 Task: Find connections with filter location Sīkar with filter topic #Jobsearchwith filter profile language Spanish with filter current company Genetec with filter school Badruka College Commerce Arts with filter industry Museums, Historical Sites, and Zoos with filter service category Illustration with filter keywords title Application Developer
Action: Mouse moved to (587, 90)
Screenshot: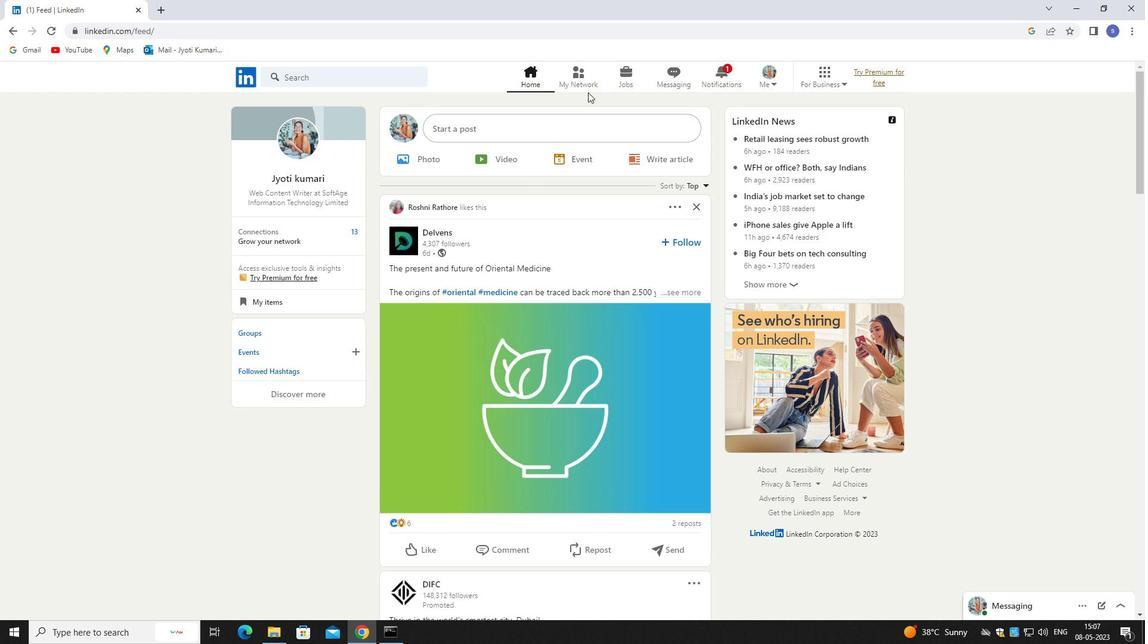 
Action: Mouse pressed left at (587, 90)
Screenshot: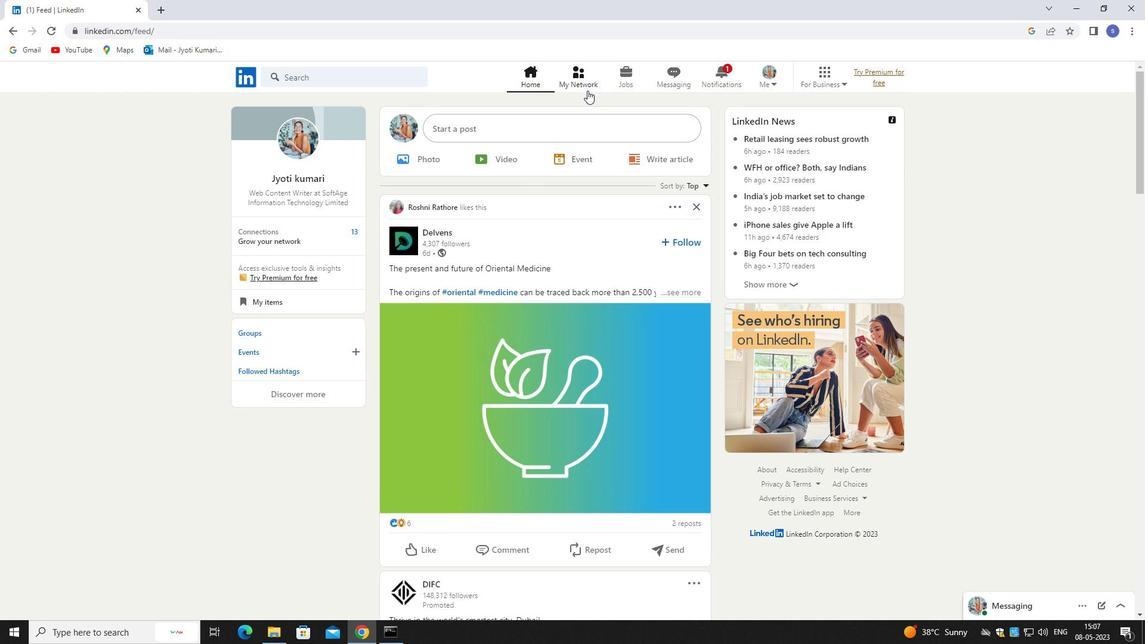 
Action: Mouse pressed left at (587, 90)
Screenshot: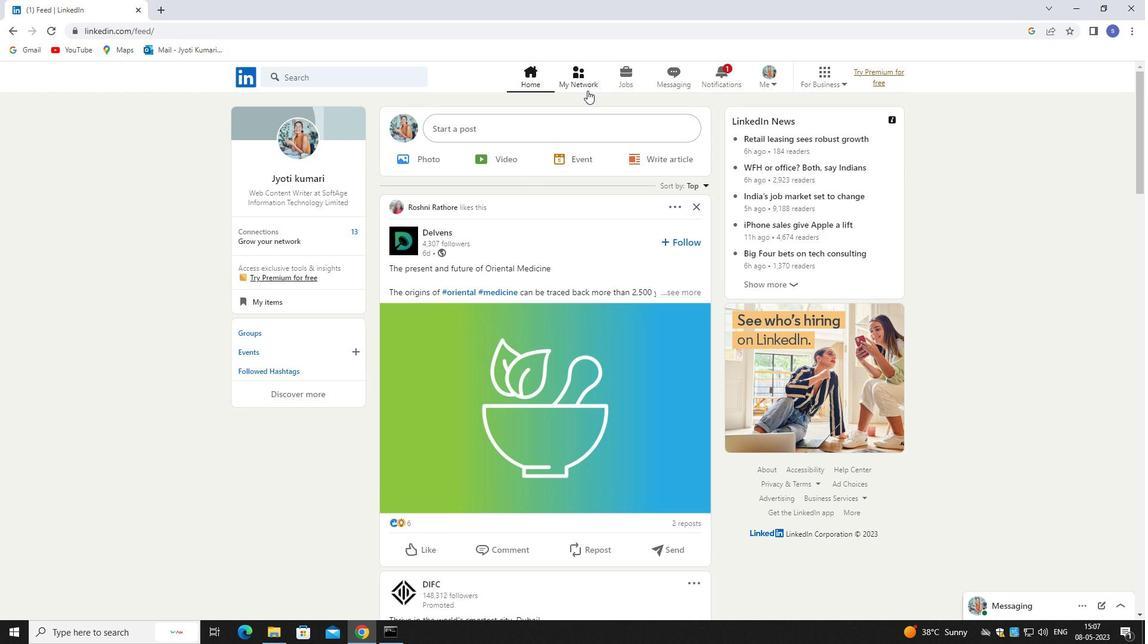 
Action: Mouse moved to (362, 146)
Screenshot: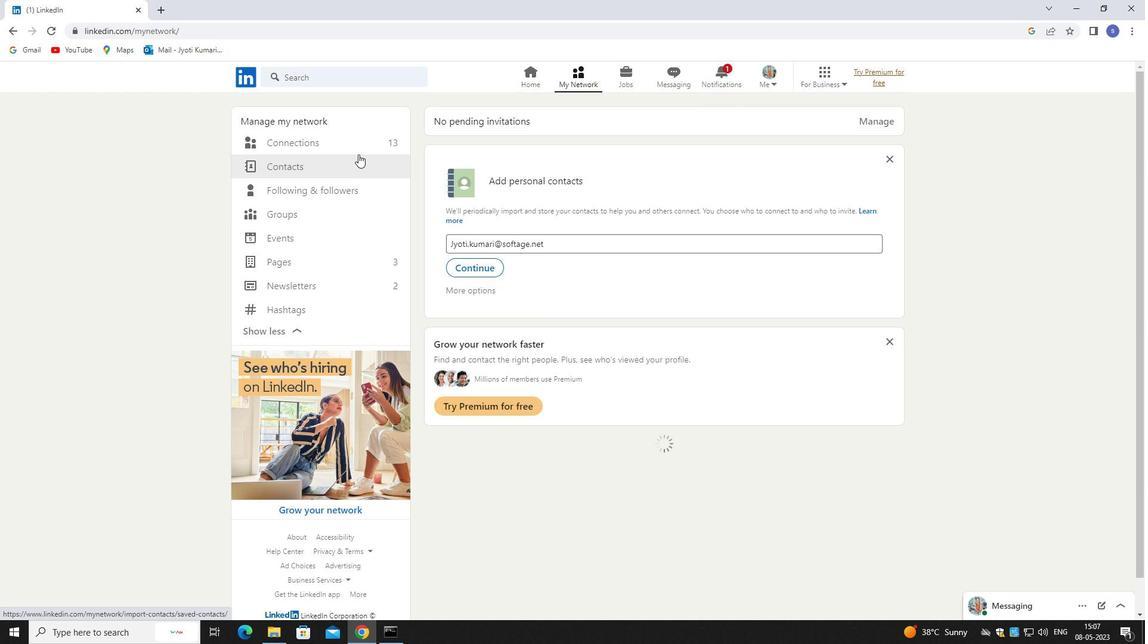 
Action: Mouse pressed left at (362, 146)
Screenshot: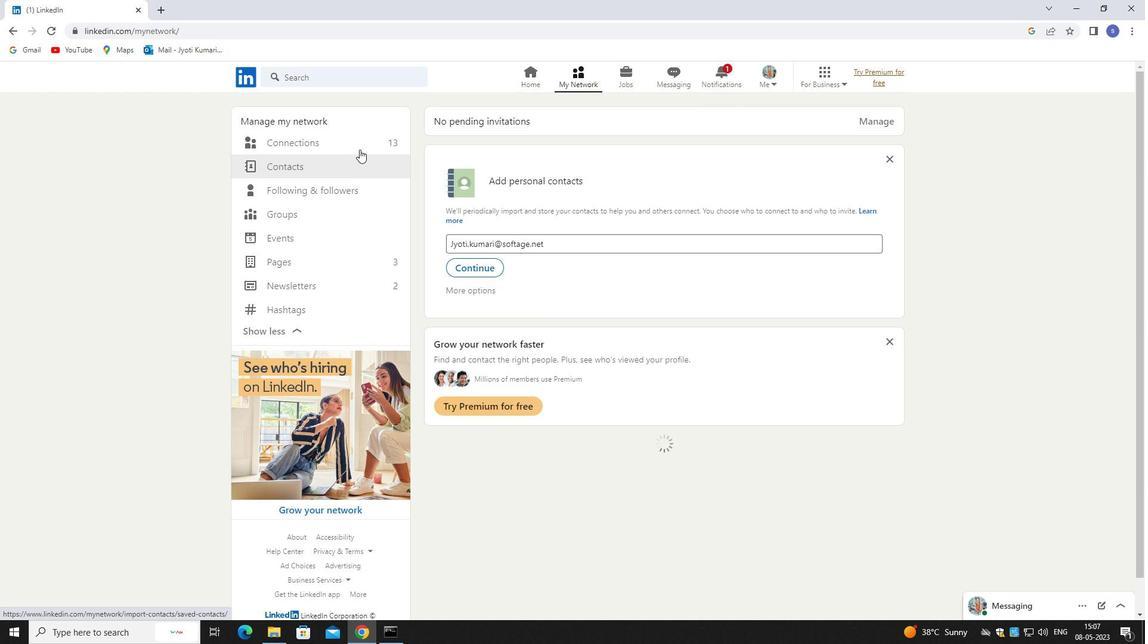 
Action: Mouse pressed left at (362, 146)
Screenshot: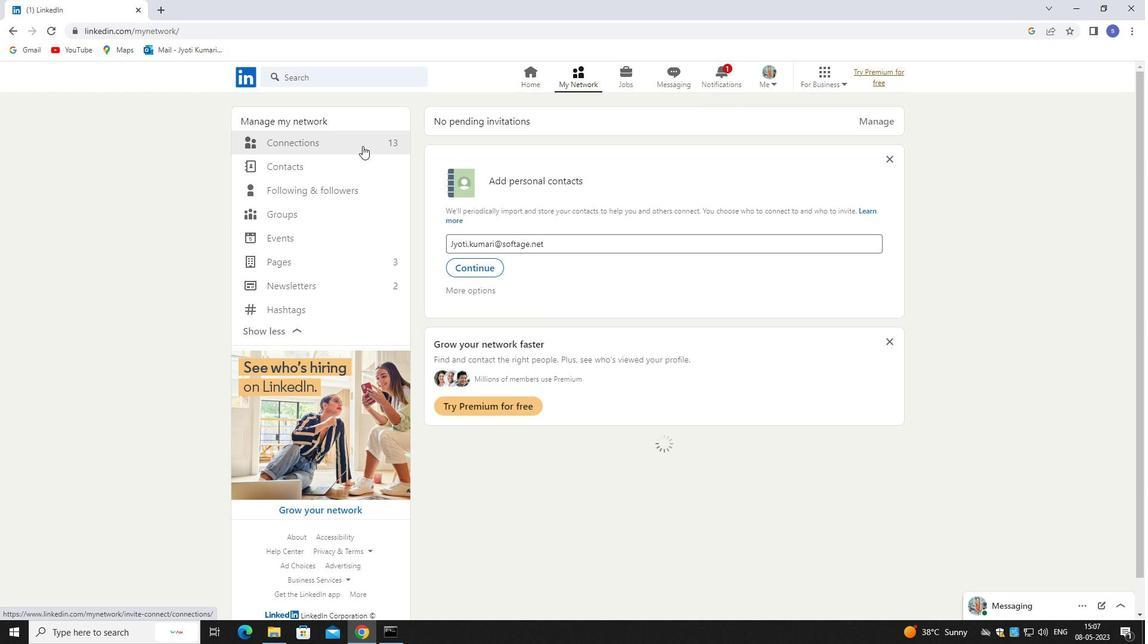 
Action: Mouse moved to (661, 146)
Screenshot: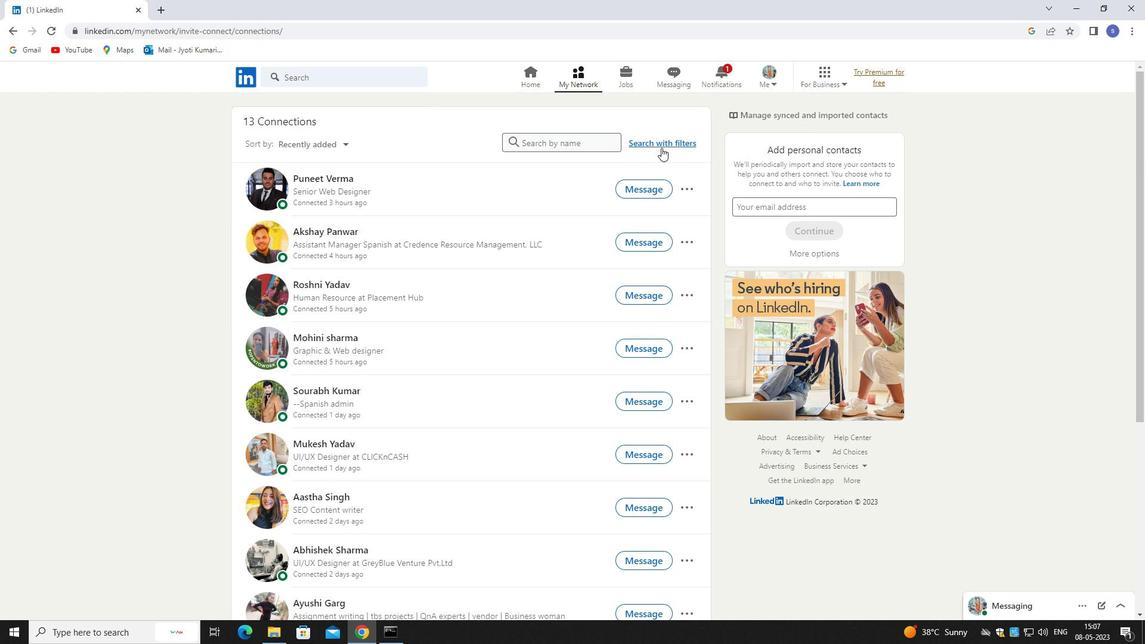 
Action: Mouse pressed left at (661, 146)
Screenshot: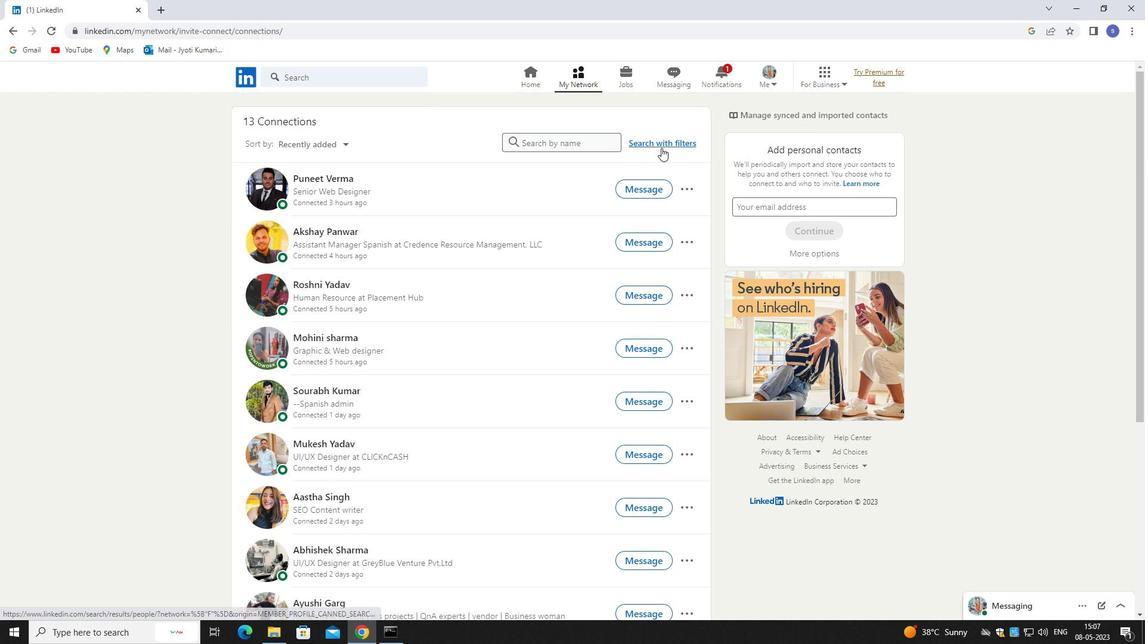 
Action: Mouse moved to (604, 109)
Screenshot: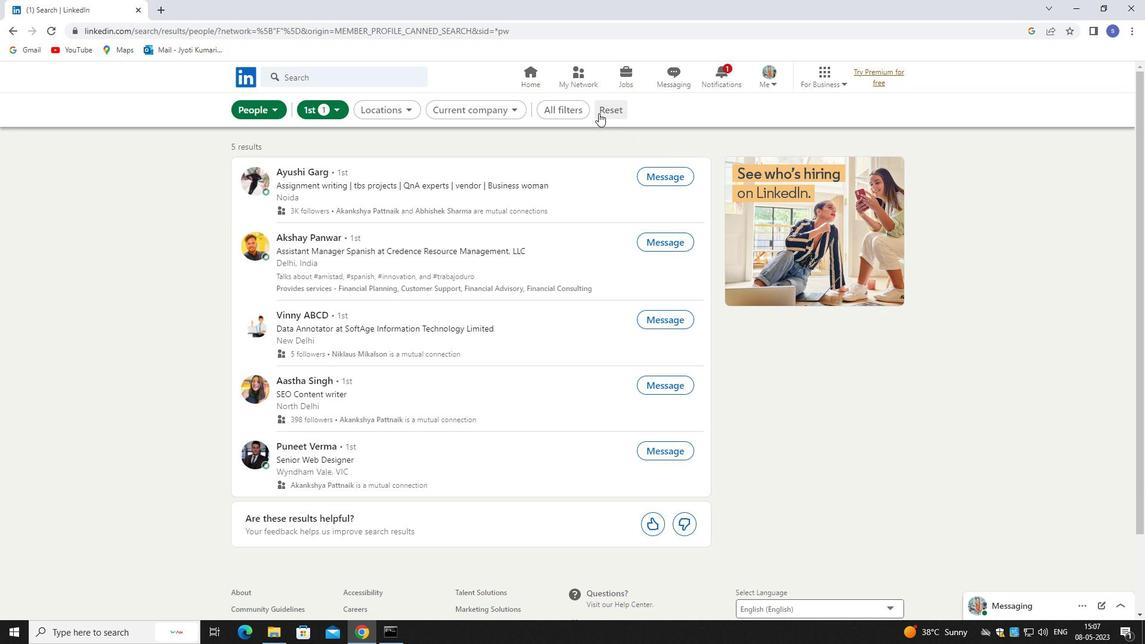 
Action: Mouse pressed left at (604, 109)
Screenshot: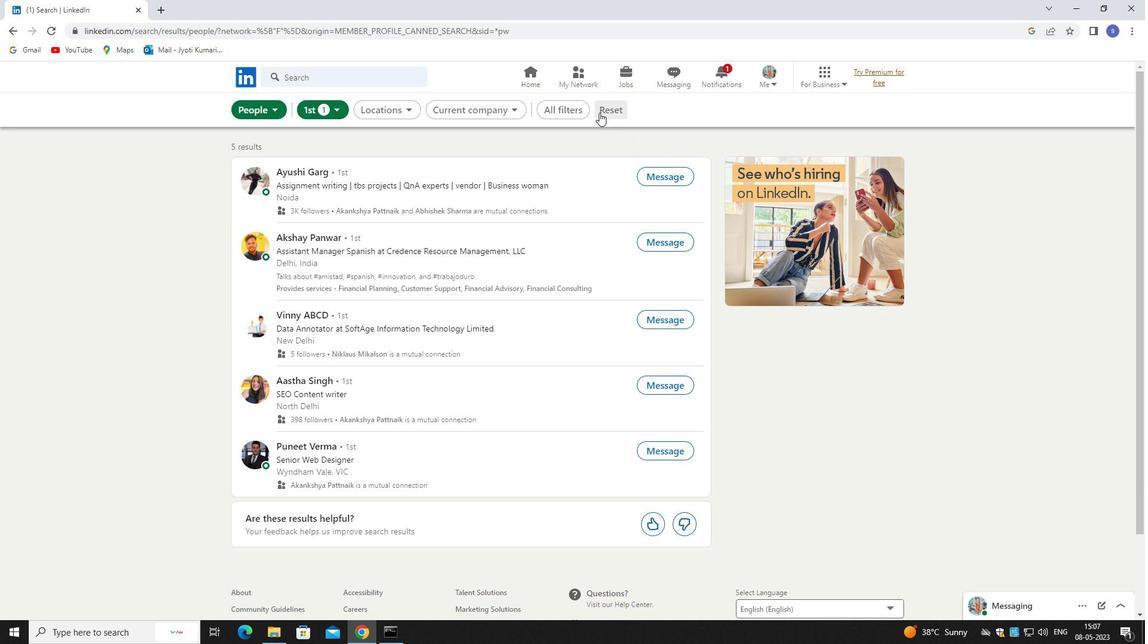 
Action: Mouse moved to (581, 113)
Screenshot: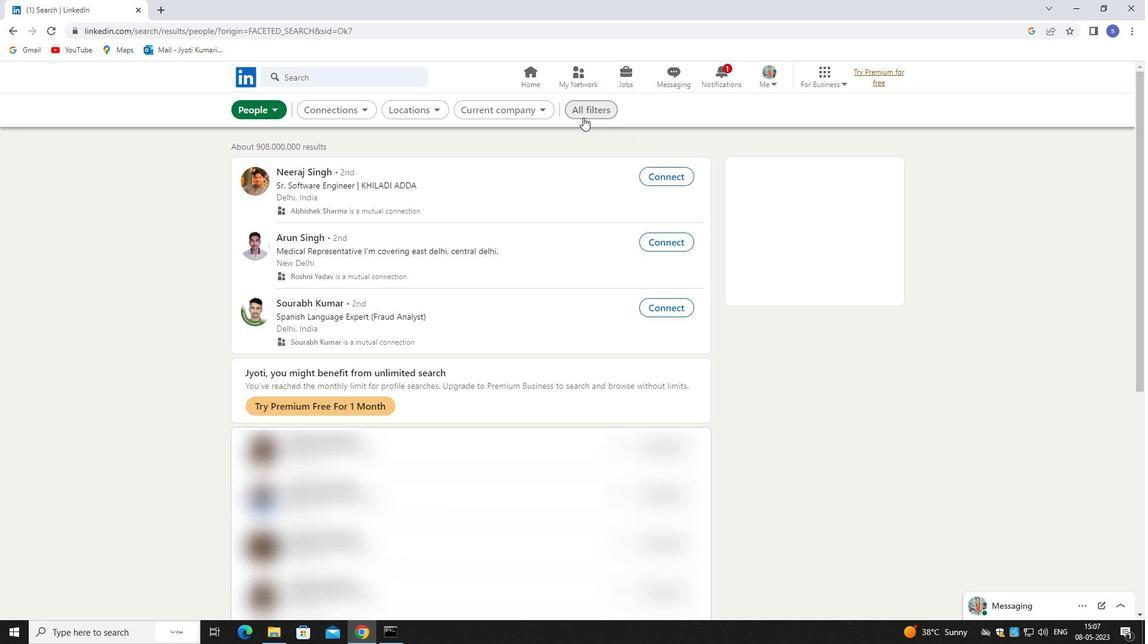
Action: Mouse pressed left at (581, 113)
Screenshot: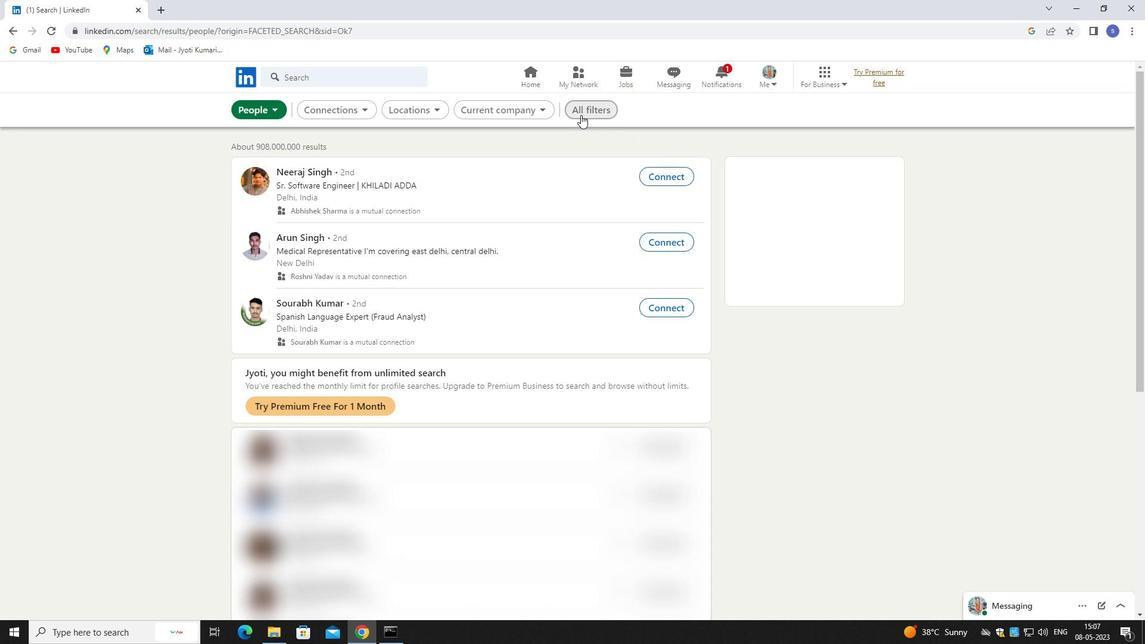 
Action: Mouse moved to (1031, 468)
Screenshot: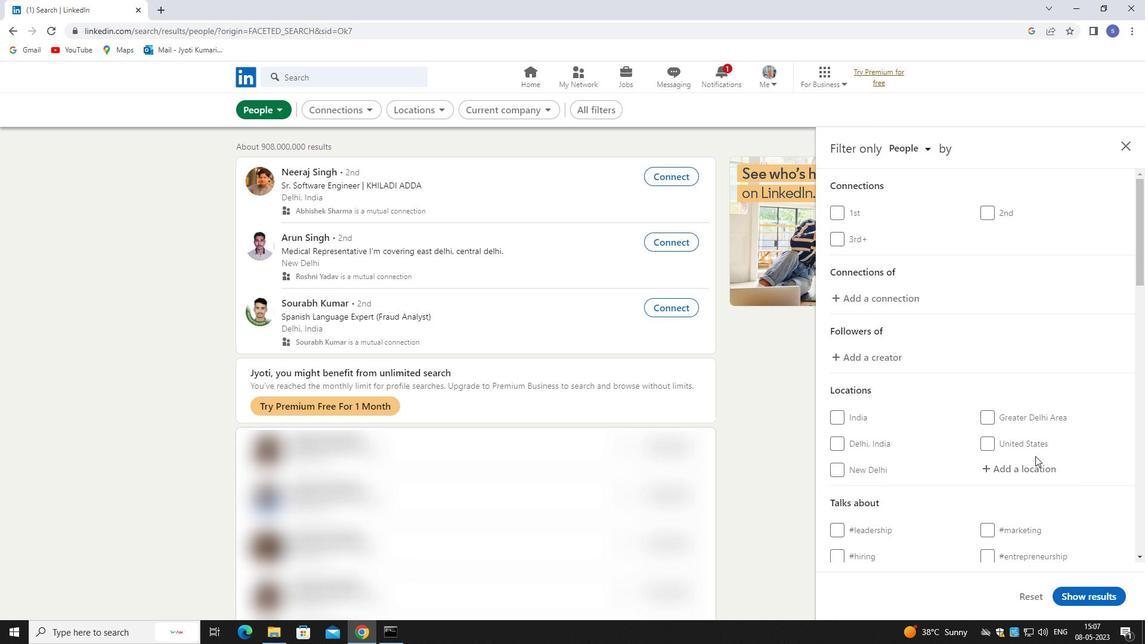 
Action: Mouse pressed left at (1031, 468)
Screenshot: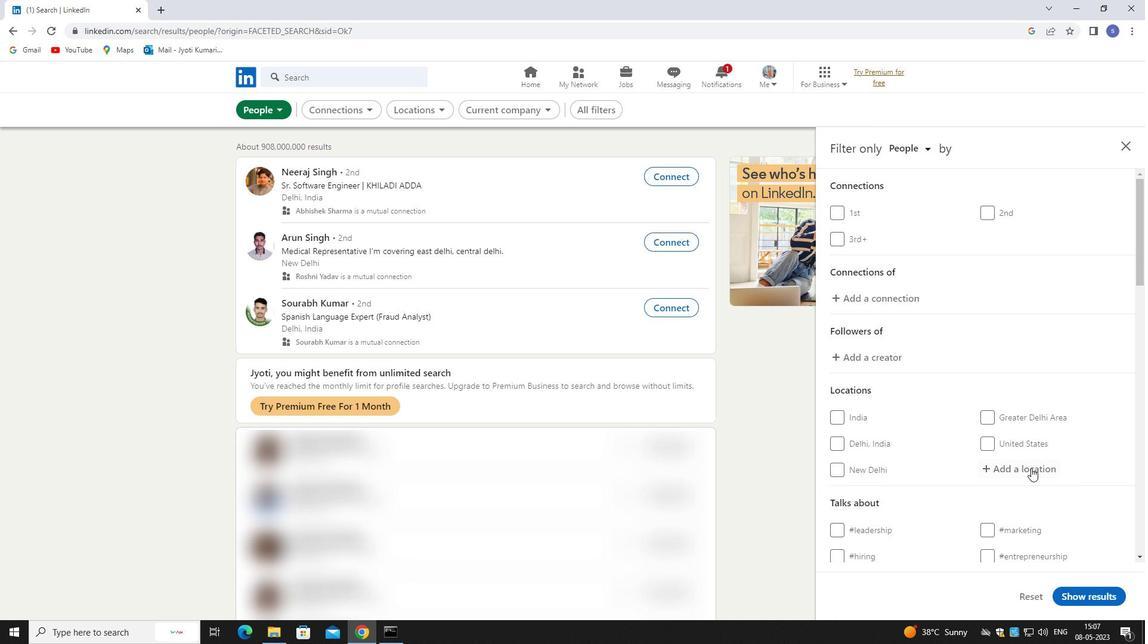 
Action: Mouse moved to (951, 433)
Screenshot: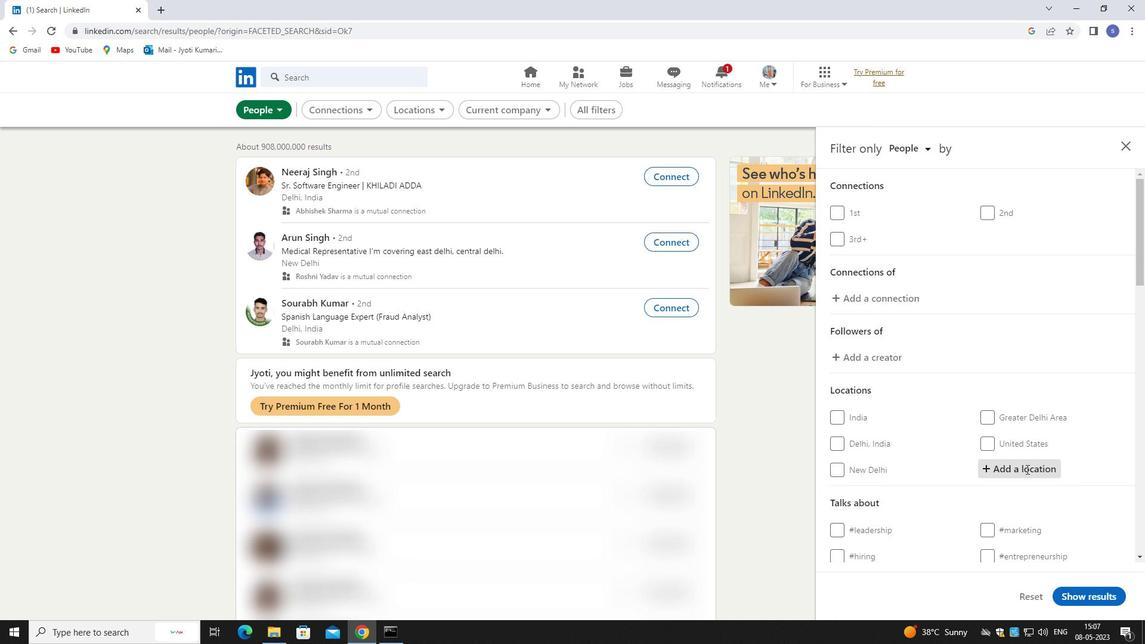 
Action: Key pressed <Key.shift>SIKAR
Screenshot: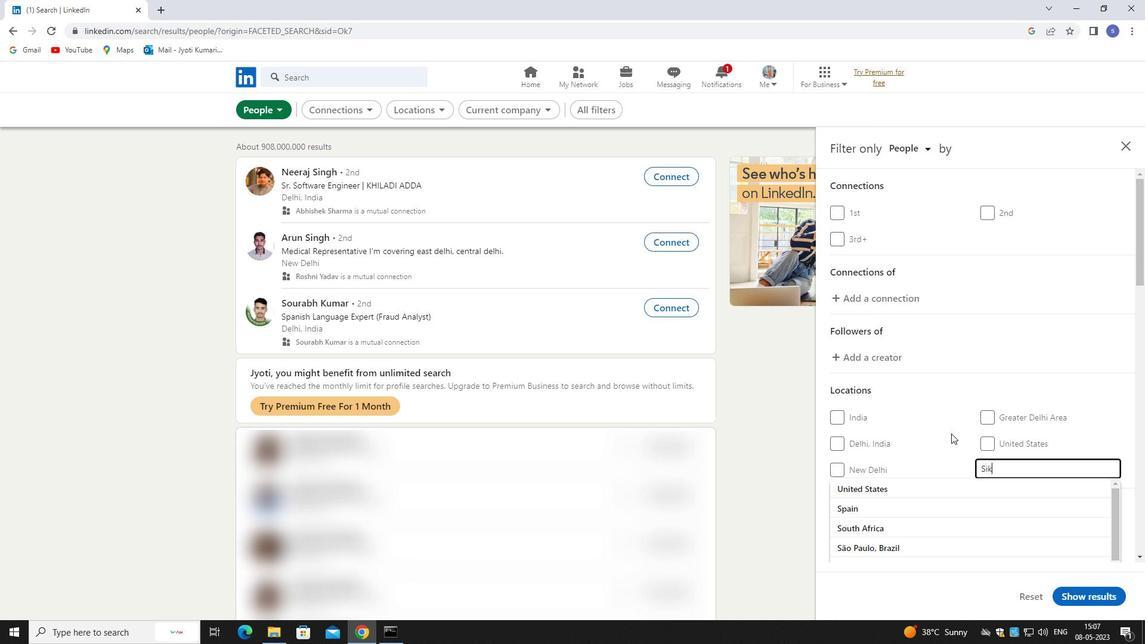 
Action: Mouse moved to (958, 481)
Screenshot: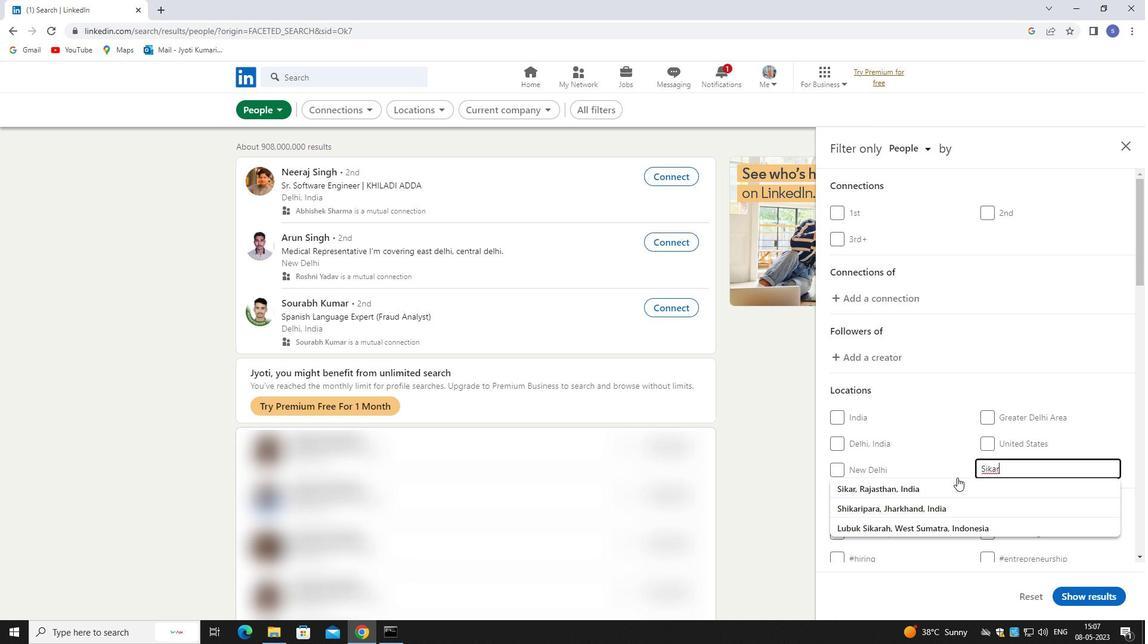 
Action: Mouse pressed left at (958, 481)
Screenshot: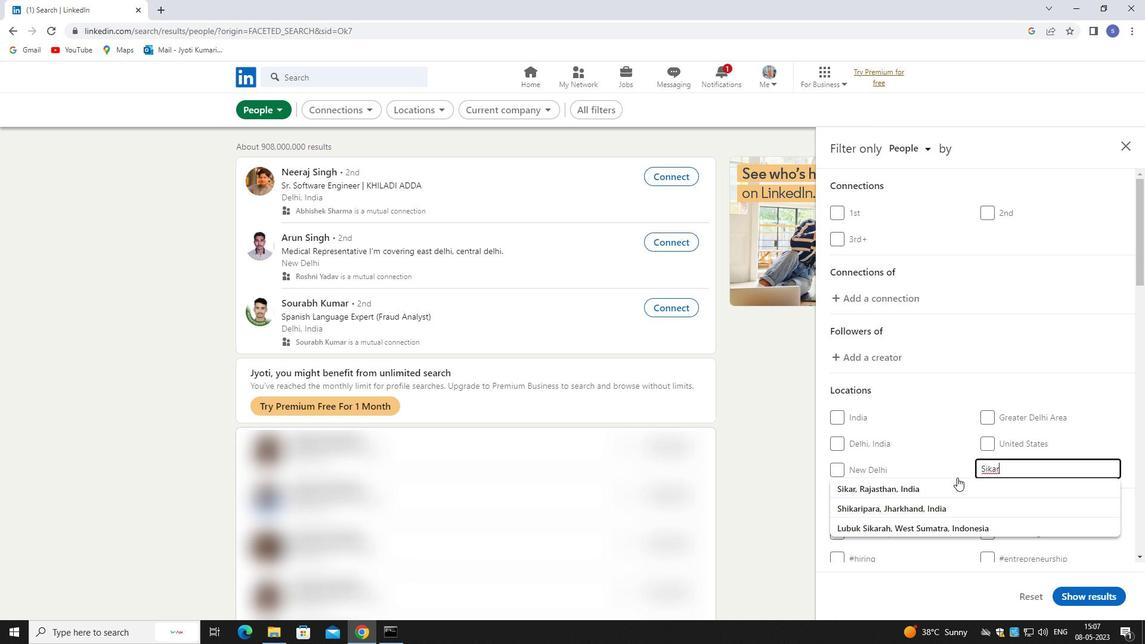 
Action: Mouse moved to (960, 480)
Screenshot: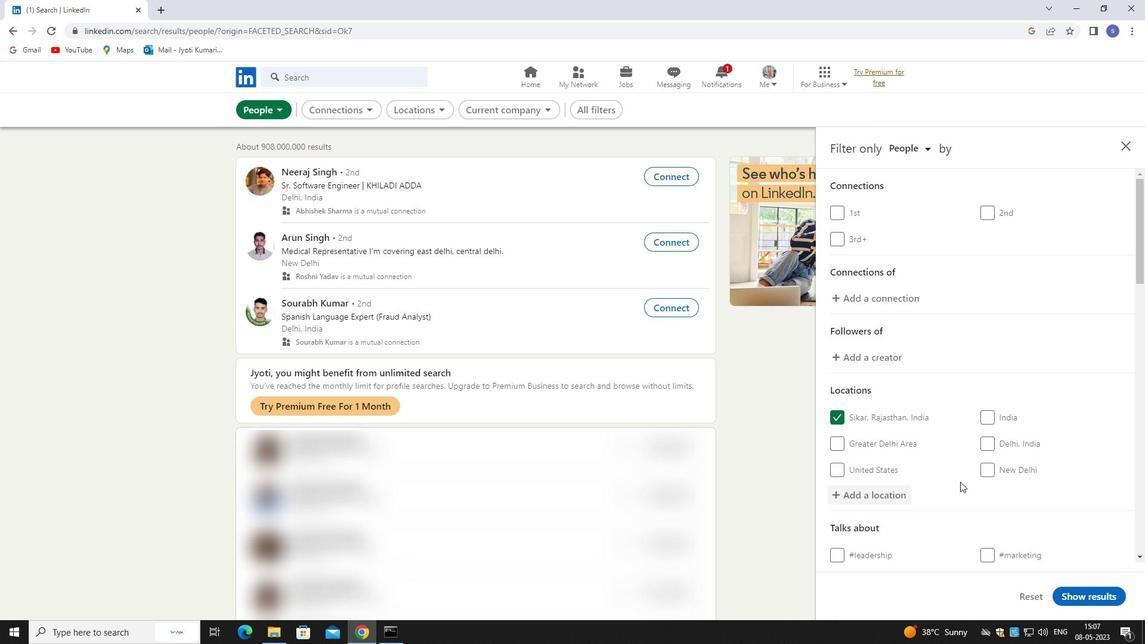 
Action: Mouse scrolled (960, 479) with delta (0, 0)
Screenshot: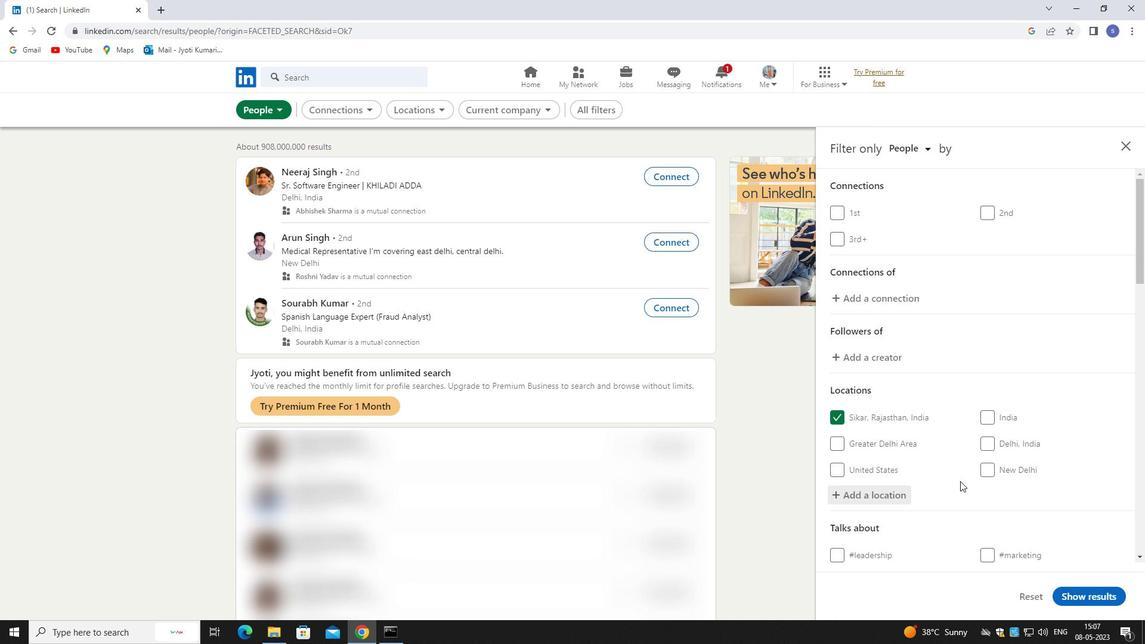 
Action: Mouse scrolled (960, 479) with delta (0, 0)
Screenshot: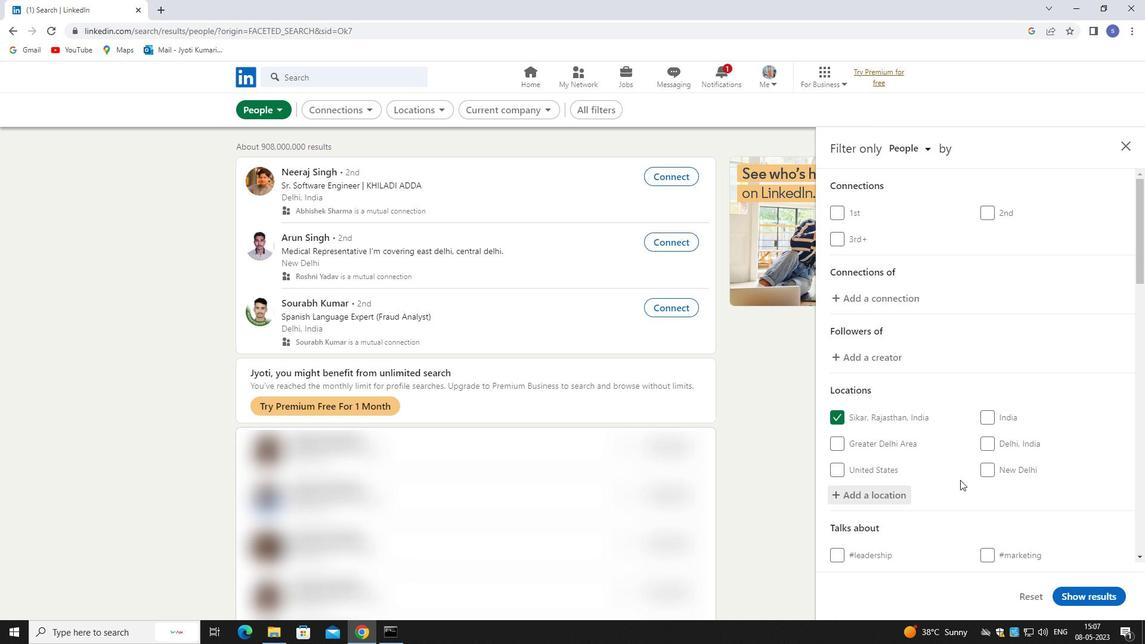 
Action: Mouse moved to (960, 479)
Screenshot: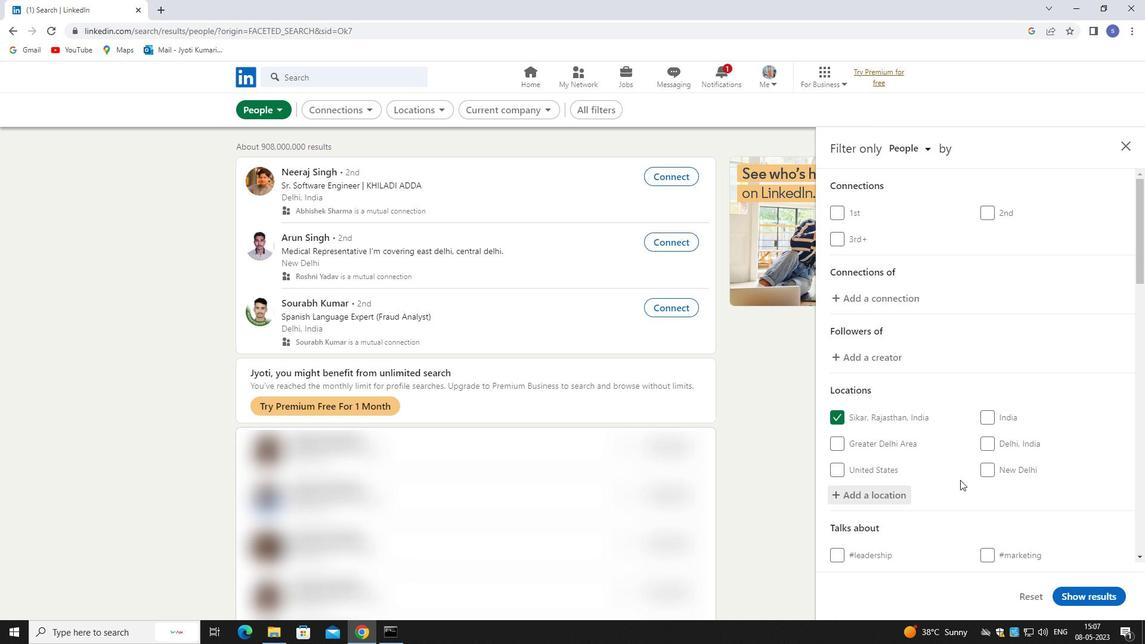 
Action: Mouse scrolled (960, 479) with delta (0, 0)
Screenshot: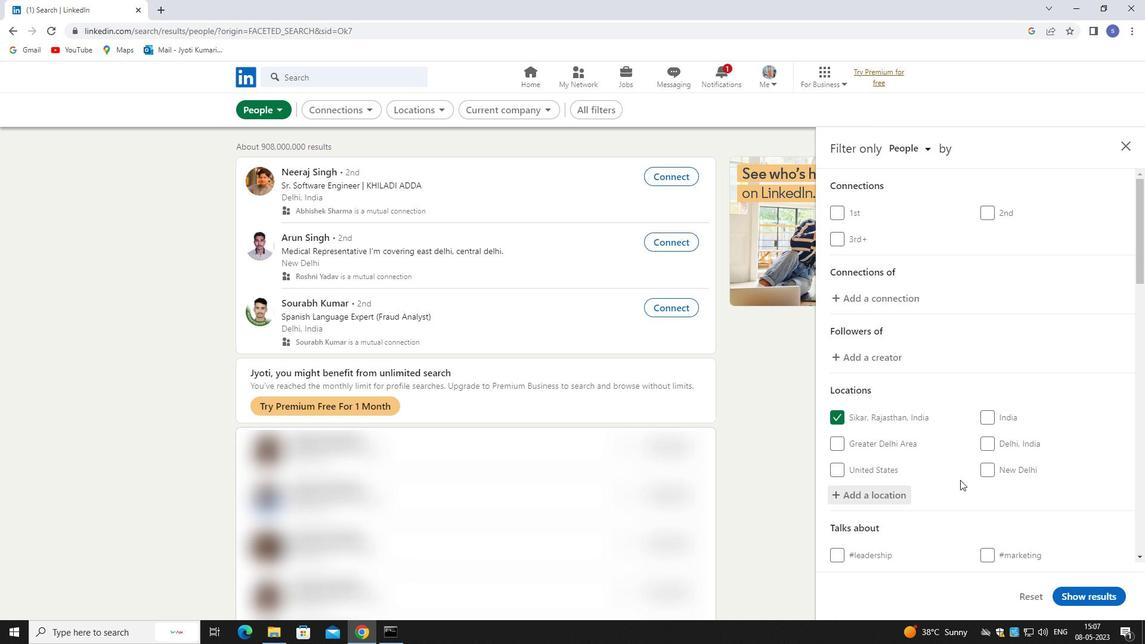 
Action: Mouse moved to (1010, 426)
Screenshot: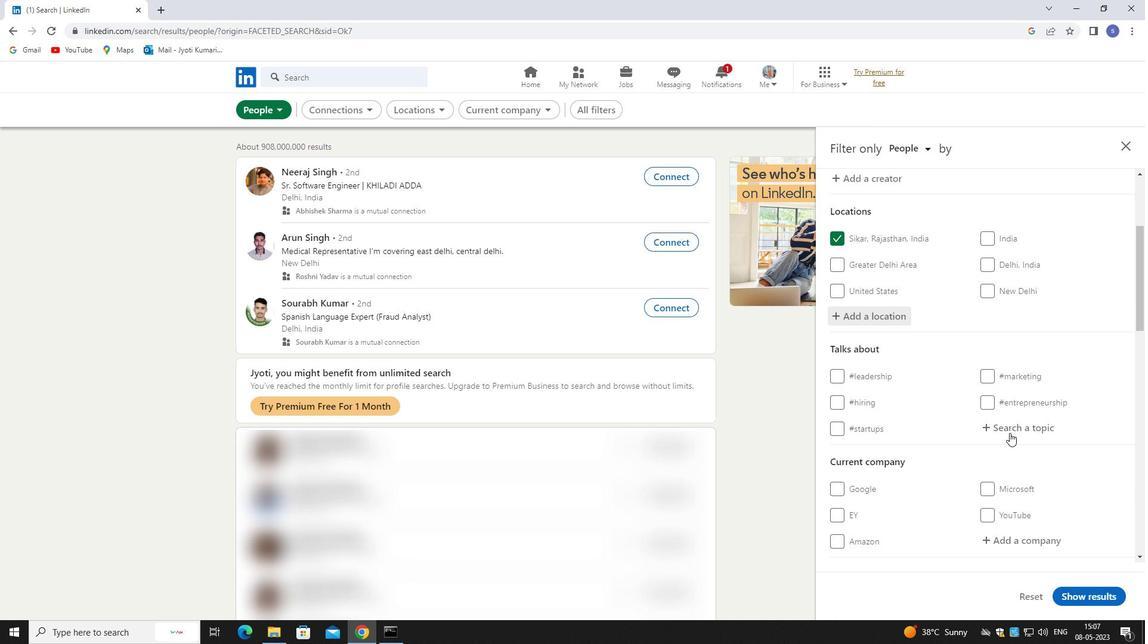 
Action: Mouse pressed left at (1010, 426)
Screenshot: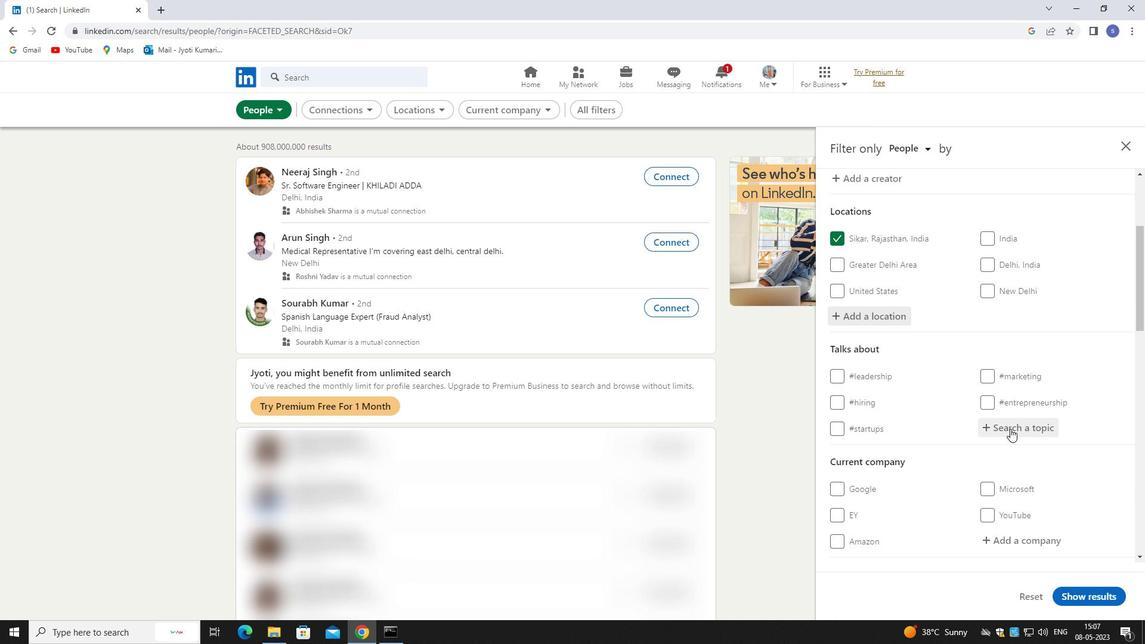 
Action: Key pressed <Key.shift><Key.shift><Key.shift><Key.shift>JON<Key.backspace>B
Screenshot: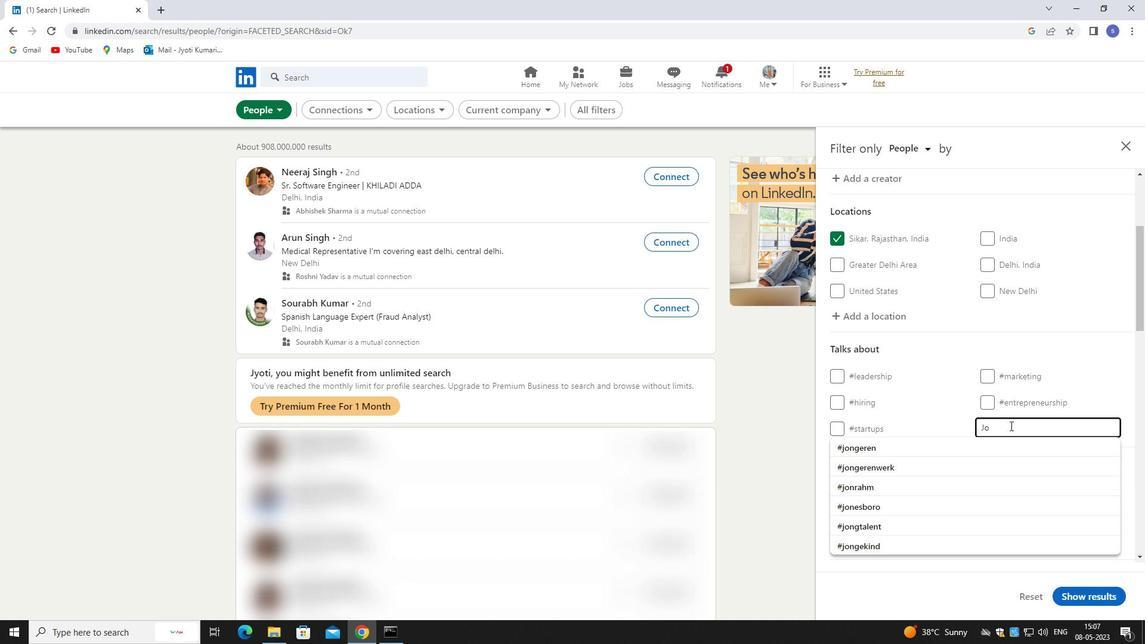 
Action: Mouse moved to (992, 475)
Screenshot: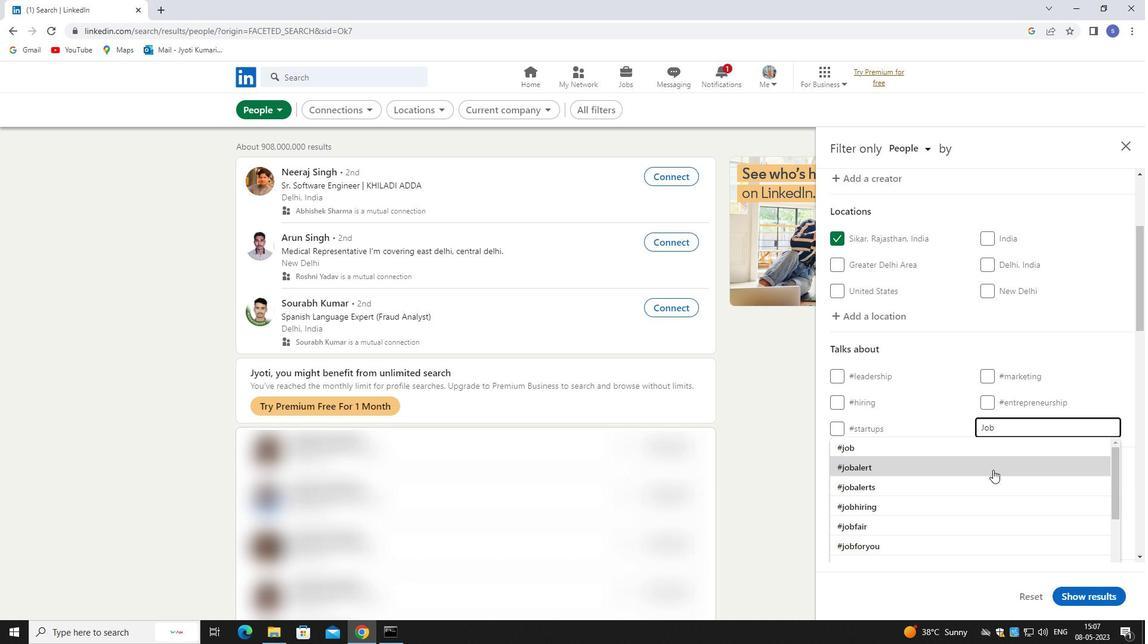 
Action: Key pressed SEARCH
Screenshot: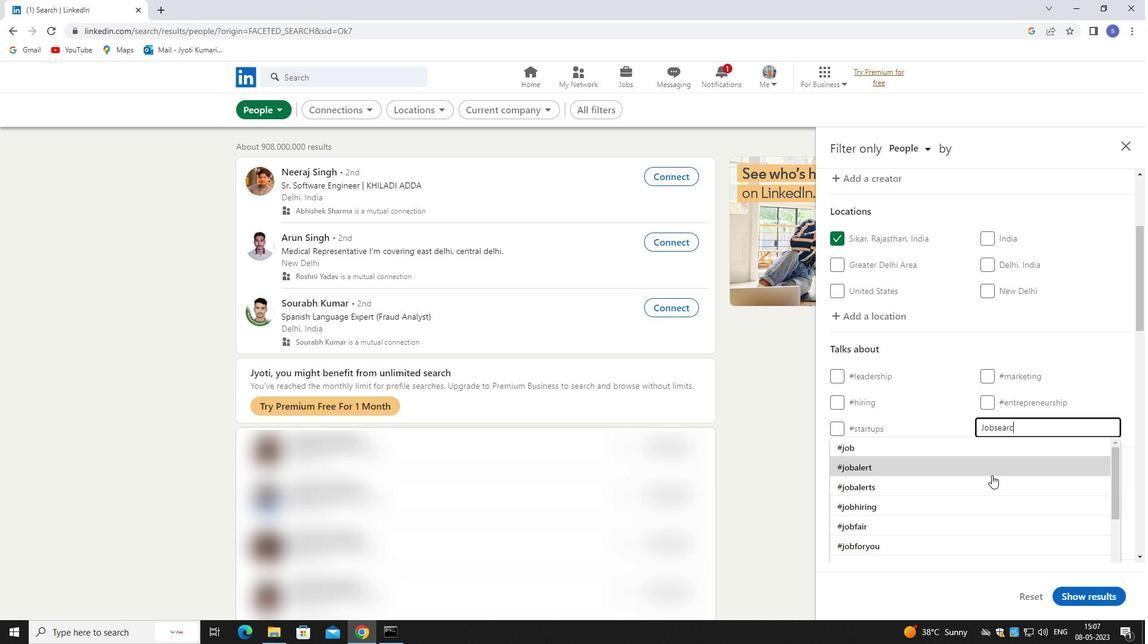 
Action: Mouse moved to (985, 446)
Screenshot: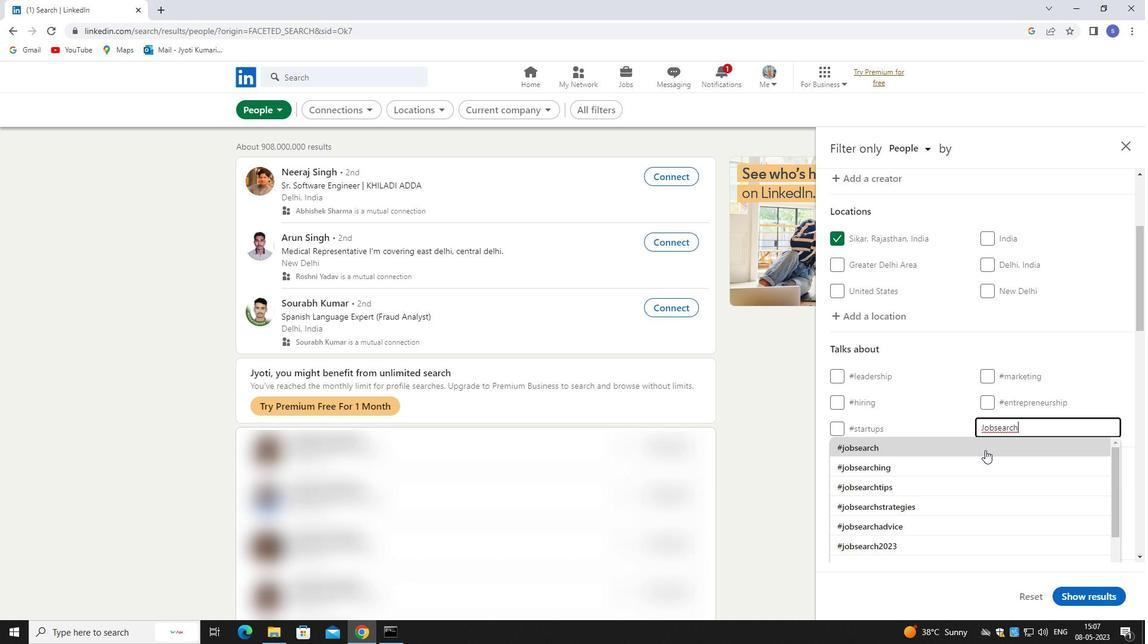 
Action: Mouse pressed left at (985, 446)
Screenshot: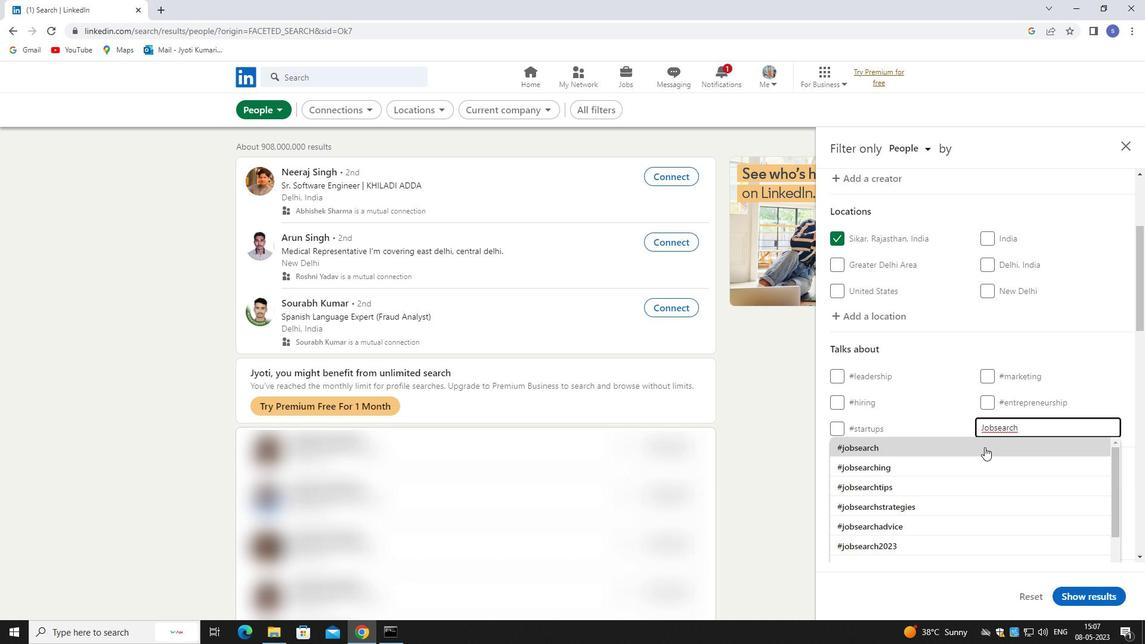 
Action: Mouse moved to (991, 468)
Screenshot: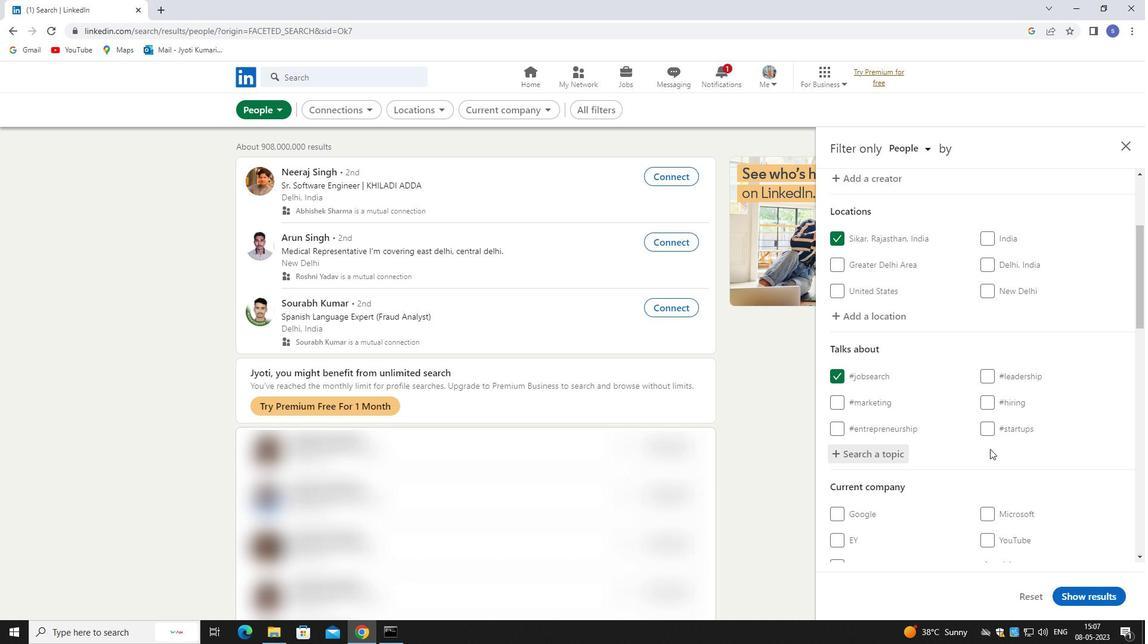 
Action: Mouse scrolled (991, 468) with delta (0, 0)
Screenshot: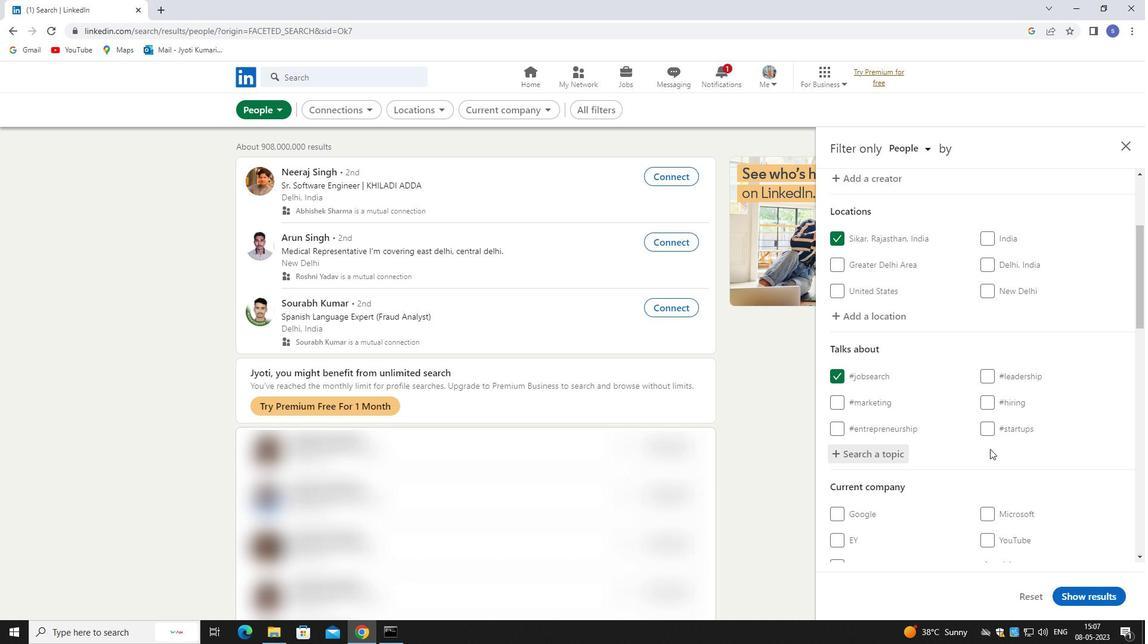 
Action: Mouse moved to (991, 469)
Screenshot: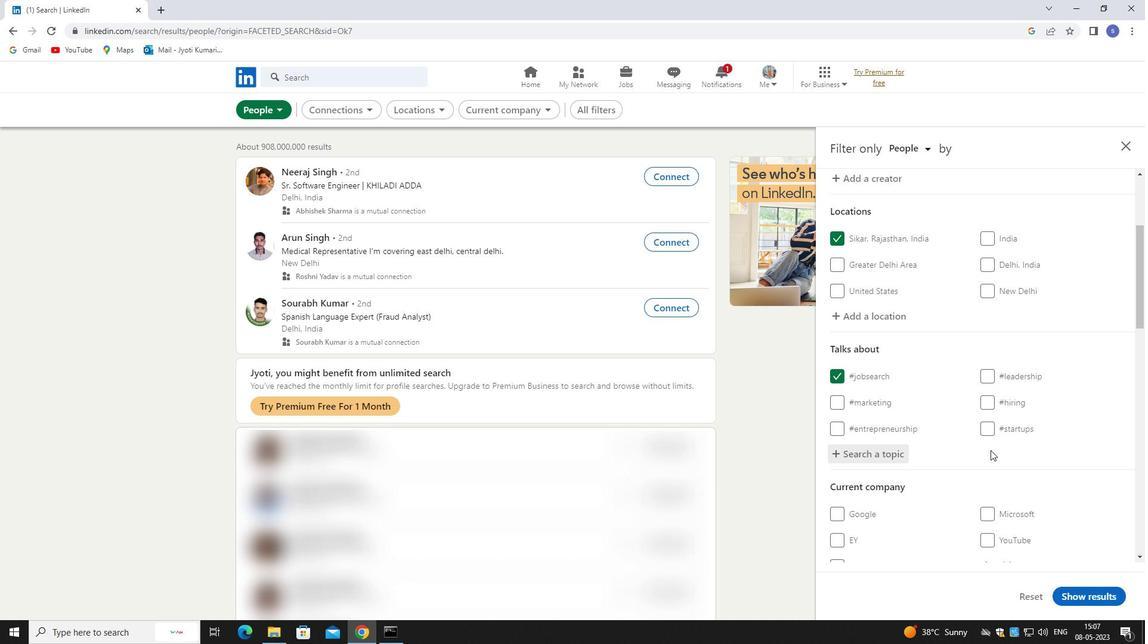 
Action: Mouse scrolled (991, 468) with delta (0, 0)
Screenshot: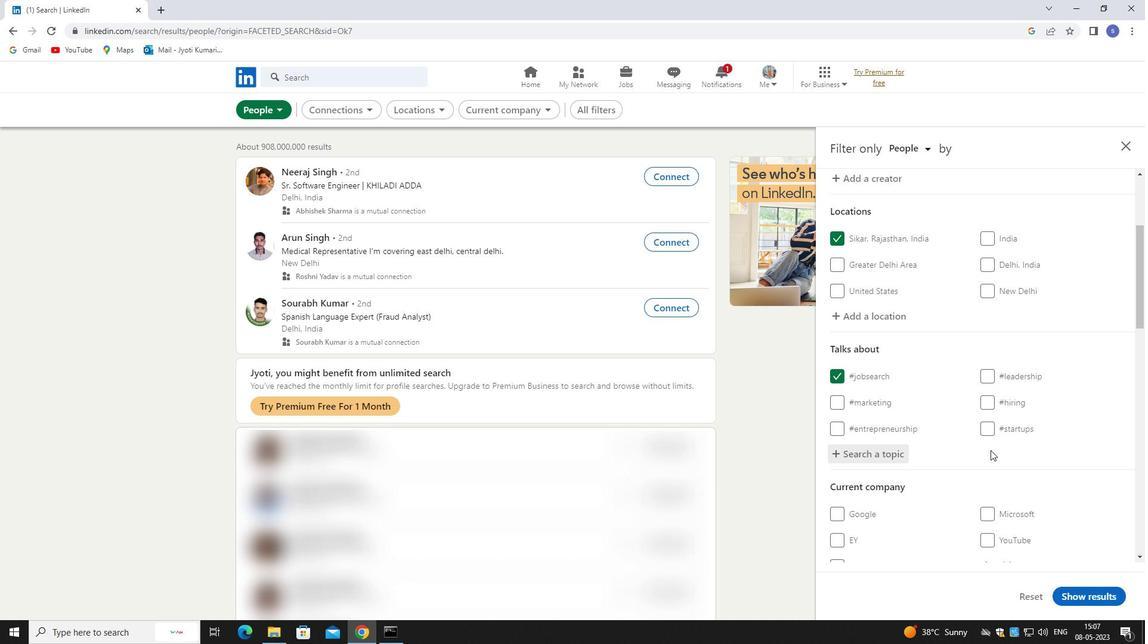
Action: Mouse moved to (991, 470)
Screenshot: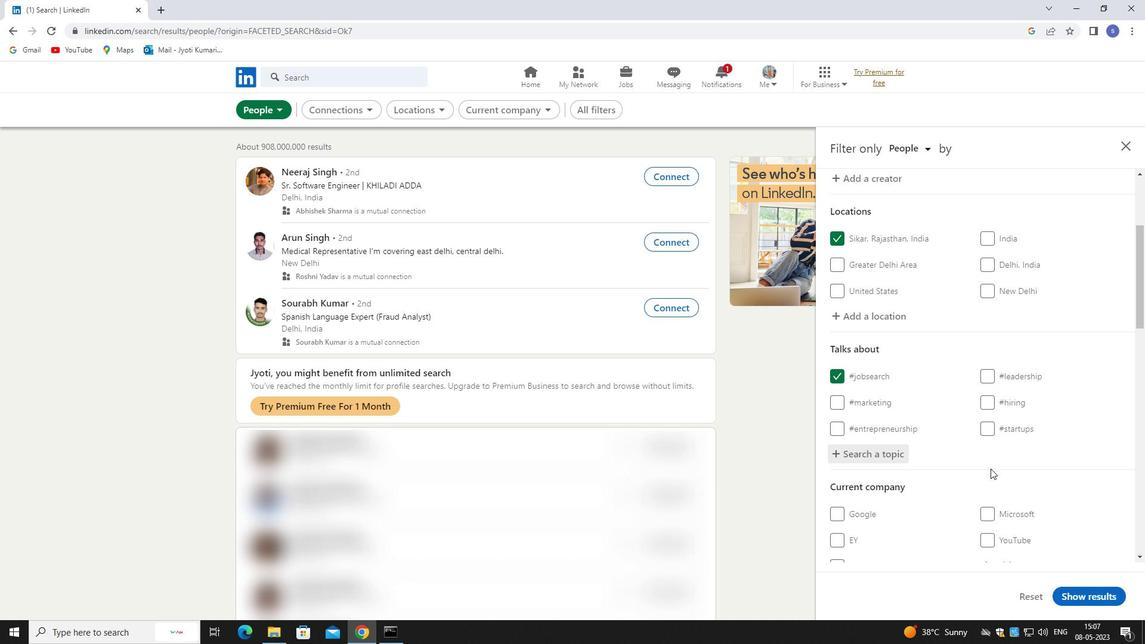 
Action: Mouse scrolled (991, 469) with delta (0, 0)
Screenshot: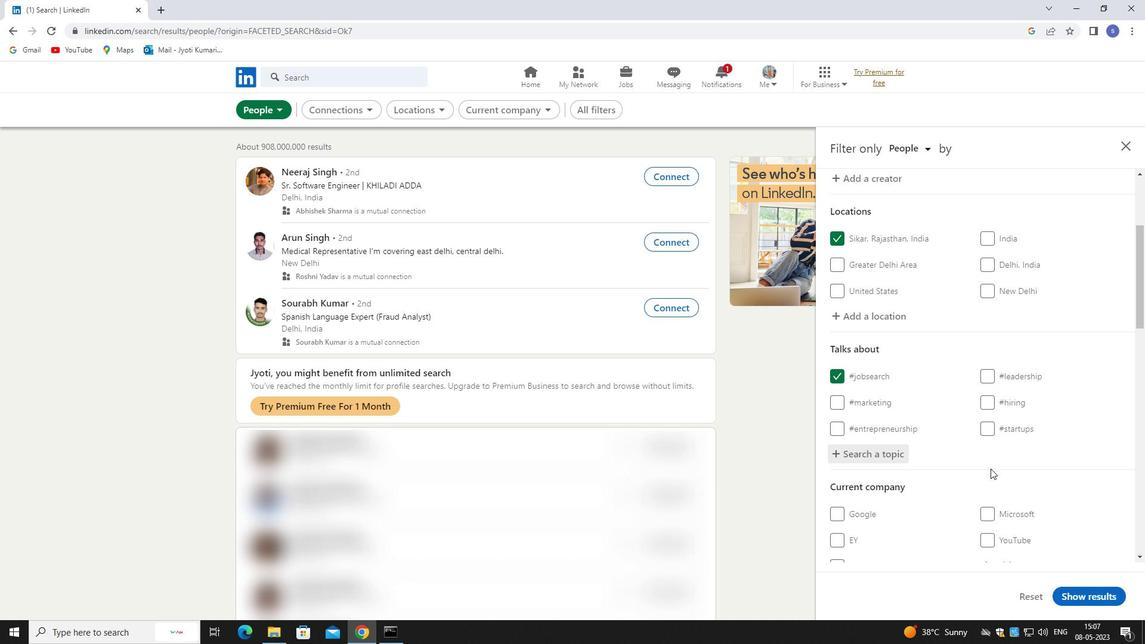 
Action: Mouse moved to (1040, 392)
Screenshot: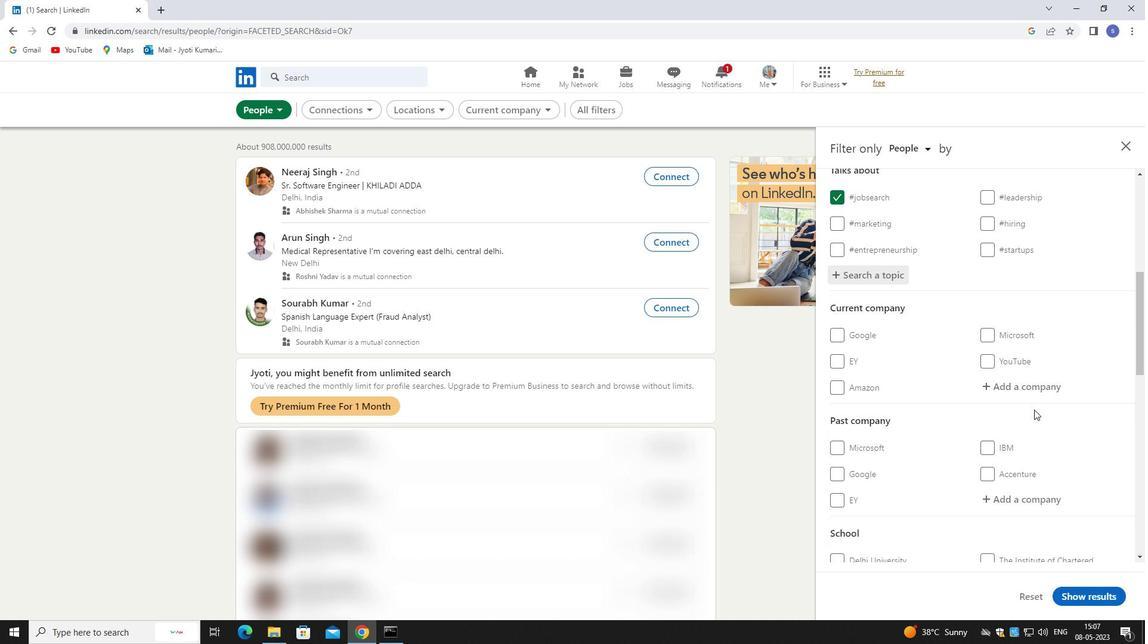 
Action: Mouse pressed left at (1040, 392)
Screenshot: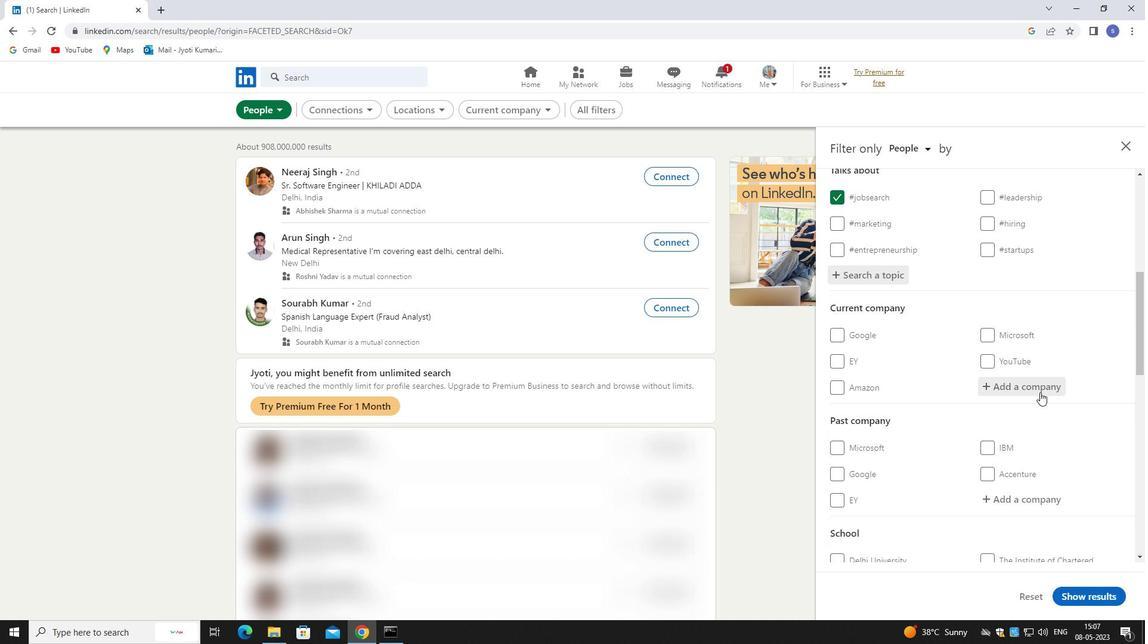 
Action: Key pressed GENETEC
Screenshot: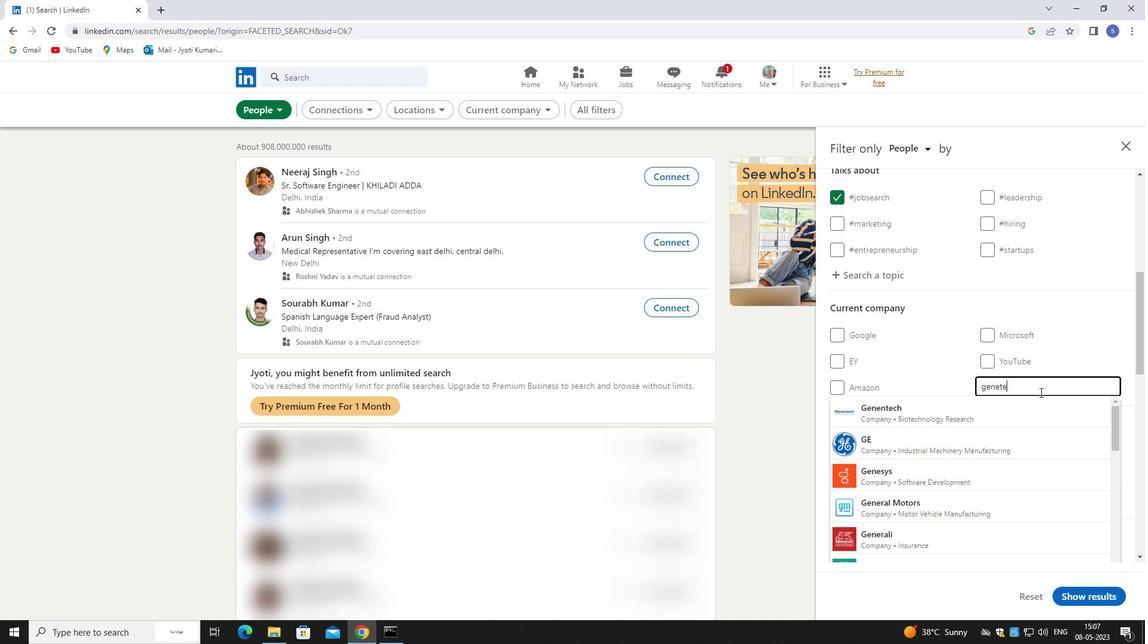 
Action: Mouse moved to (1033, 402)
Screenshot: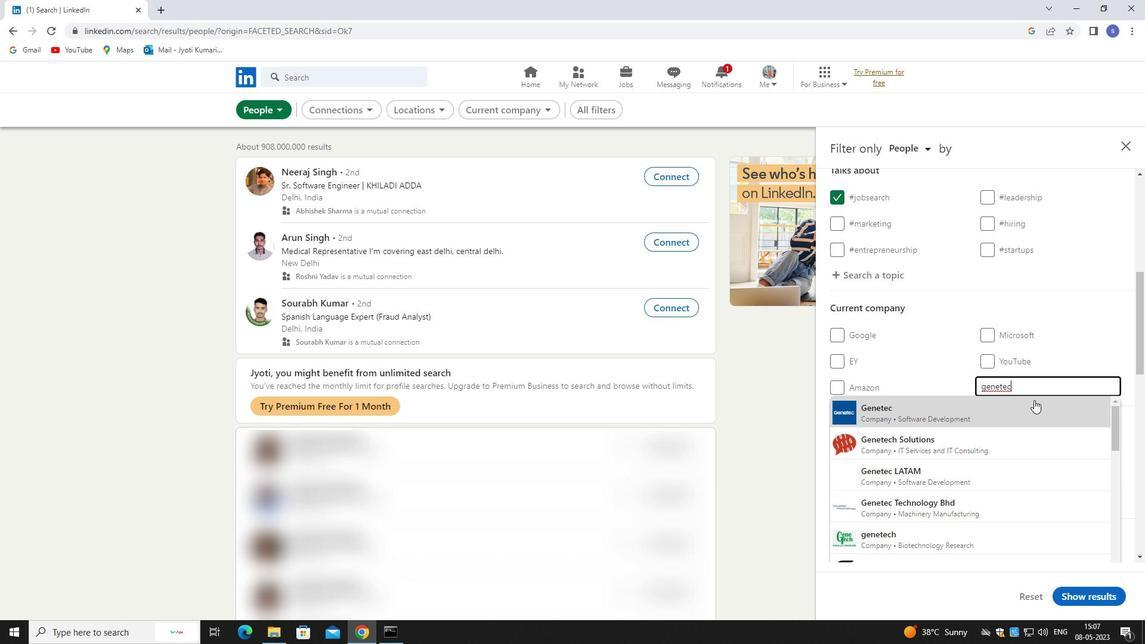 
Action: Mouse pressed left at (1033, 402)
Screenshot: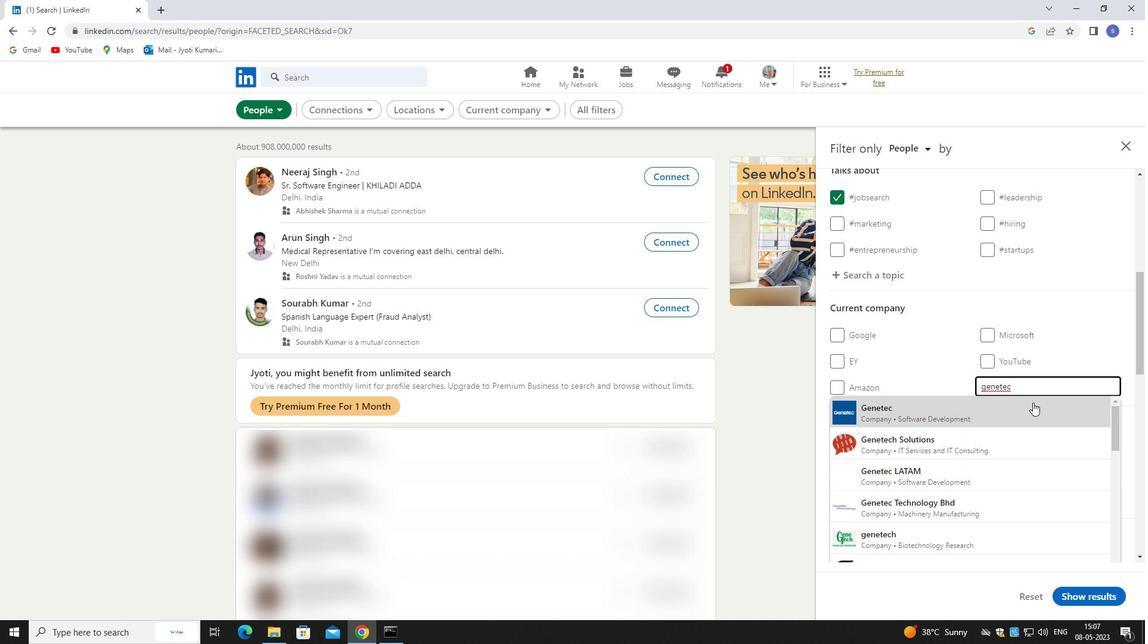 
Action: Mouse moved to (1030, 406)
Screenshot: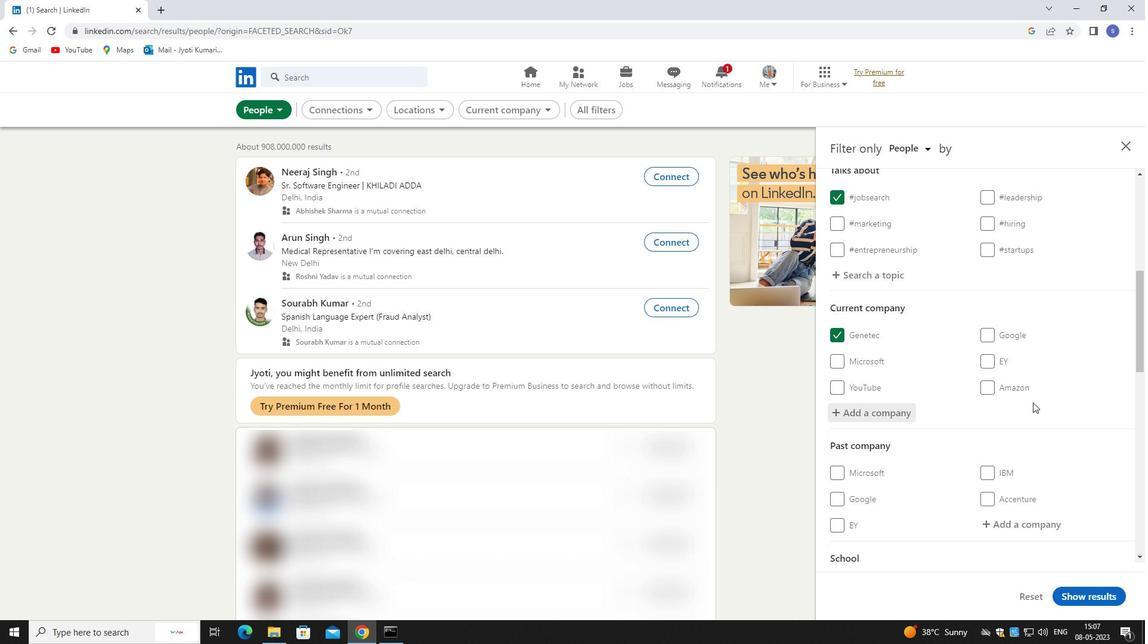 
Action: Mouse scrolled (1030, 405) with delta (0, 0)
Screenshot: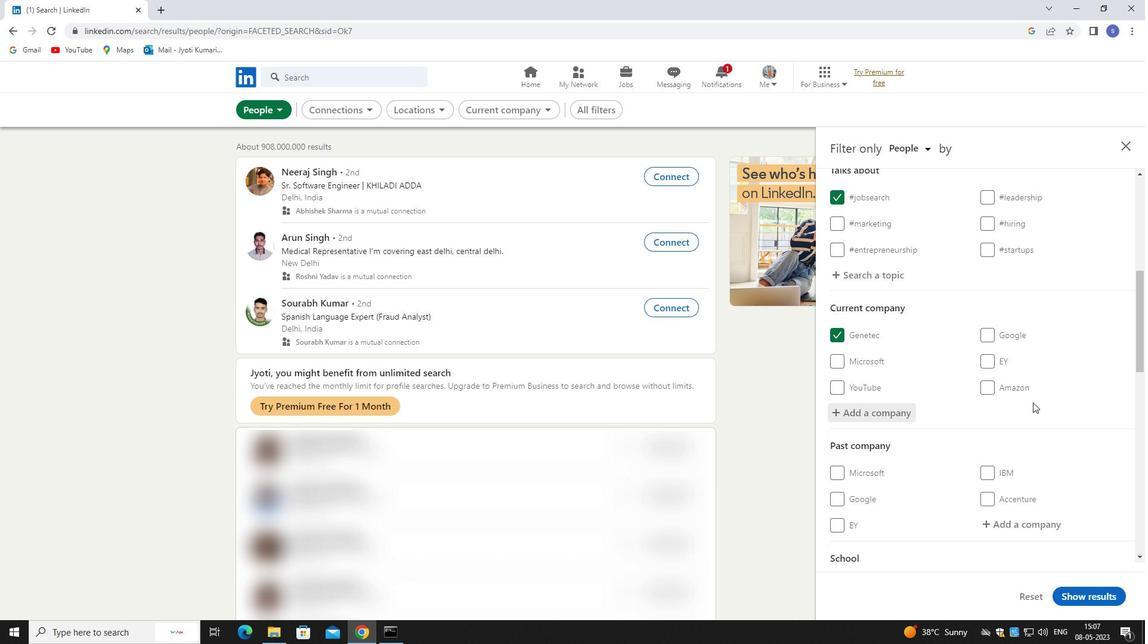 
Action: Mouse moved to (1026, 415)
Screenshot: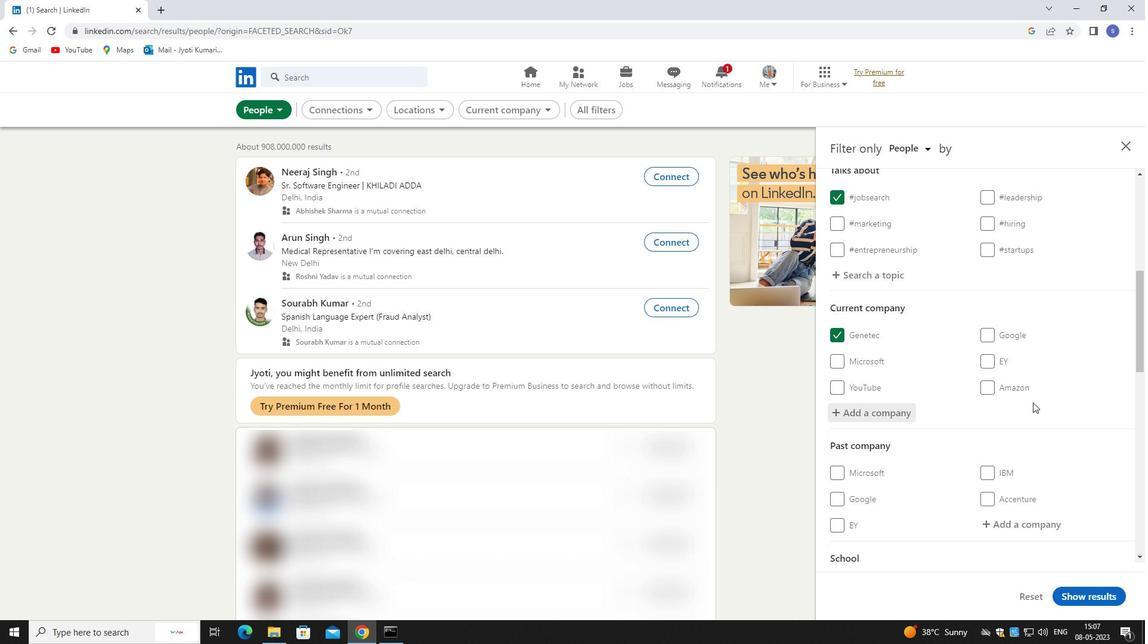 
Action: Mouse scrolled (1026, 415) with delta (0, 0)
Screenshot: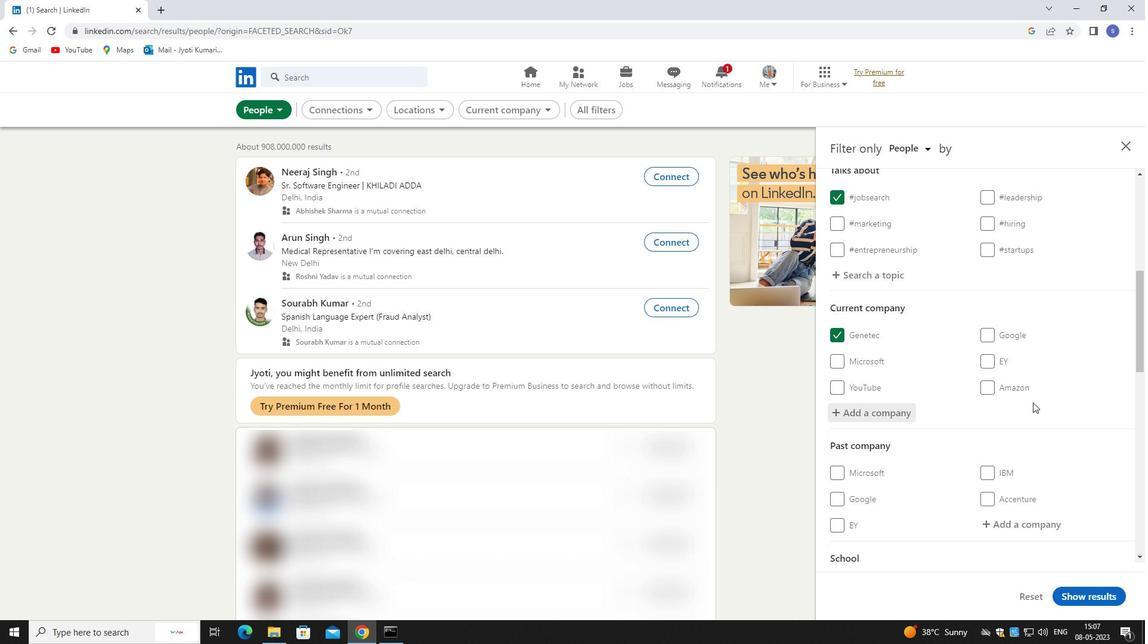 
Action: Mouse moved to (1023, 423)
Screenshot: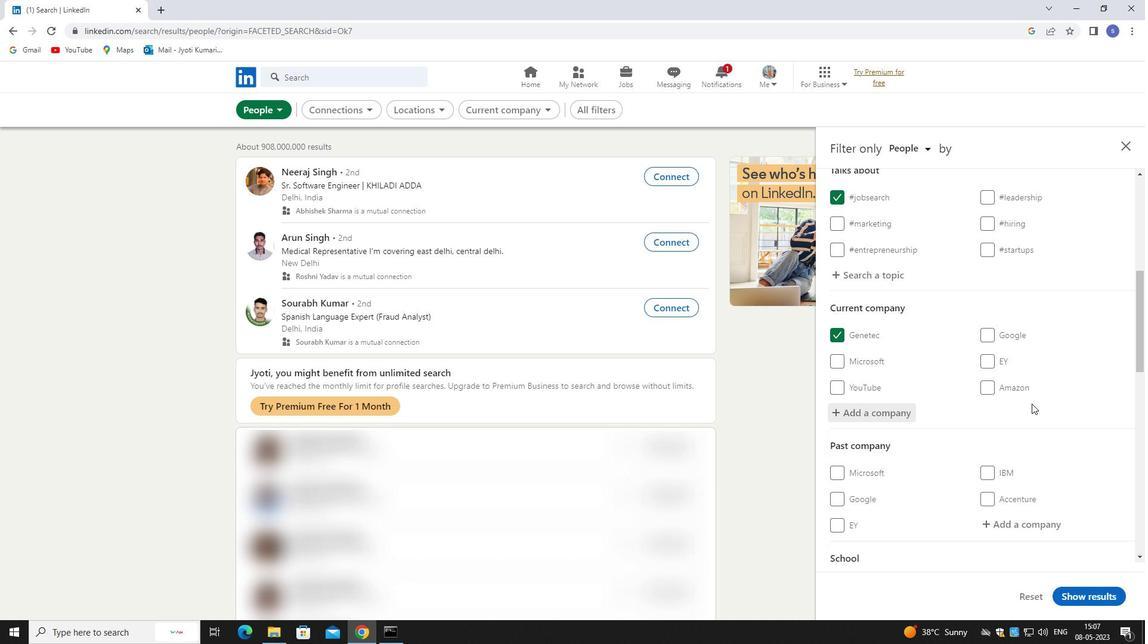 
Action: Mouse scrolled (1023, 423) with delta (0, 0)
Screenshot: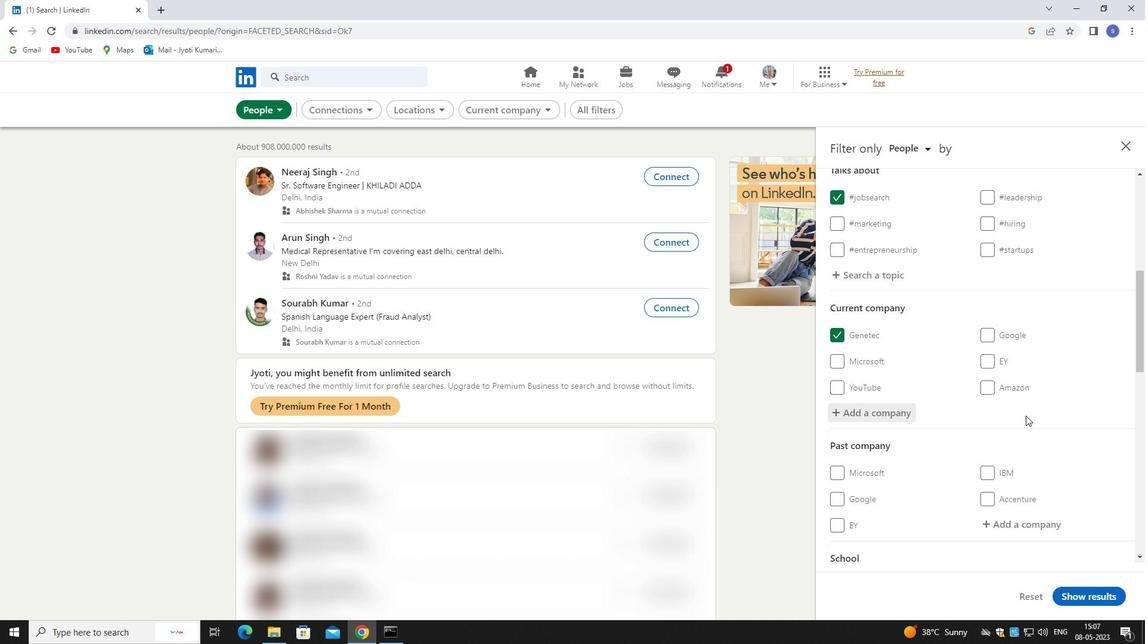 
Action: Mouse moved to (1015, 489)
Screenshot: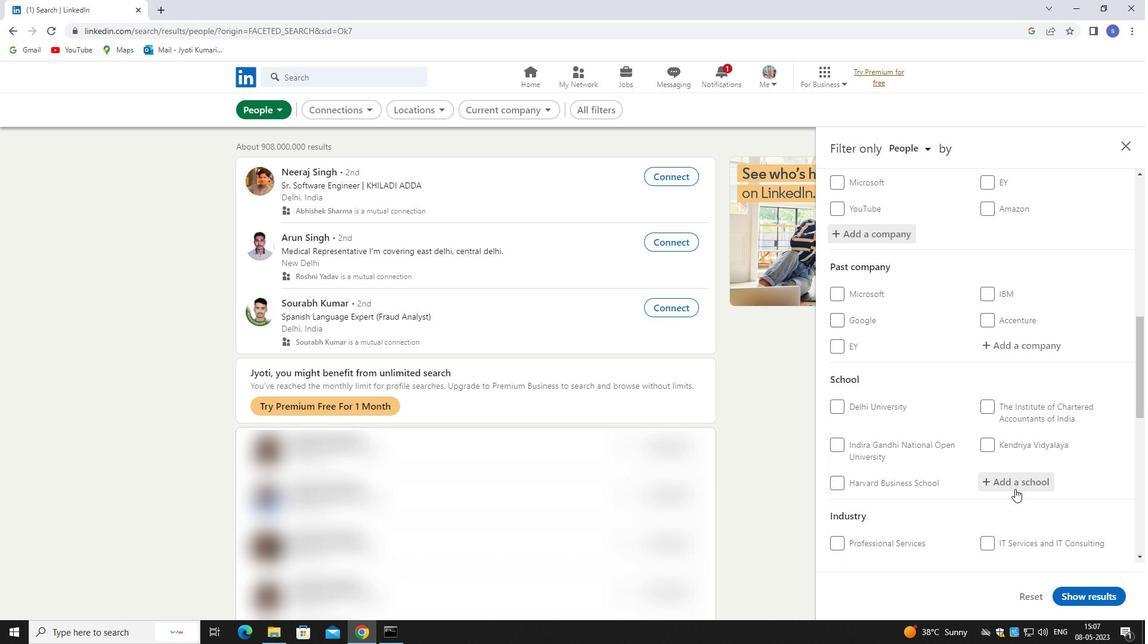 
Action: Mouse pressed left at (1015, 489)
Screenshot: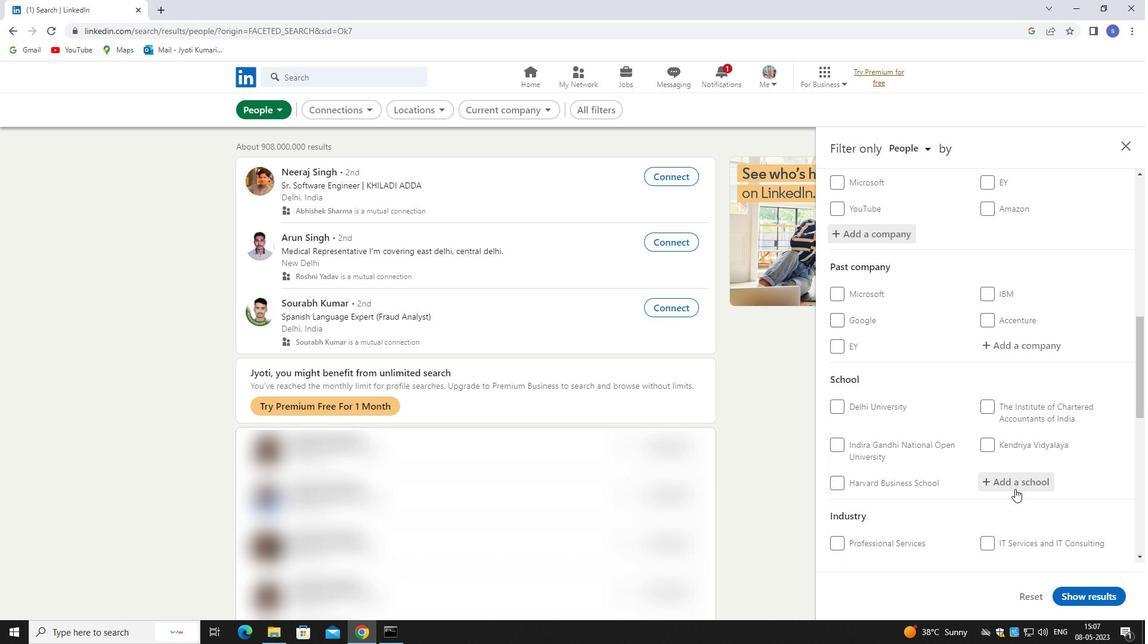 
Action: Key pressed BADRUKA
Screenshot: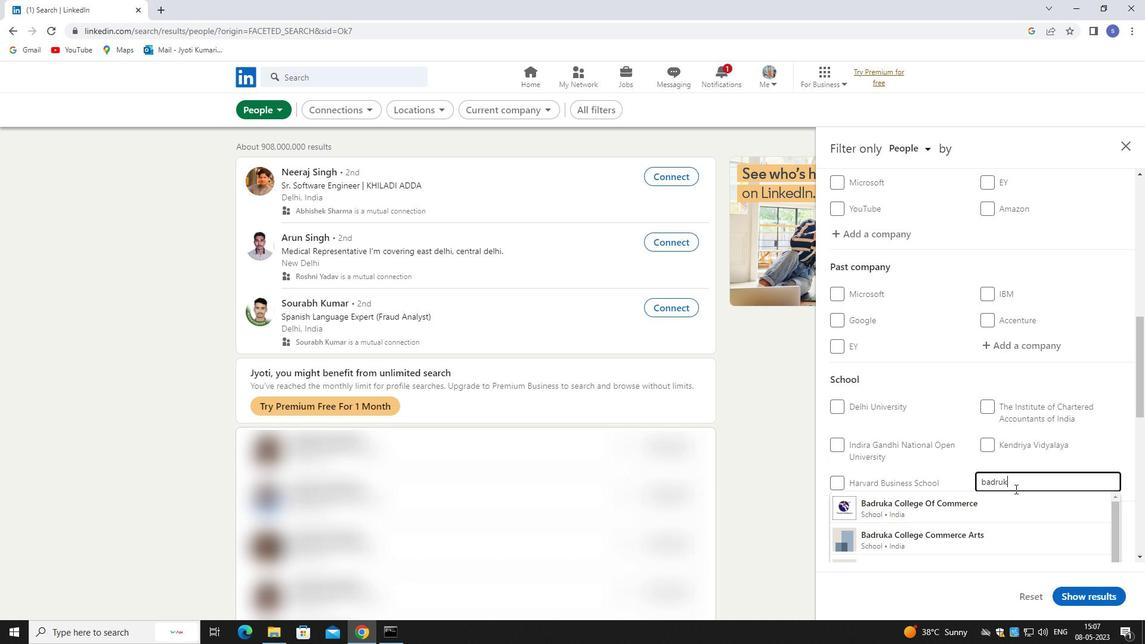 
Action: Mouse moved to (1017, 500)
Screenshot: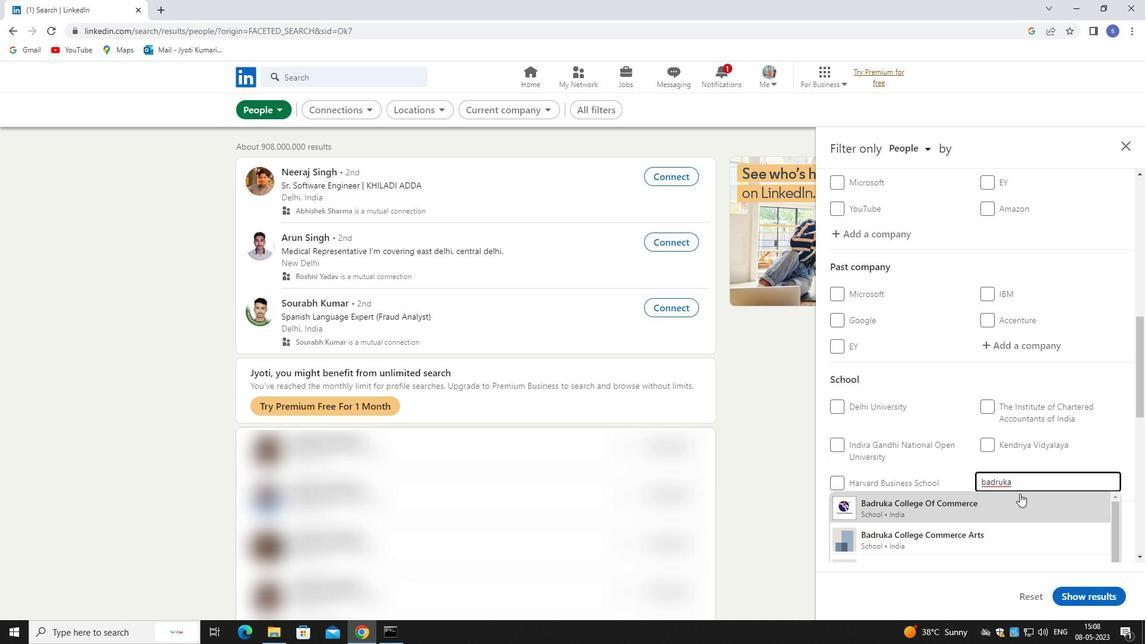 
Action: Mouse pressed left at (1017, 500)
Screenshot: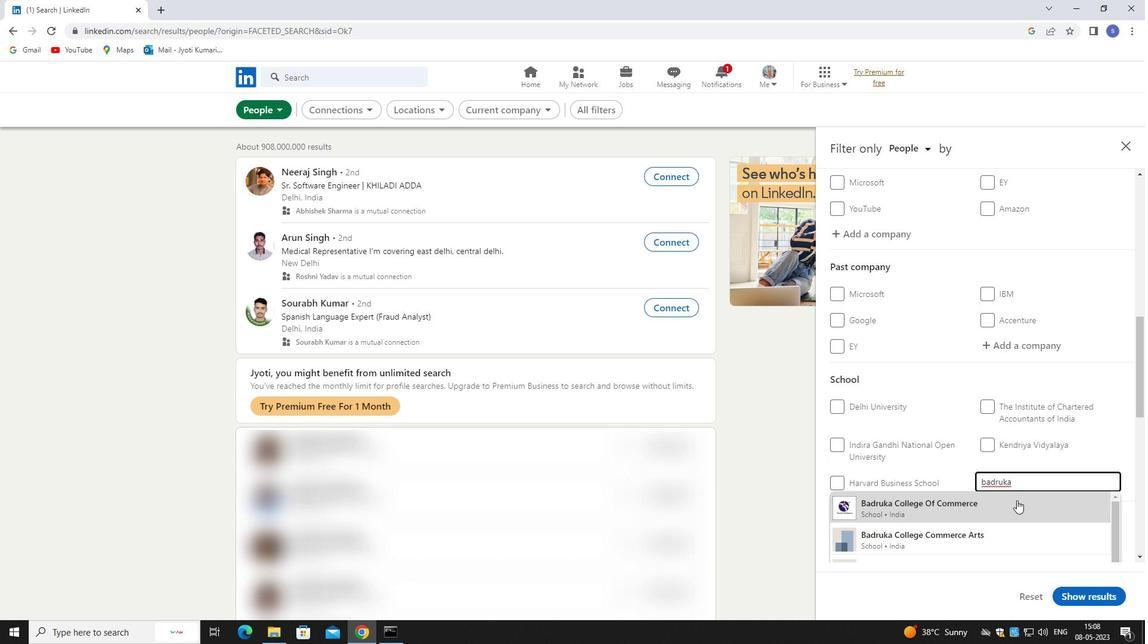 
Action: Mouse moved to (1016, 497)
Screenshot: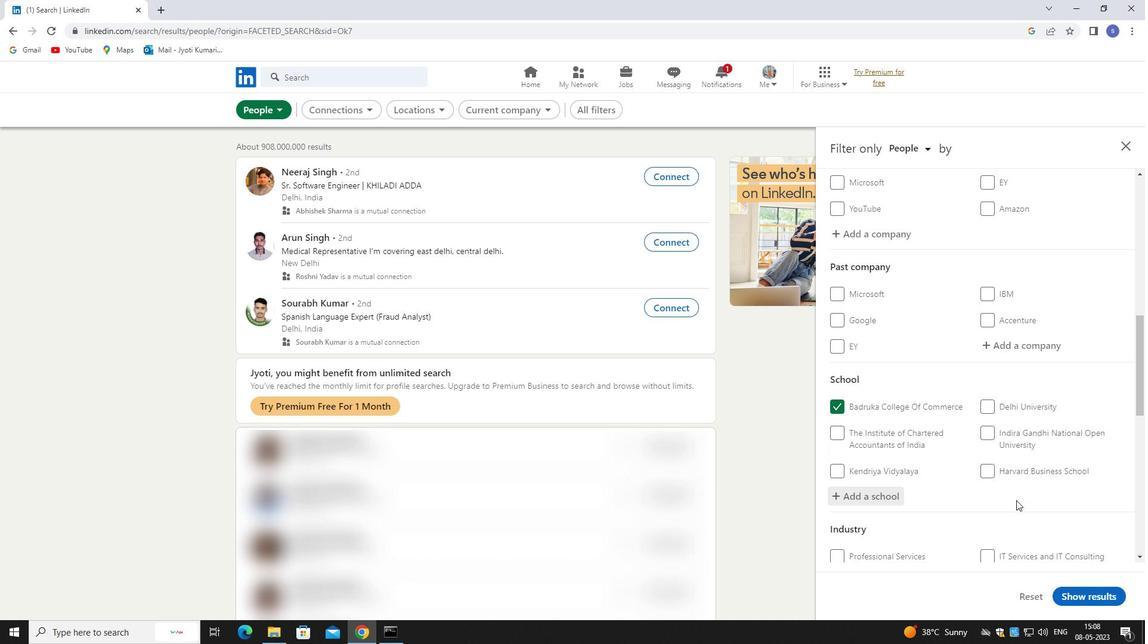 
Action: Mouse scrolled (1016, 497) with delta (0, 0)
Screenshot: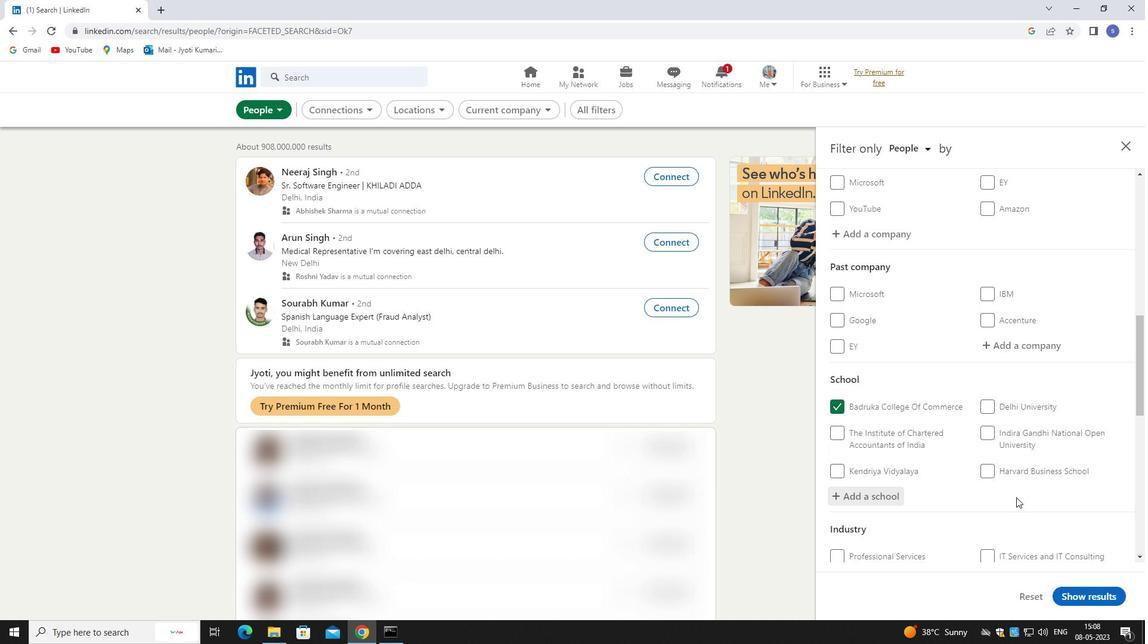 
Action: Mouse scrolled (1016, 497) with delta (0, 0)
Screenshot: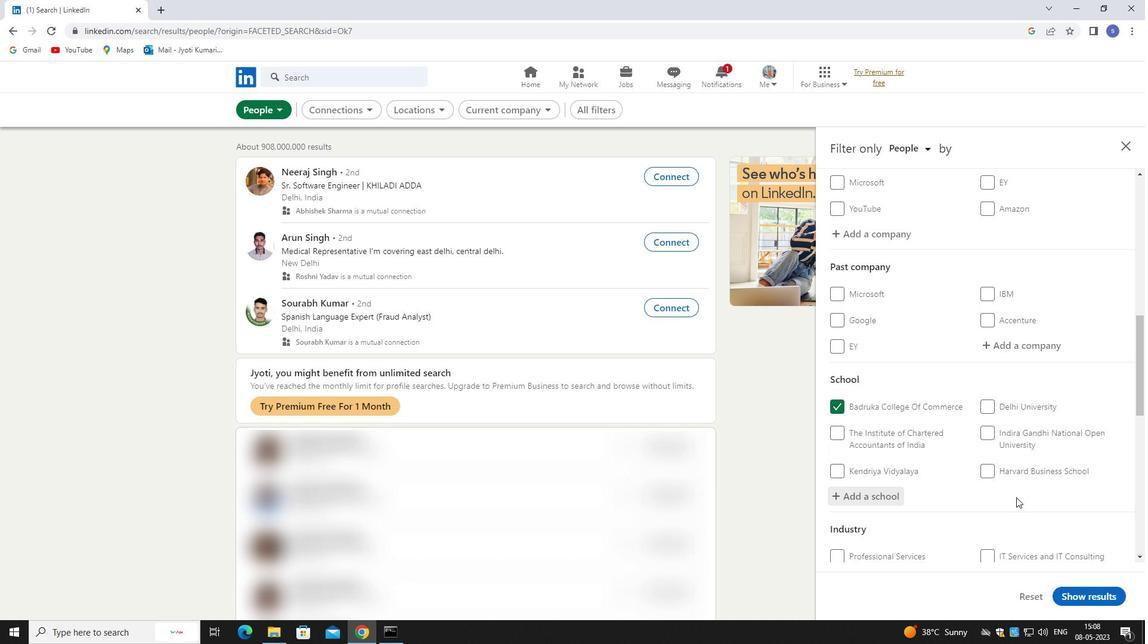 
Action: Mouse scrolled (1016, 497) with delta (0, 0)
Screenshot: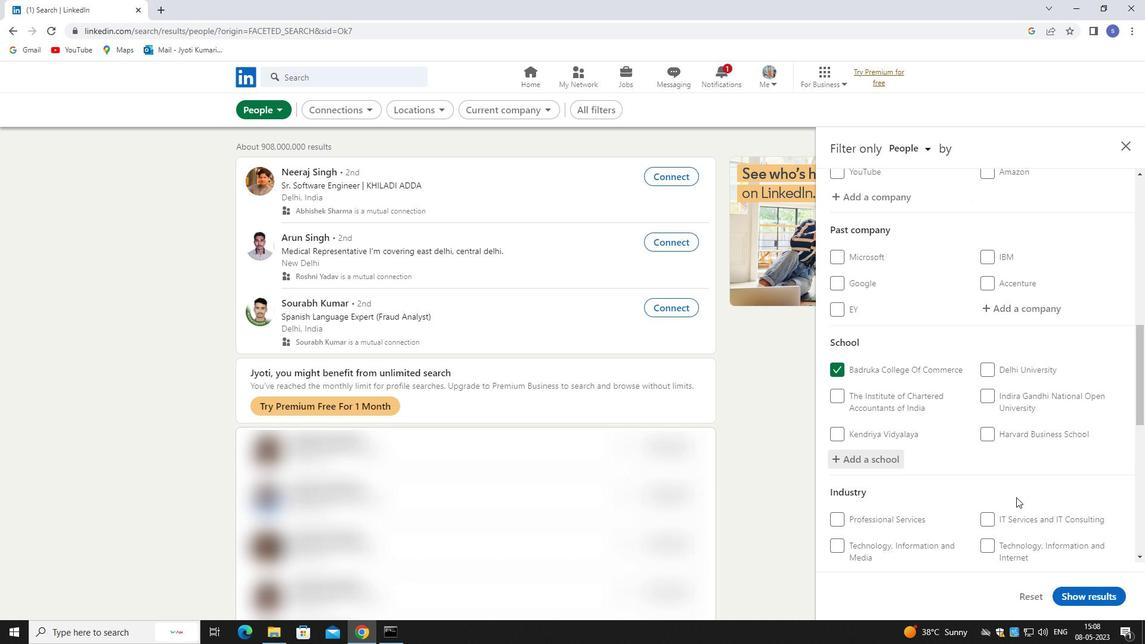 
Action: Mouse moved to (1027, 440)
Screenshot: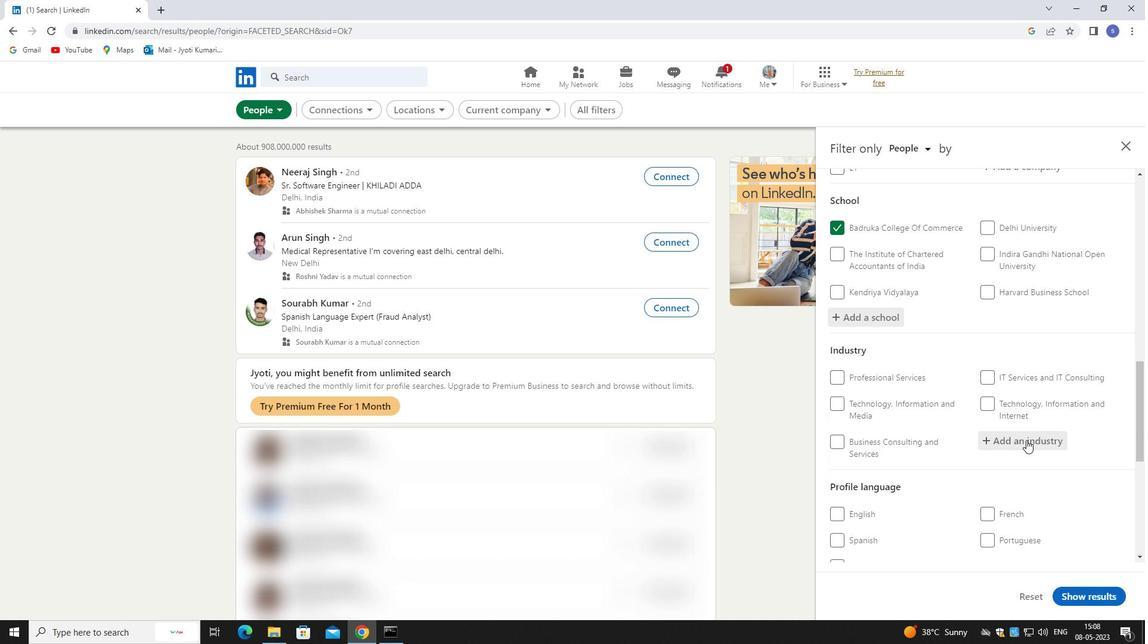 
Action: Mouse pressed left at (1027, 440)
Screenshot: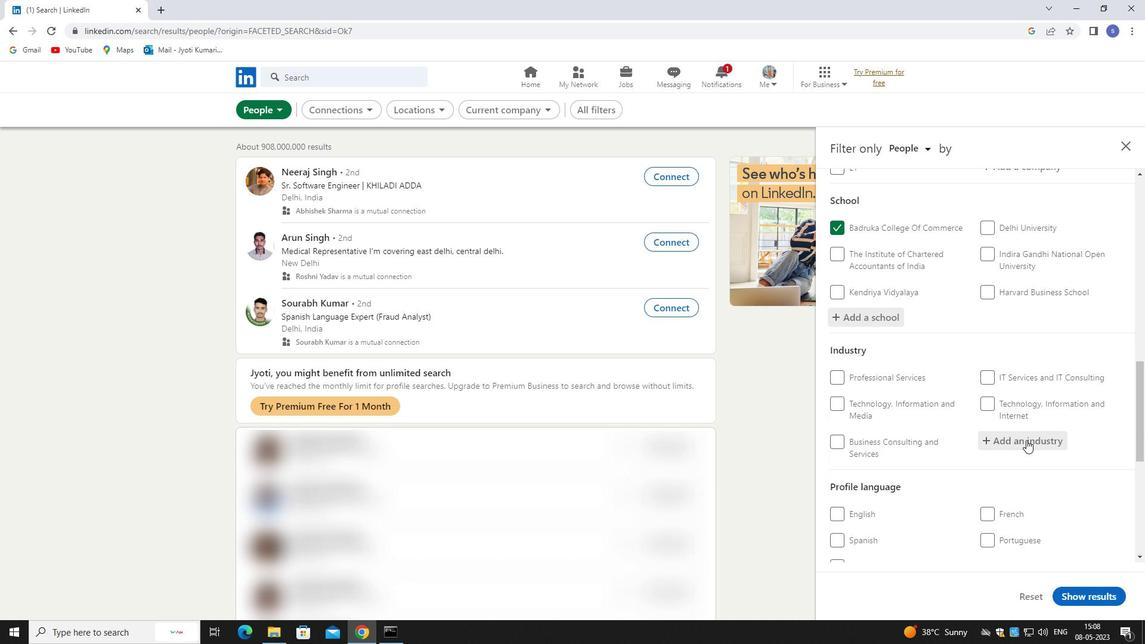 
Action: Mouse moved to (1025, 447)
Screenshot: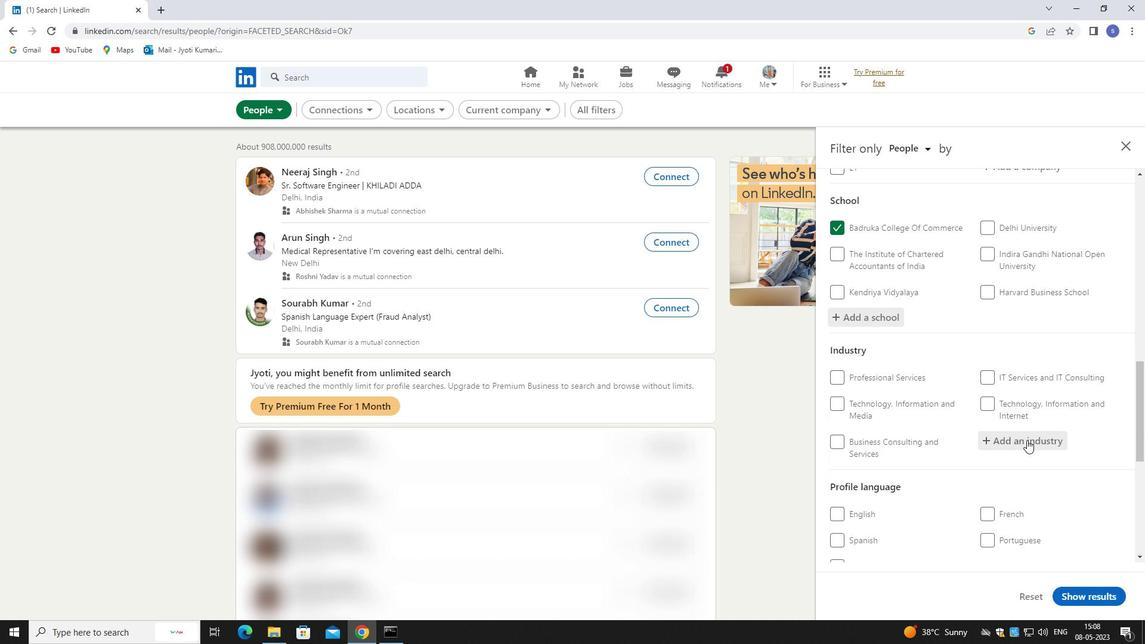 
Action: Key pressed MUES
Screenshot: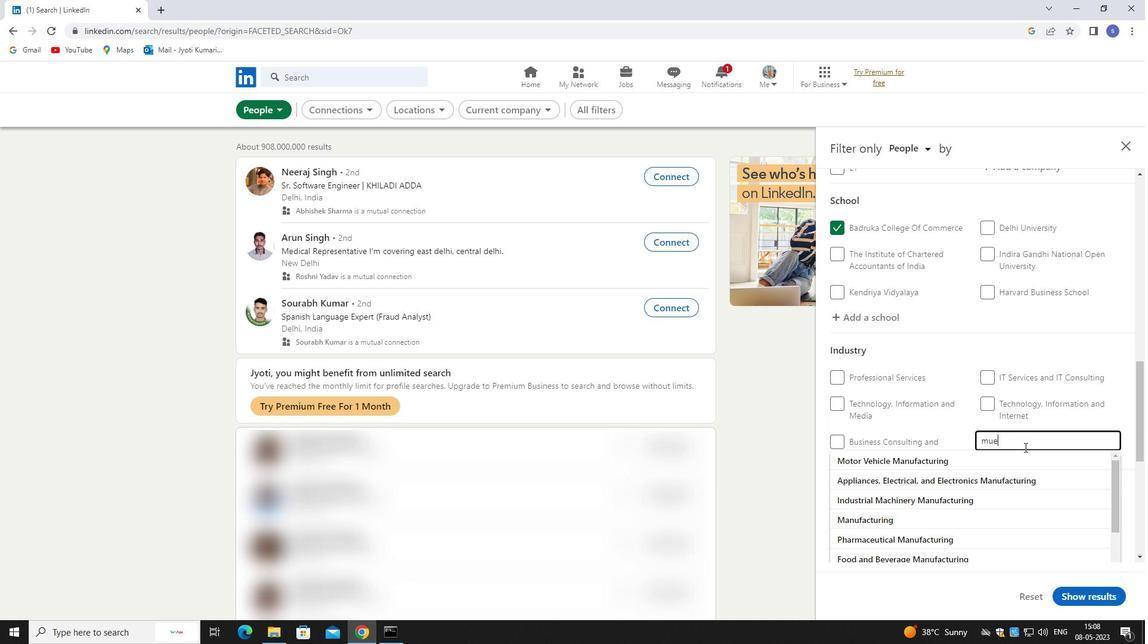 
Action: Mouse moved to (1024, 447)
Screenshot: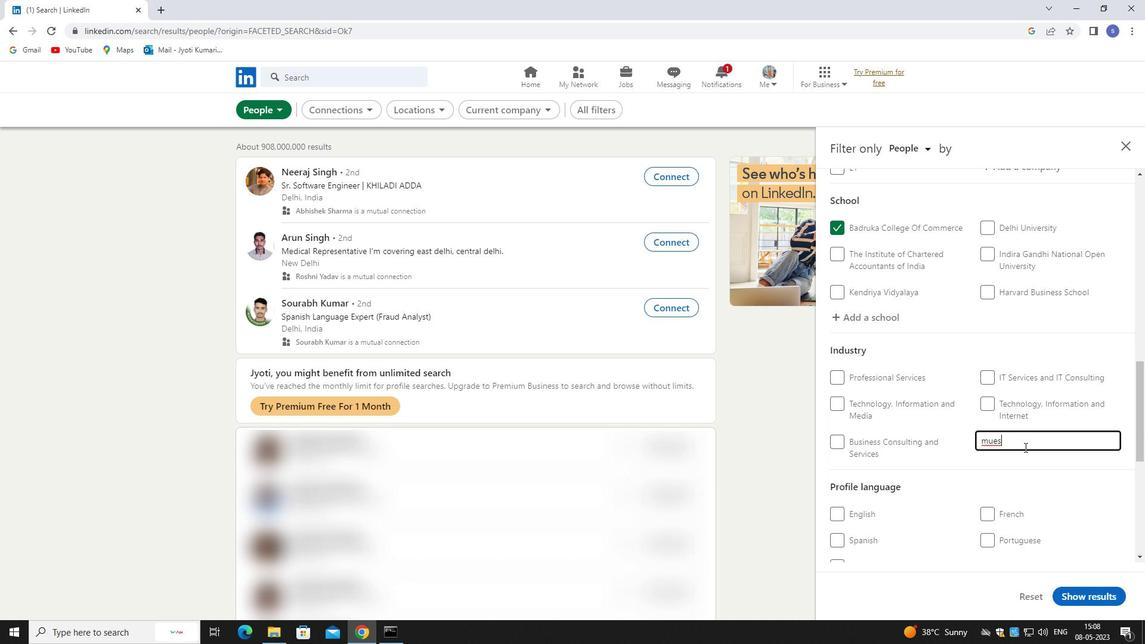 
Action: Key pressed <Key.backspace><Key.backspace>SEUMS
Screenshot: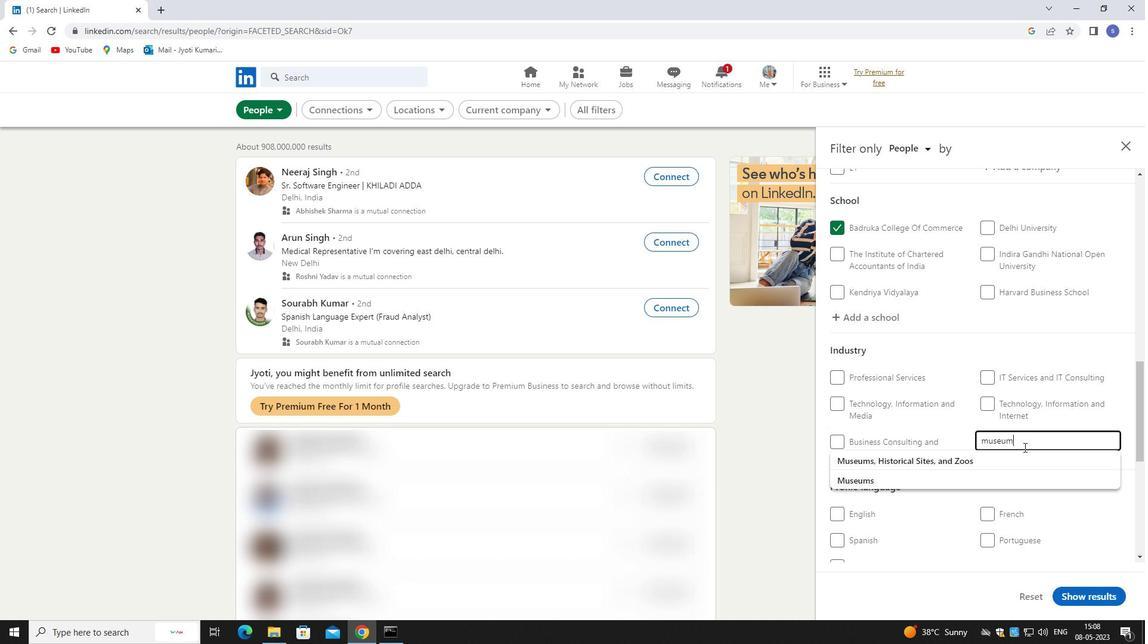 
Action: Mouse moved to (1025, 455)
Screenshot: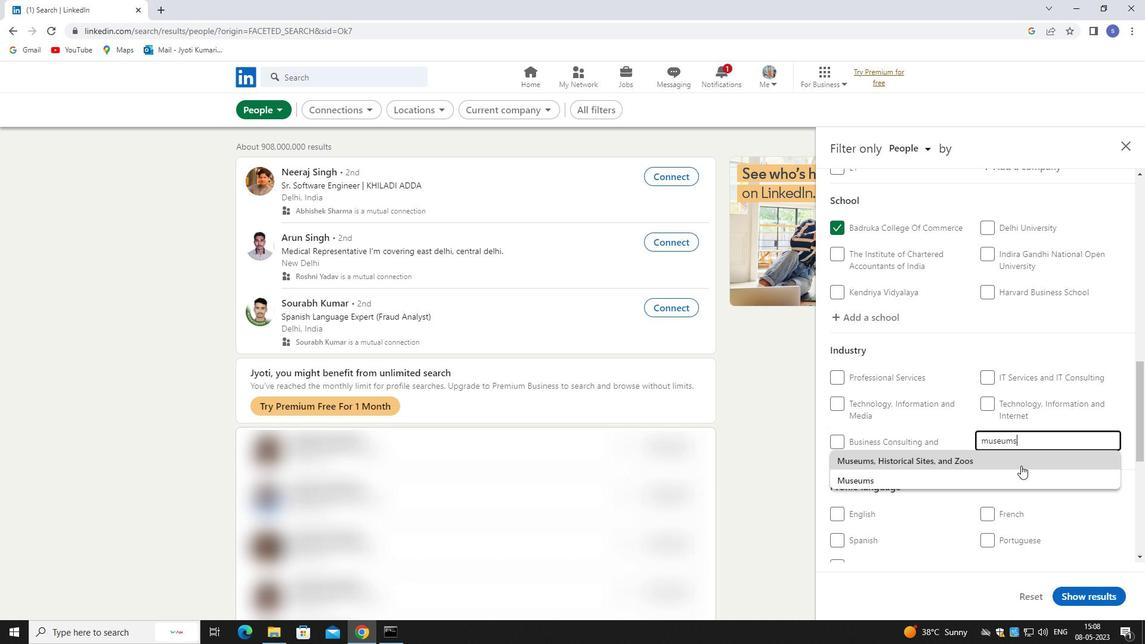 
Action: Mouse pressed left at (1025, 455)
Screenshot: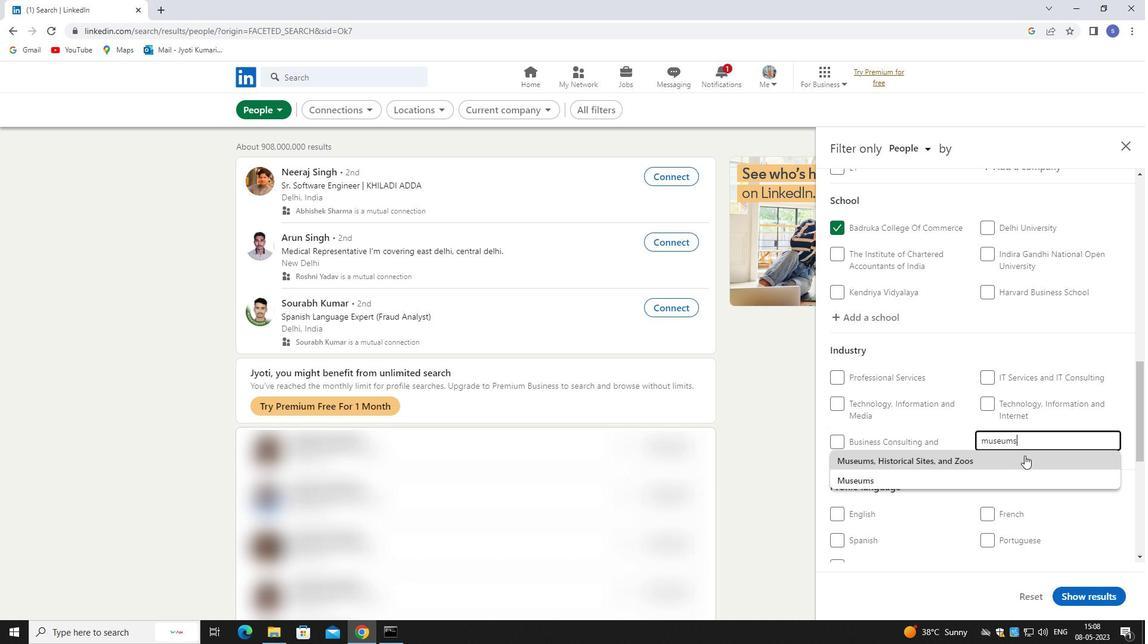 
Action: Mouse moved to (1025, 473)
Screenshot: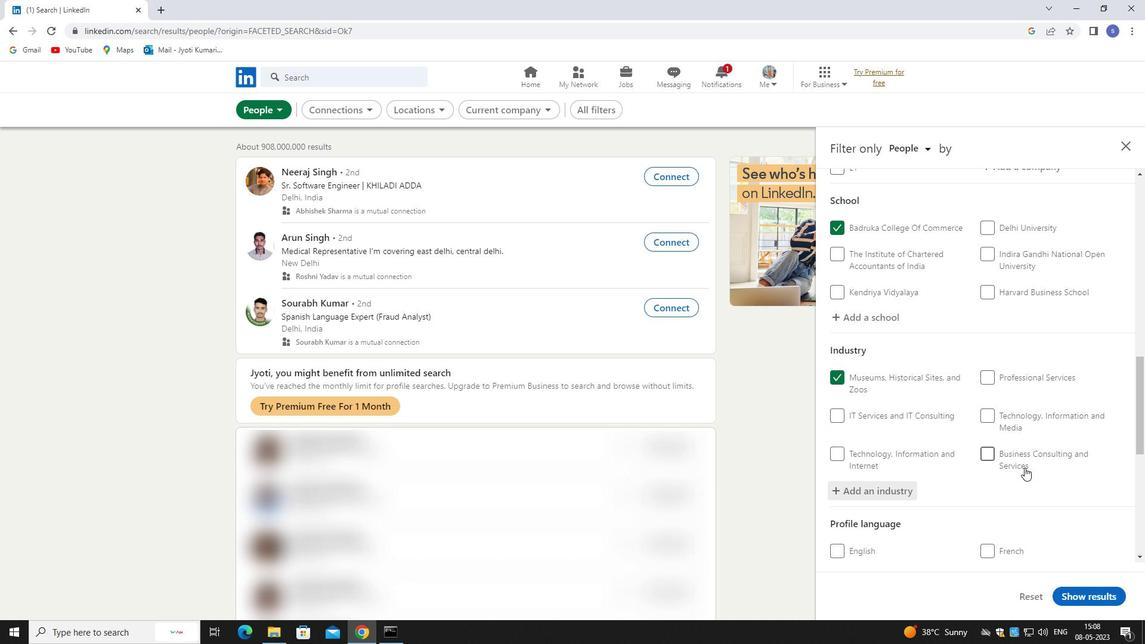 
Action: Mouse scrolled (1025, 473) with delta (0, 0)
Screenshot: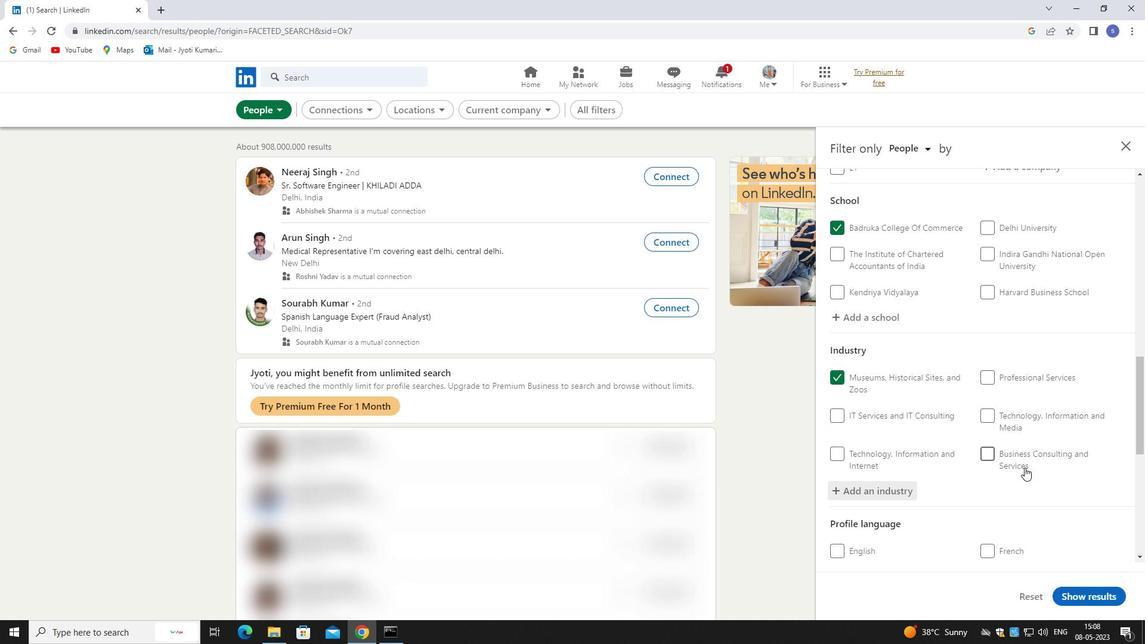 
Action: Mouse moved to (1025, 474)
Screenshot: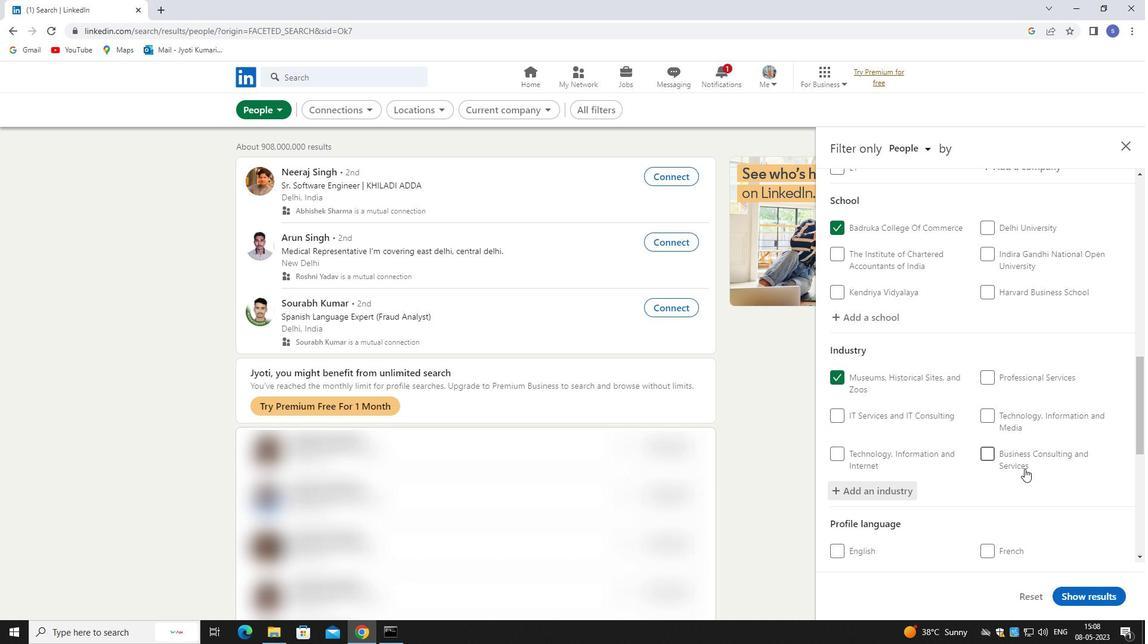 
Action: Mouse scrolled (1025, 473) with delta (0, 0)
Screenshot: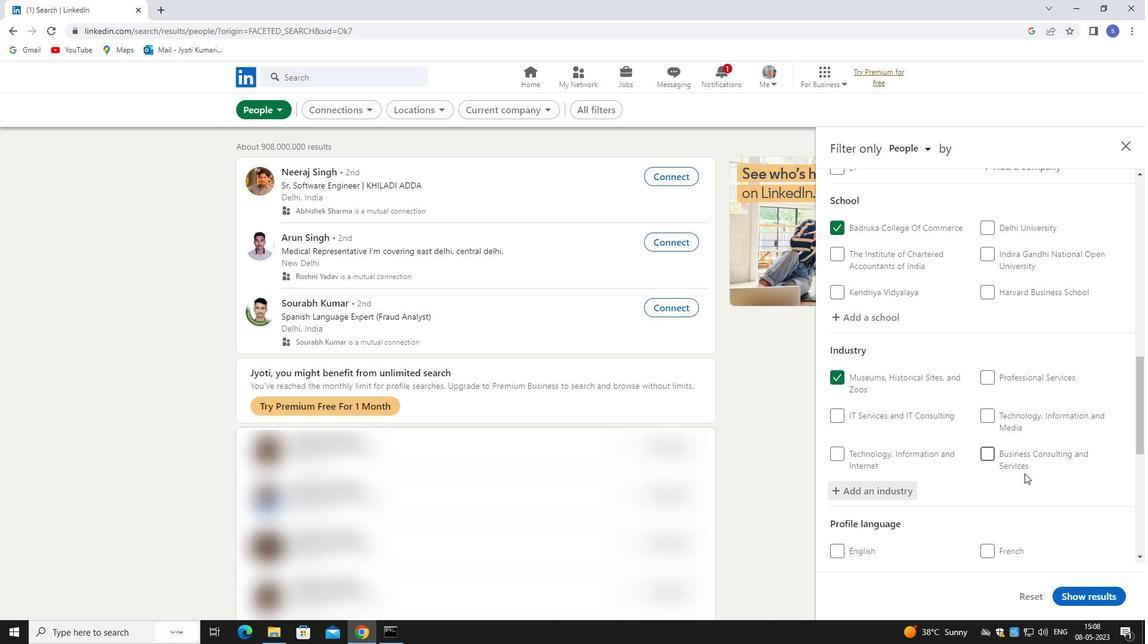 
Action: Mouse moved to (865, 457)
Screenshot: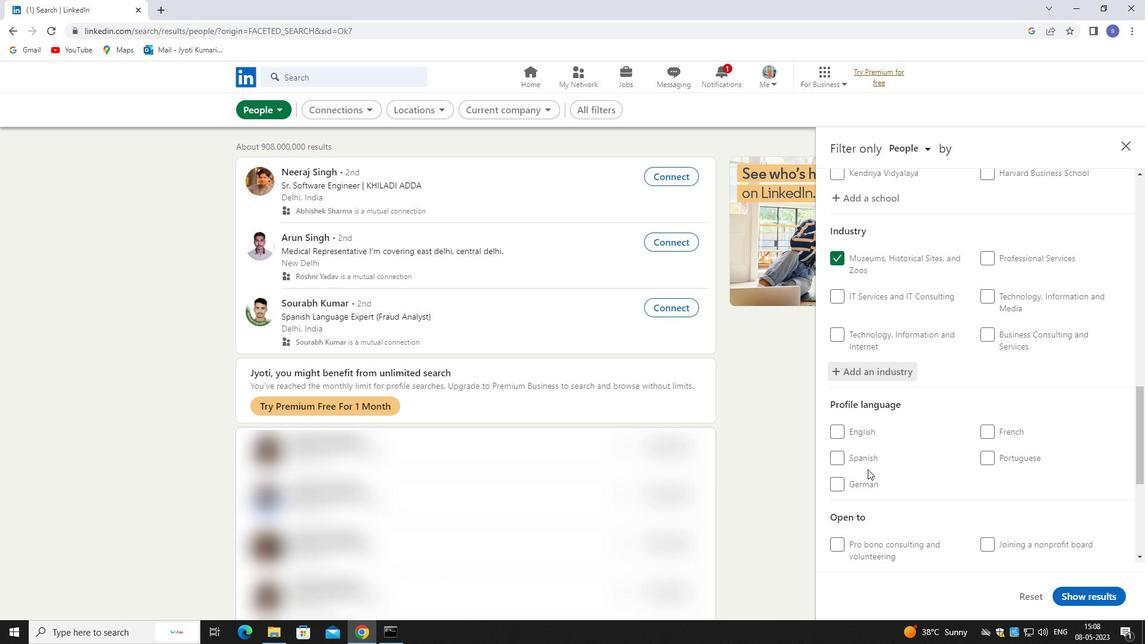 
Action: Mouse pressed left at (865, 457)
Screenshot: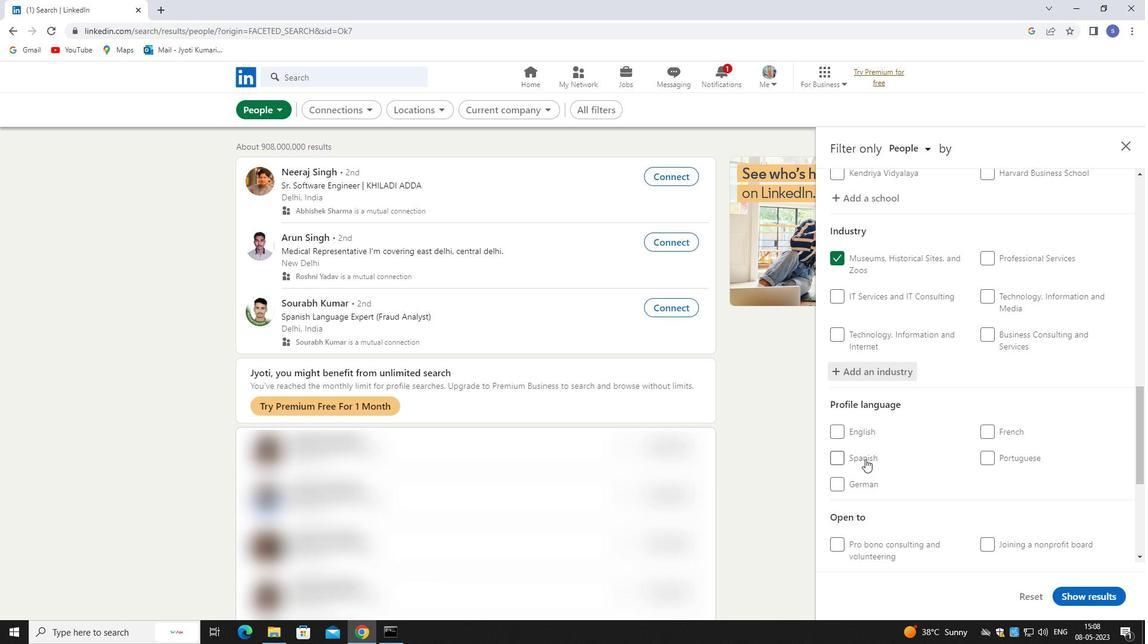 
Action: Mouse moved to (931, 496)
Screenshot: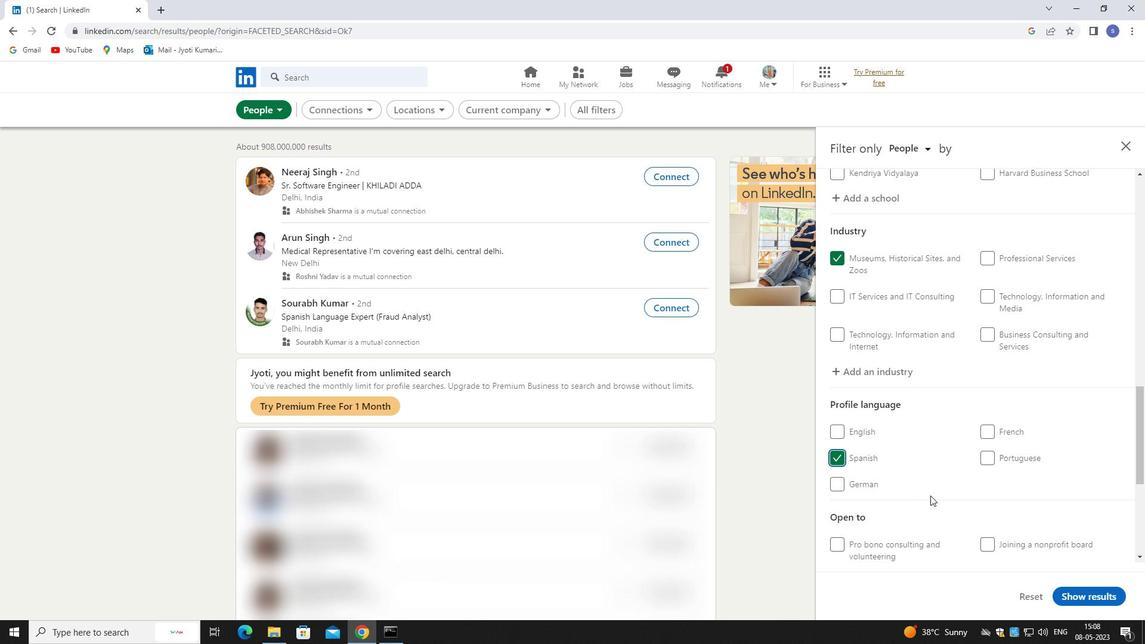
Action: Mouse scrolled (931, 495) with delta (0, 0)
Screenshot: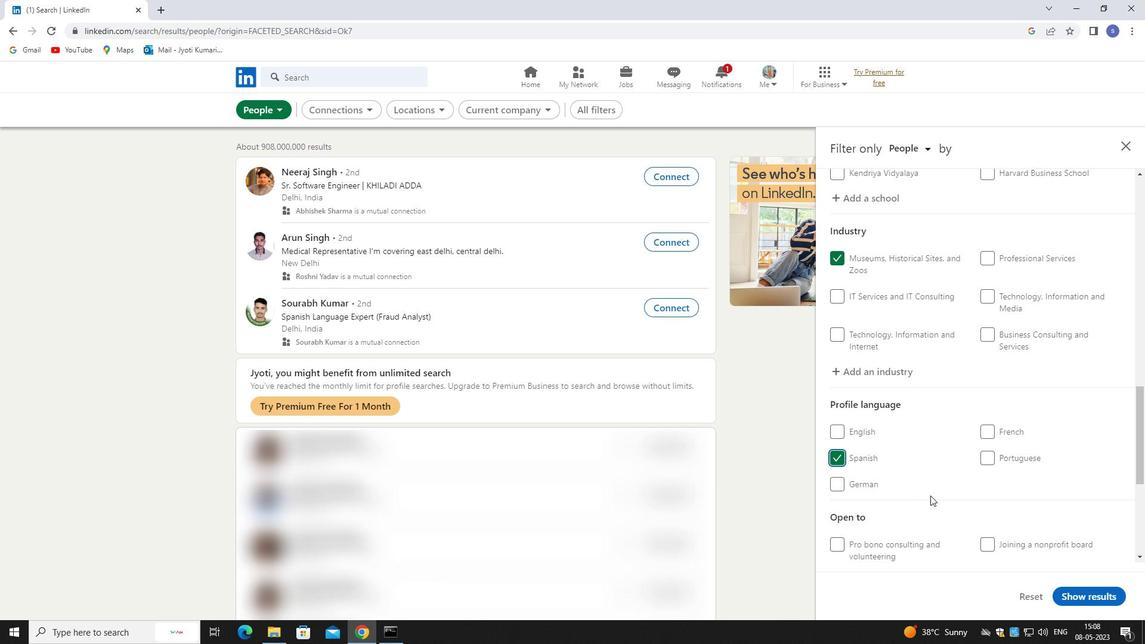 
Action: Mouse moved to (933, 500)
Screenshot: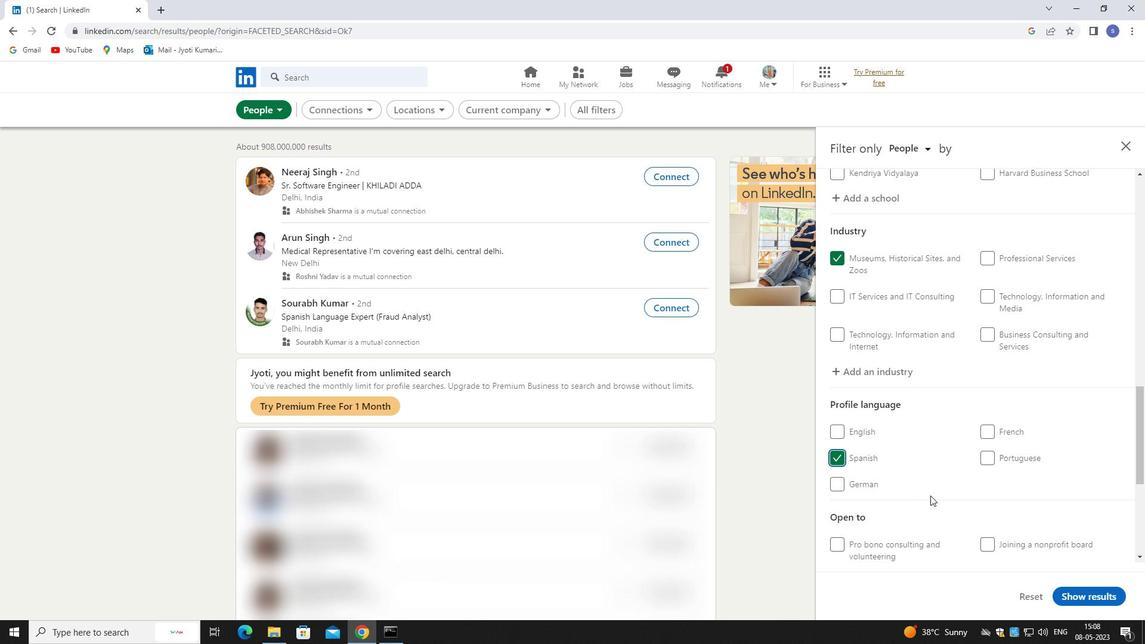 
Action: Mouse scrolled (933, 500) with delta (0, 0)
Screenshot: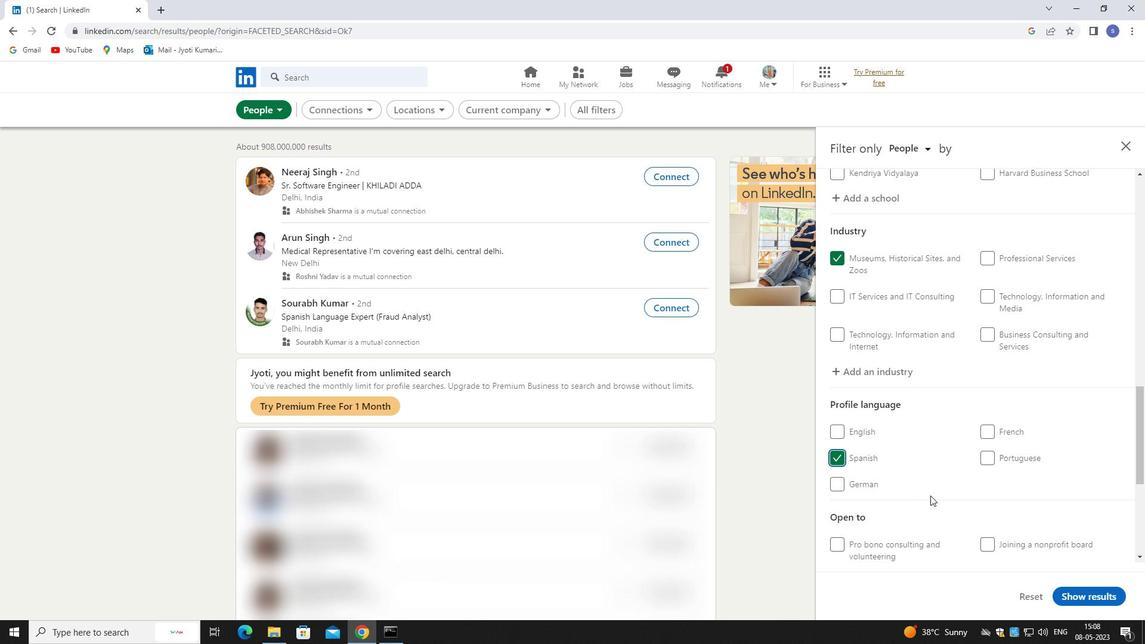 
Action: Mouse moved to (937, 506)
Screenshot: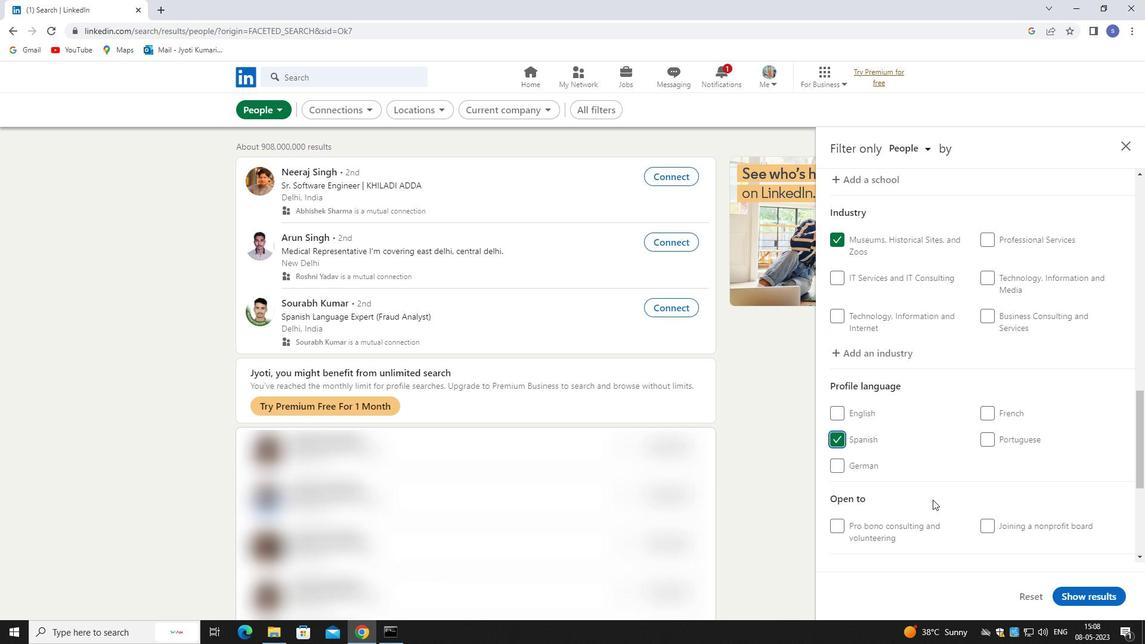 
Action: Mouse scrolled (937, 505) with delta (0, 0)
Screenshot: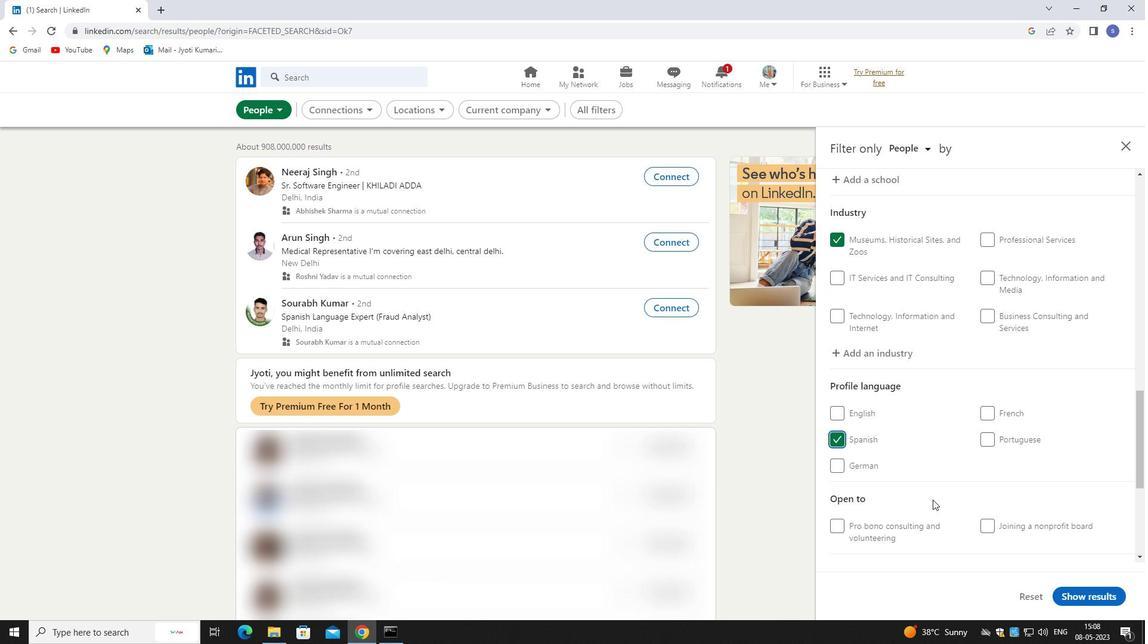 
Action: Mouse moved to (1019, 490)
Screenshot: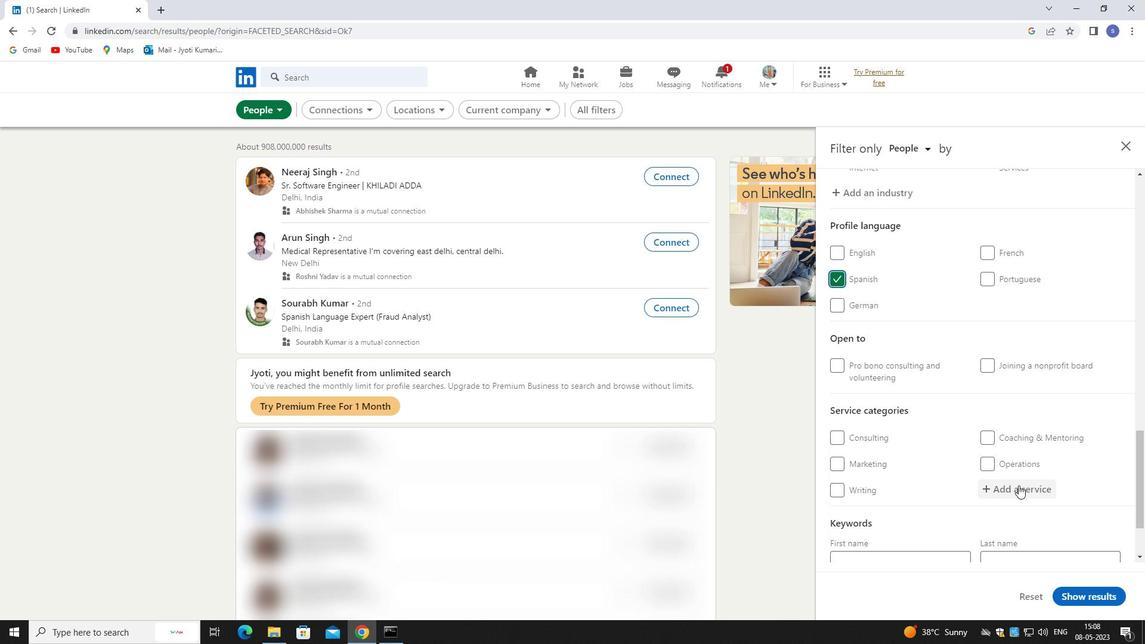 
Action: Mouse pressed left at (1019, 490)
Screenshot: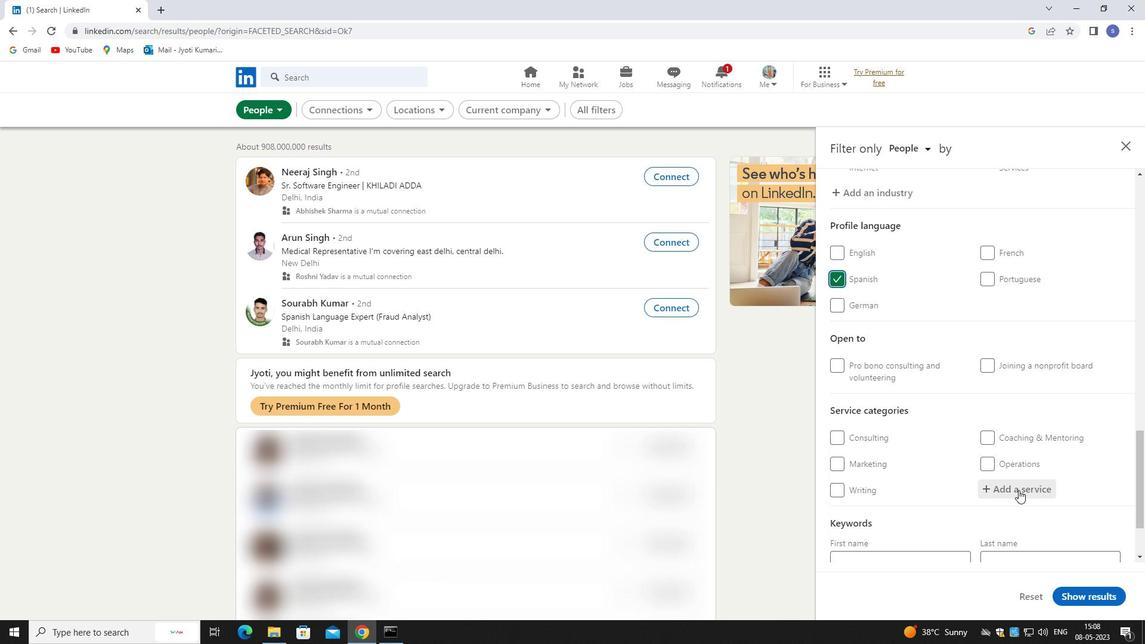 
Action: Mouse moved to (1019, 496)
Screenshot: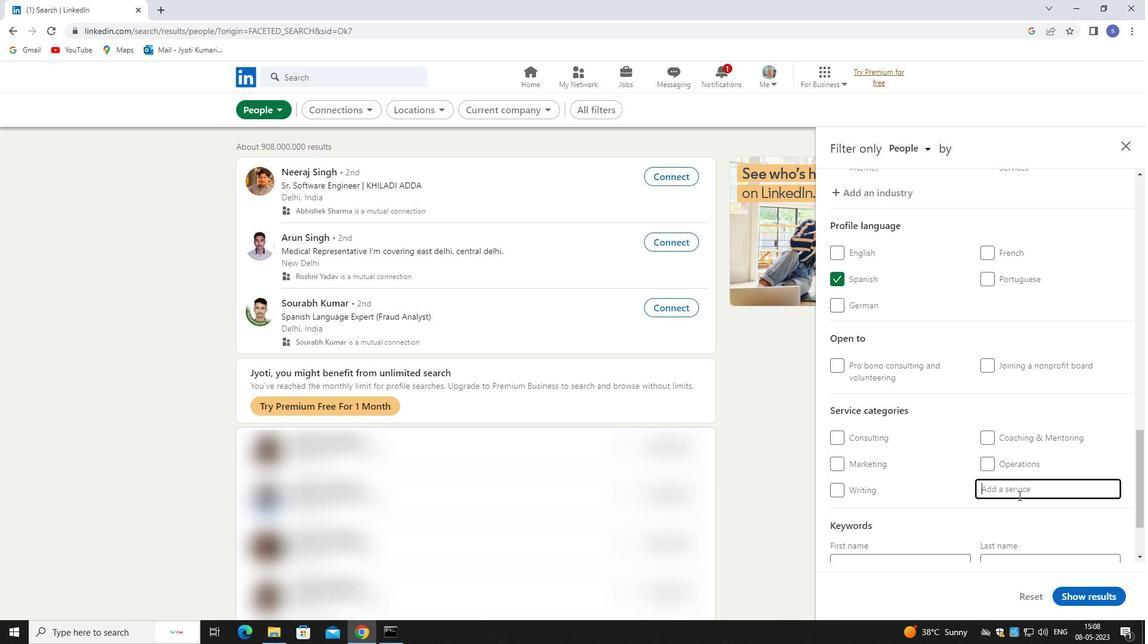 
Action: Key pressed ILLUSTRATION
Screenshot: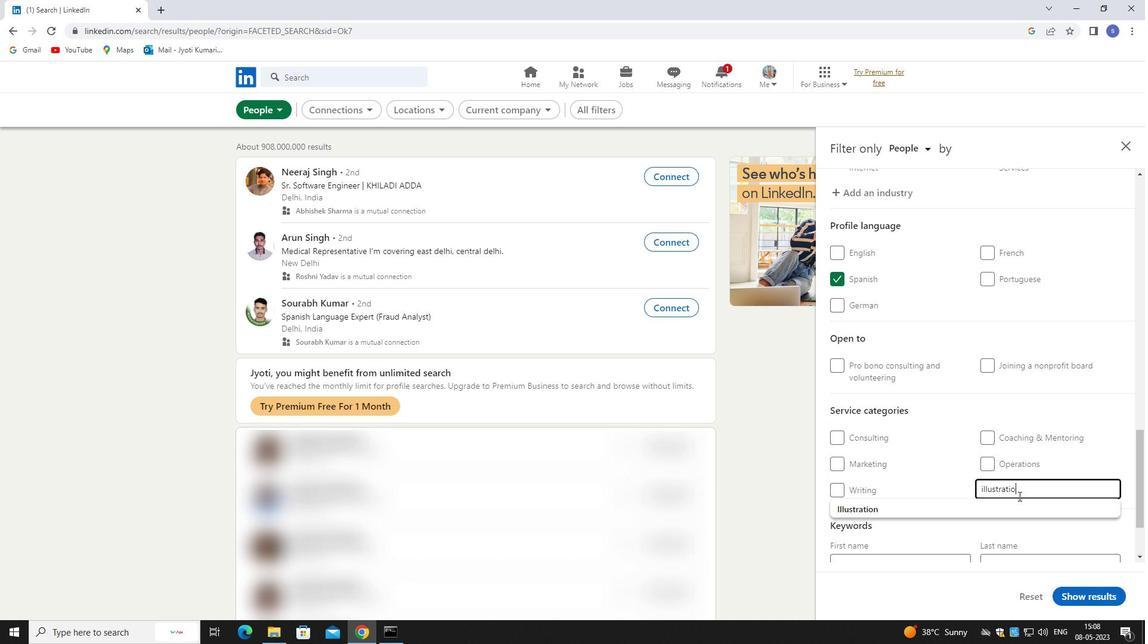 
Action: Mouse moved to (1022, 500)
Screenshot: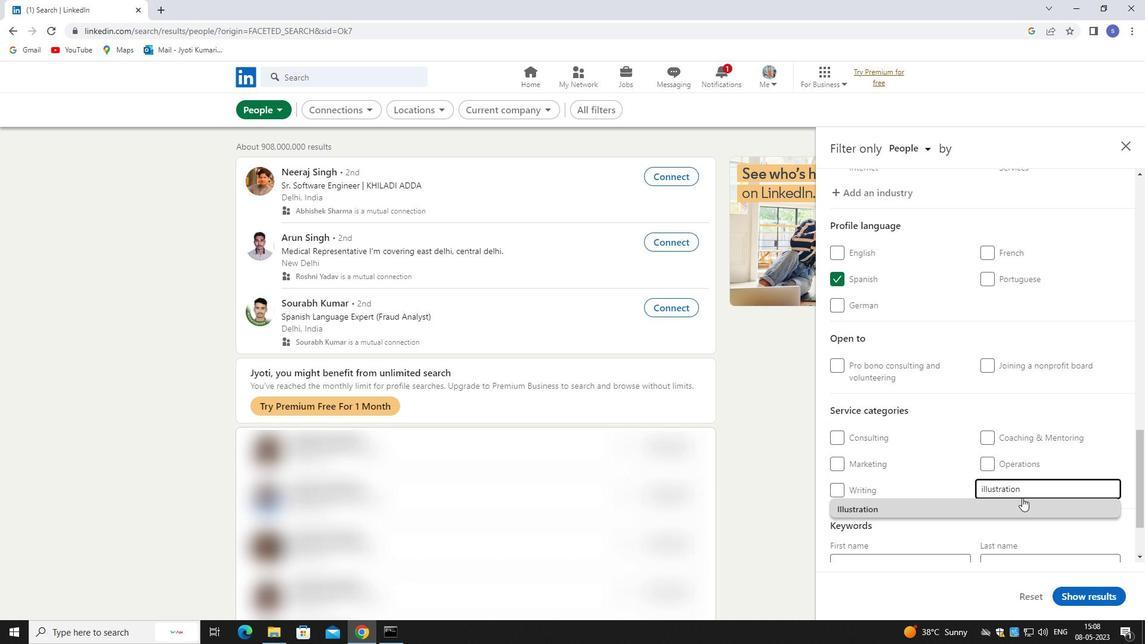 
Action: Mouse pressed left at (1022, 500)
Screenshot: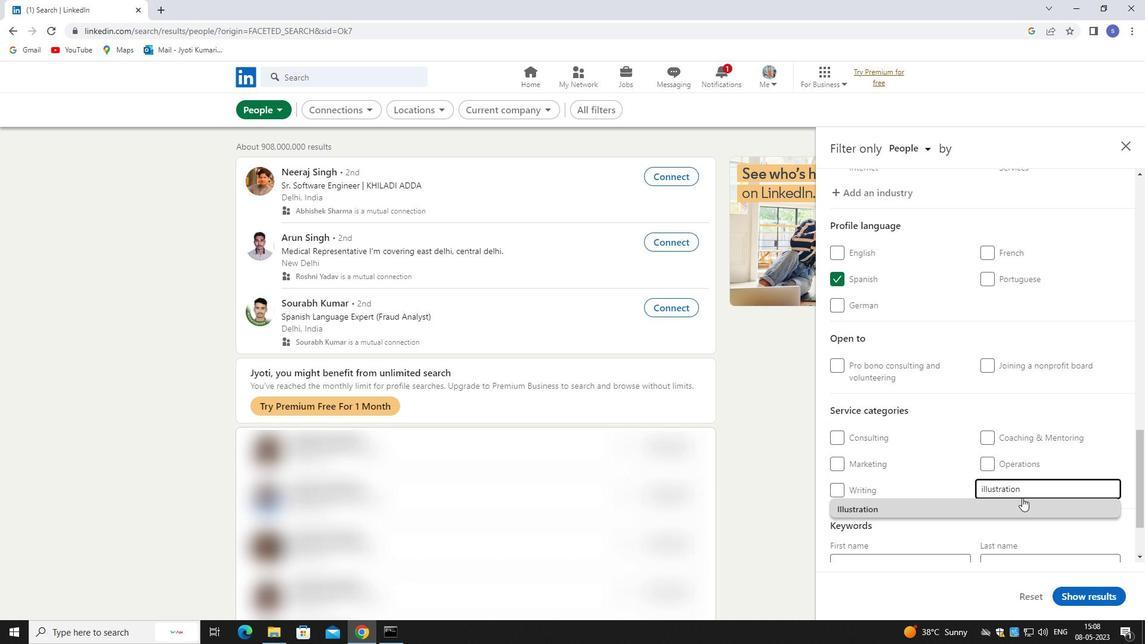 
Action: Mouse moved to (1020, 497)
Screenshot: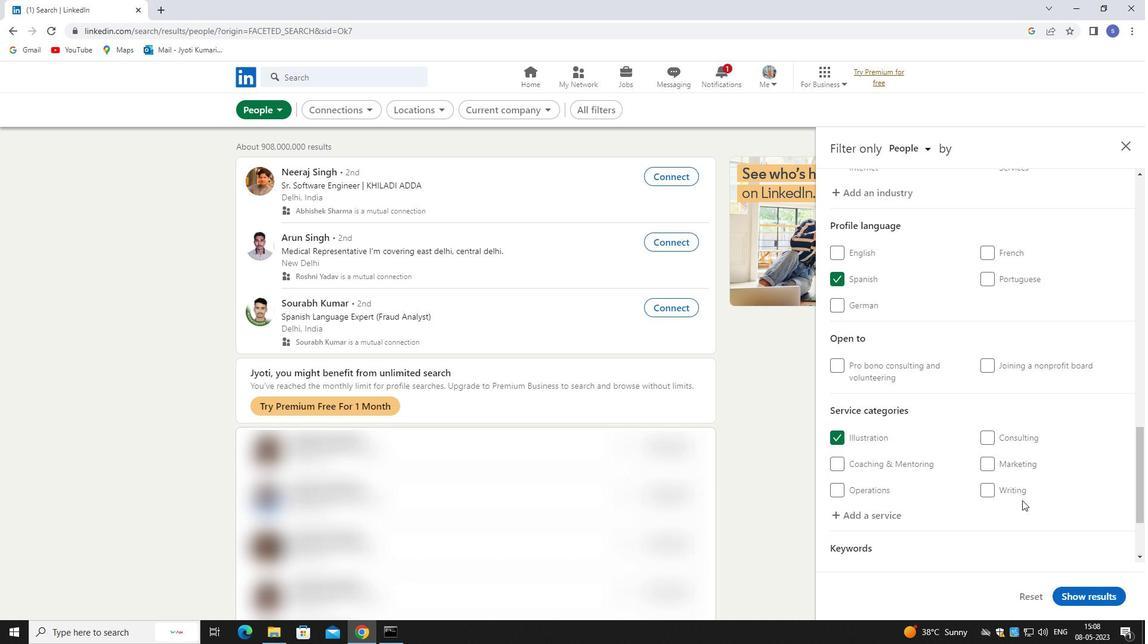 
Action: Mouse scrolled (1020, 497) with delta (0, 0)
Screenshot: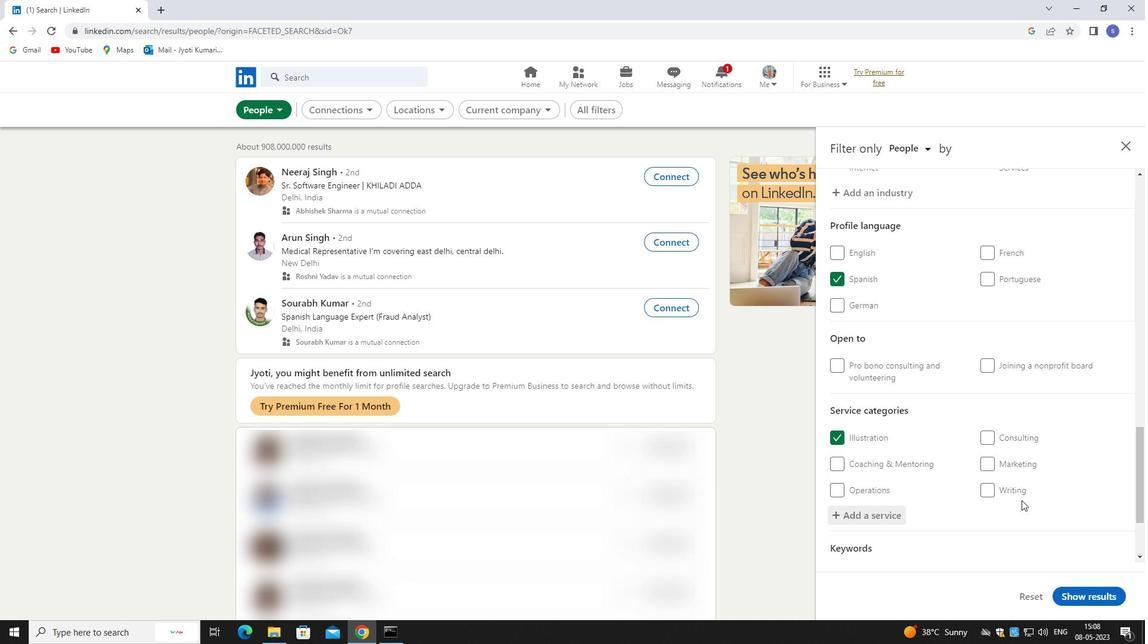 
Action: Mouse scrolled (1020, 497) with delta (0, 0)
Screenshot: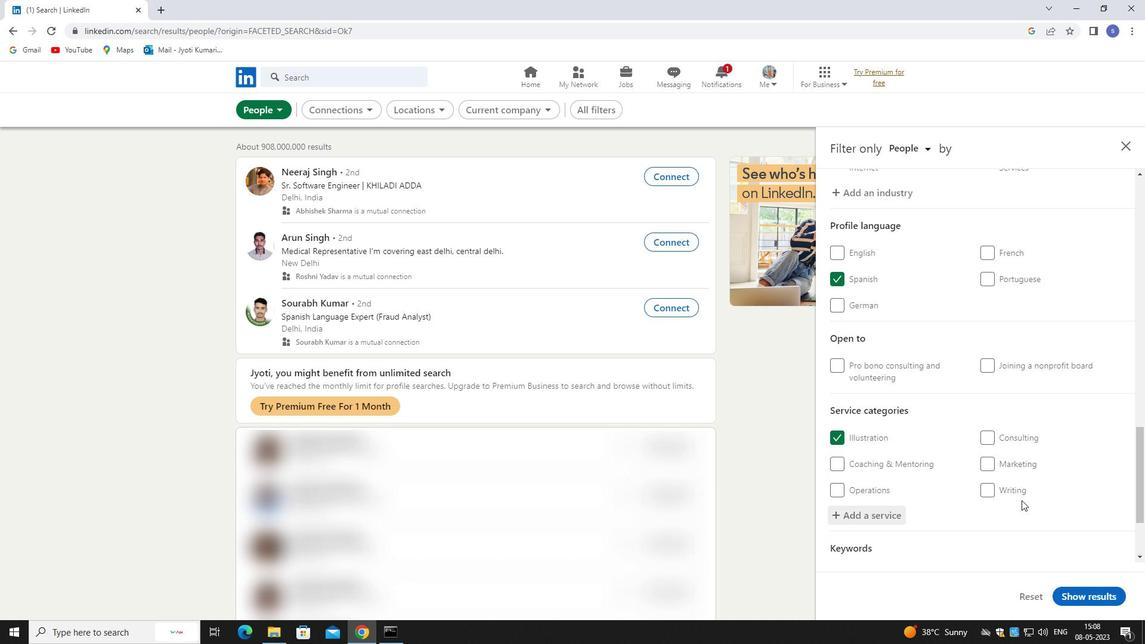 
Action: Mouse scrolled (1020, 497) with delta (0, 0)
Screenshot: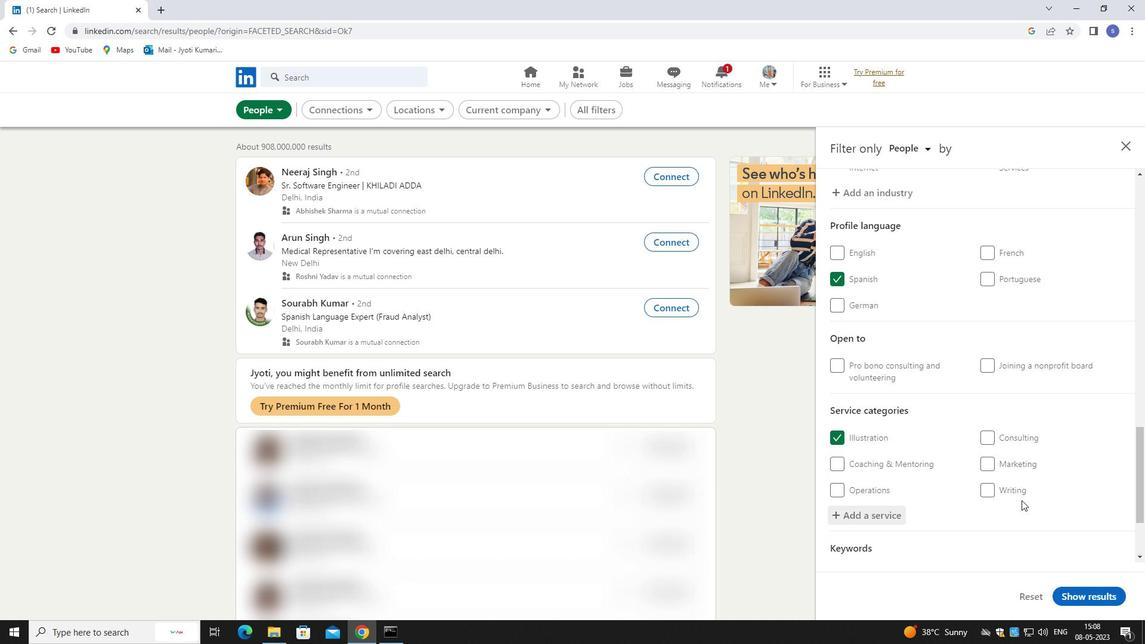 
Action: Mouse scrolled (1020, 497) with delta (0, 0)
Screenshot: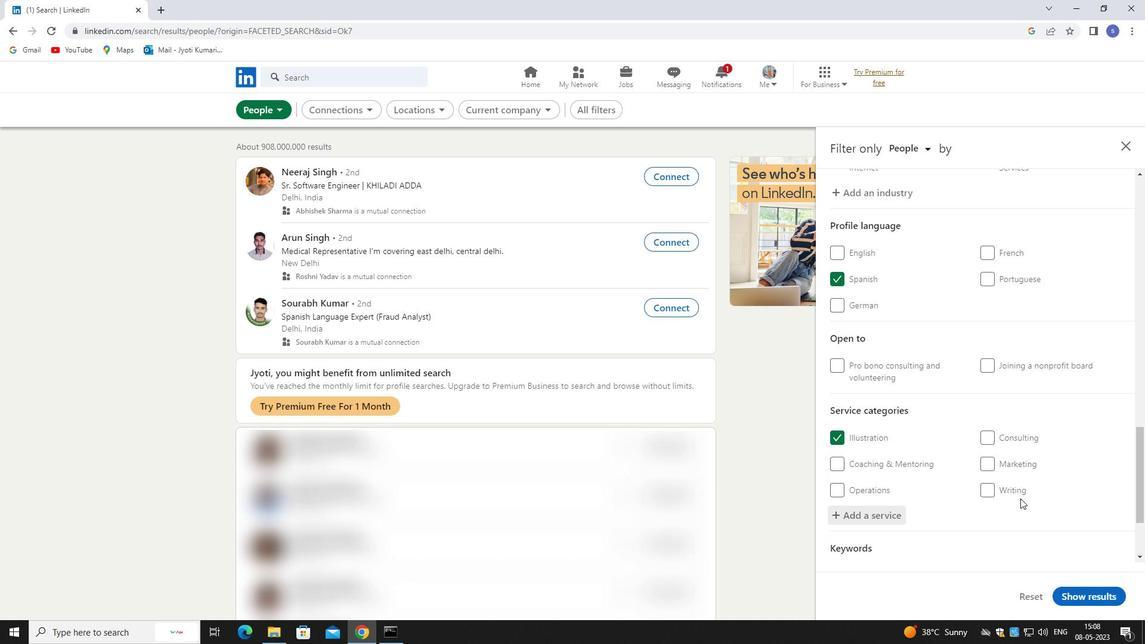 
Action: Mouse moved to (1018, 497)
Screenshot: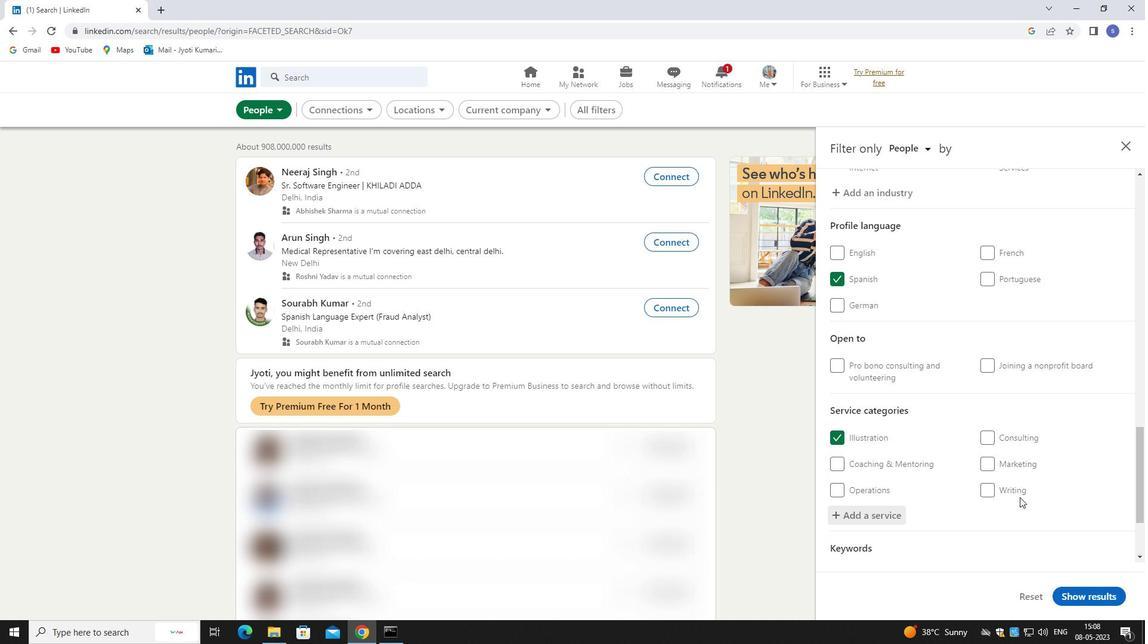 
Action: Mouse scrolled (1018, 497) with delta (0, 0)
Screenshot: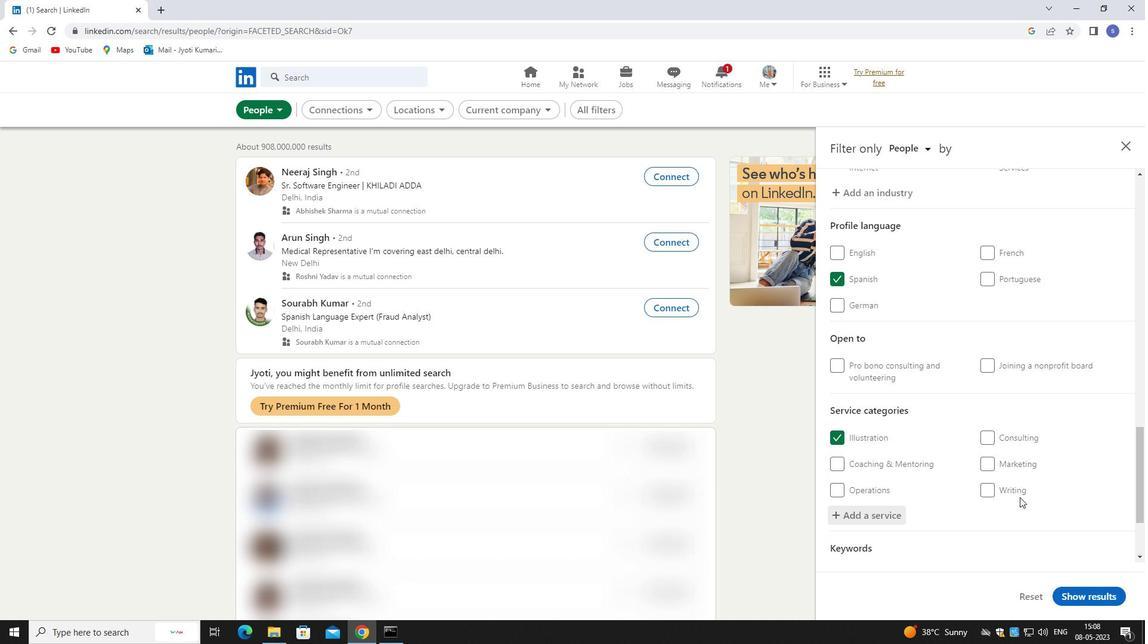 
Action: Mouse moved to (918, 511)
Screenshot: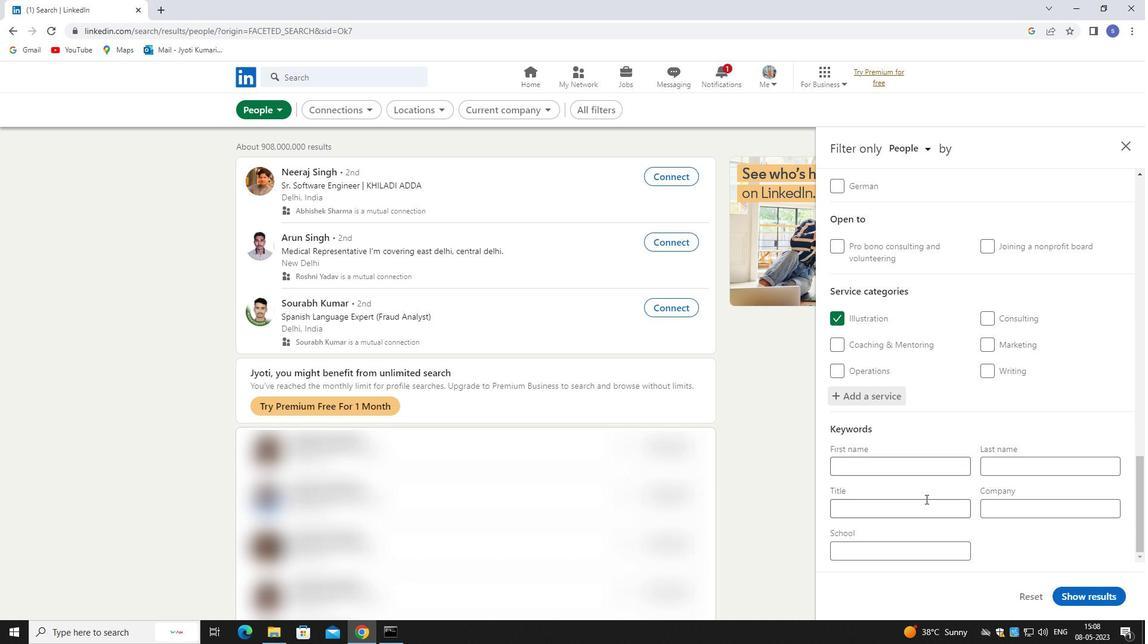 
Action: Mouse pressed left at (918, 511)
Screenshot: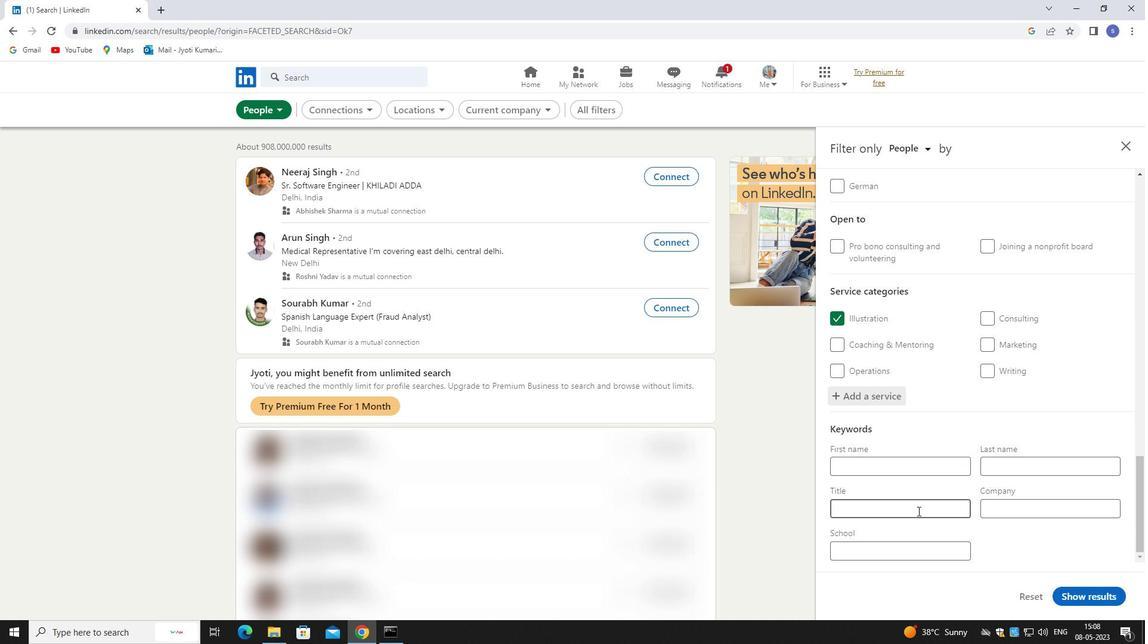 
Action: Mouse moved to (910, 522)
Screenshot: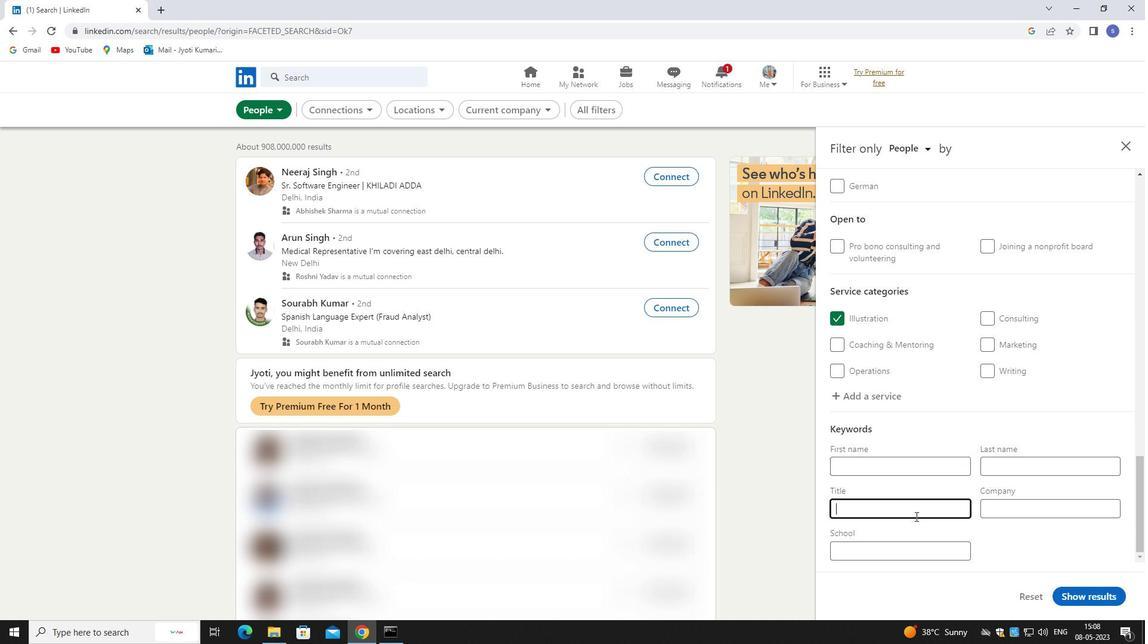 
Action: Key pressed <Key.shift><Key.shift><Key.shift><Key.shift><Key.shift>AP[P<Key.backspace><Key.backspace>PLICATION<Key.space><Key.shift>DEVELOPER
Screenshot: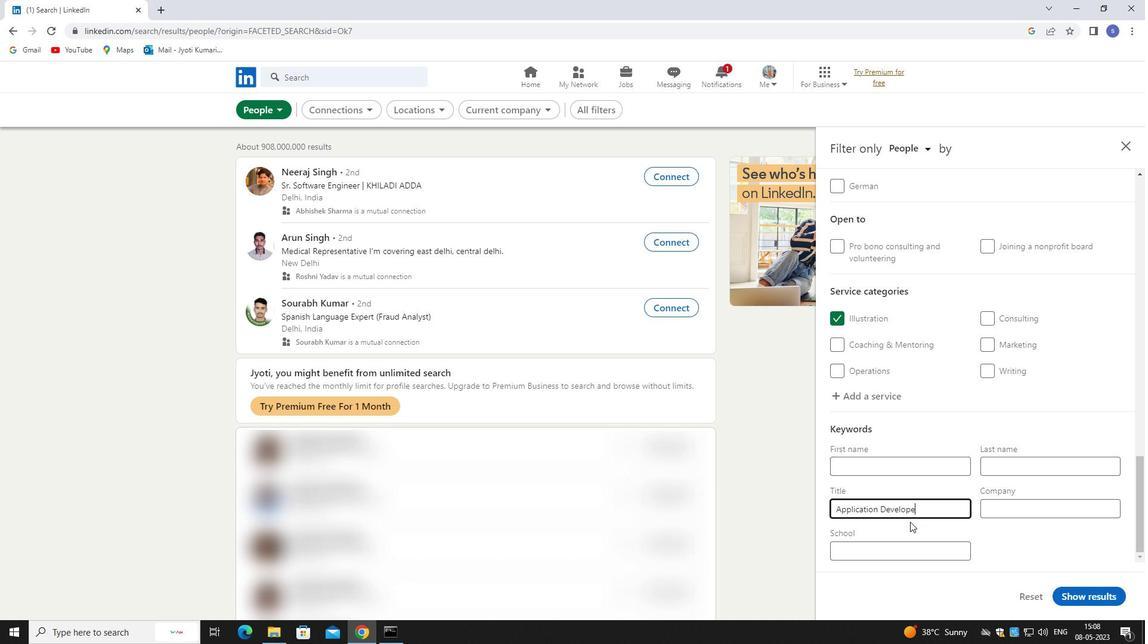 
Action: Mouse moved to (1073, 596)
Screenshot: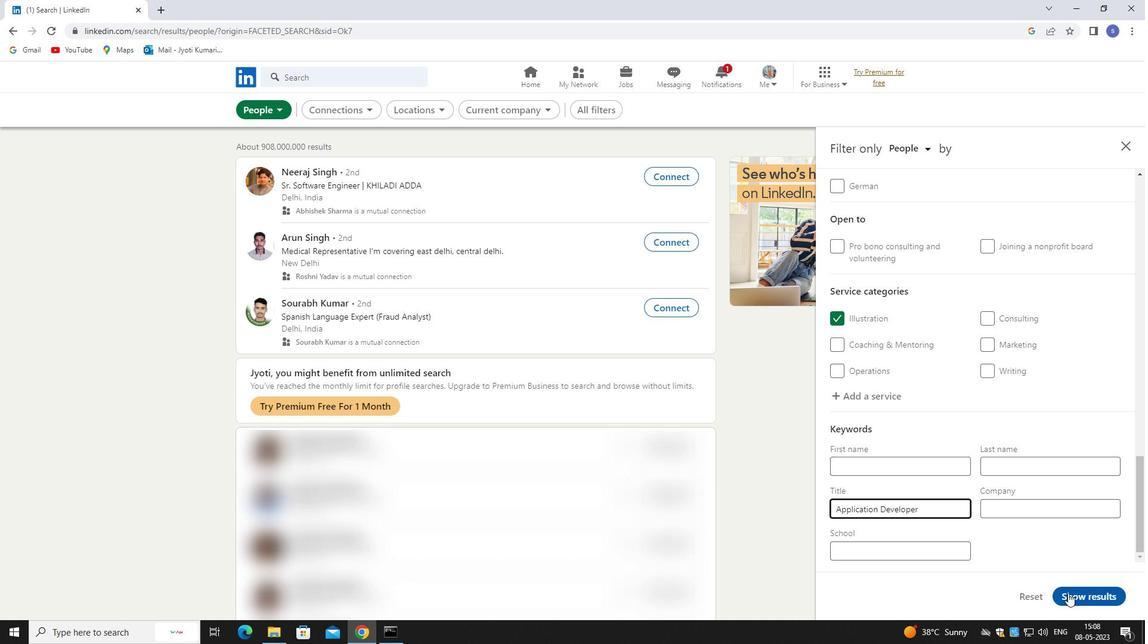 
Action: Mouse pressed left at (1073, 596)
Screenshot: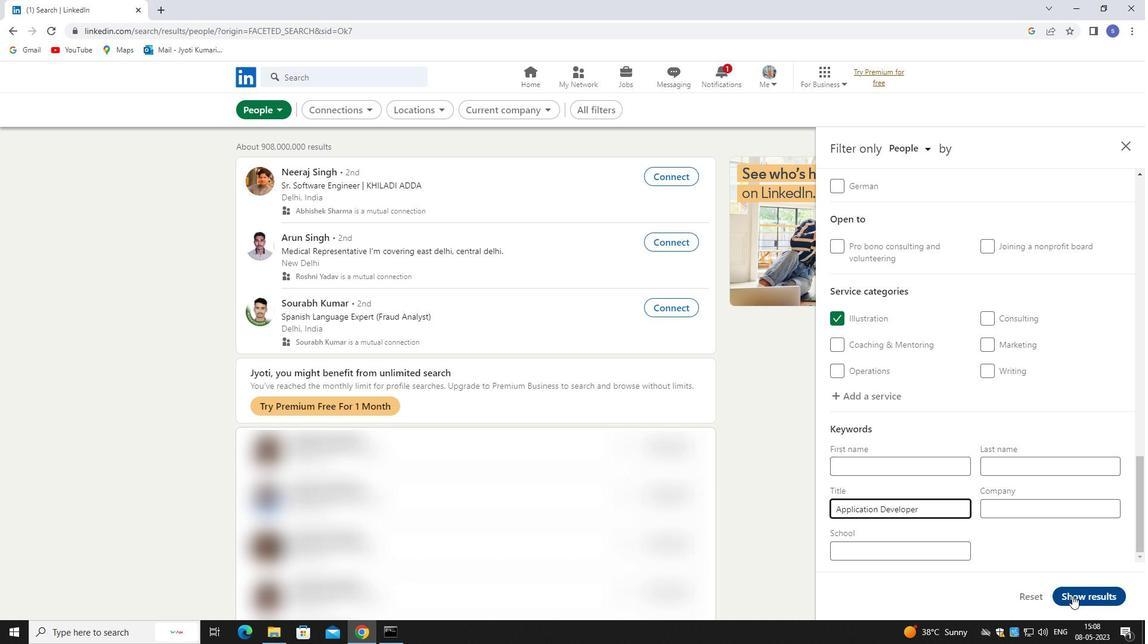 
Action: Mouse moved to (1073, 589)
Screenshot: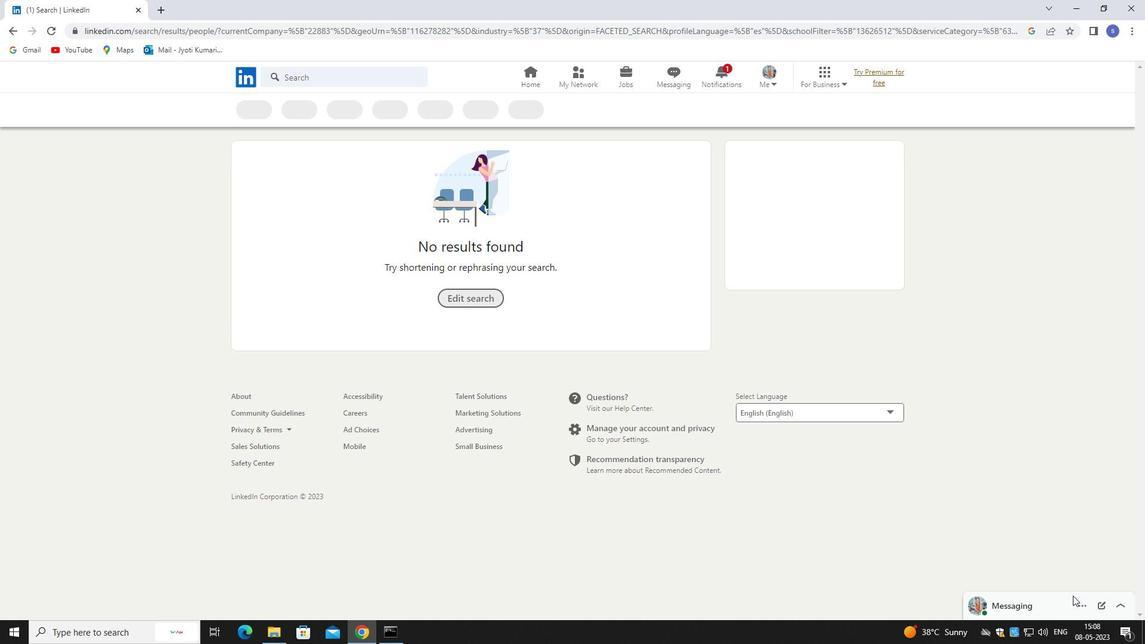 
